 Task: Open a blank google sheet and write heading  Elevation Sales. Add 10 people name  'William Wilson, Isabella Robinson, James Taylor, Charlotte Clark, Michael Walker, Amelia Wright, Matthew Turner, Harper Hall, Joseph Phillips, Abigail Adams'Item code in between  4005-8000. Product range in between  1000-10000. Add Products   Calvin Klein, Tommy Hilfiger T-shirt, Armani Bag, Burberry Shoe, Levi's T-shirt, Under Armour, Vans Shoe, Converse Shoe, Timberland Shoe, Skechers Shoe.Choose quantity  2 to 5 Tax 12 percent commission 2 percent Total Add Amount. Save page  Elevation Sales log   book
Action: Mouse moved to (1247, 100)
Screenshot: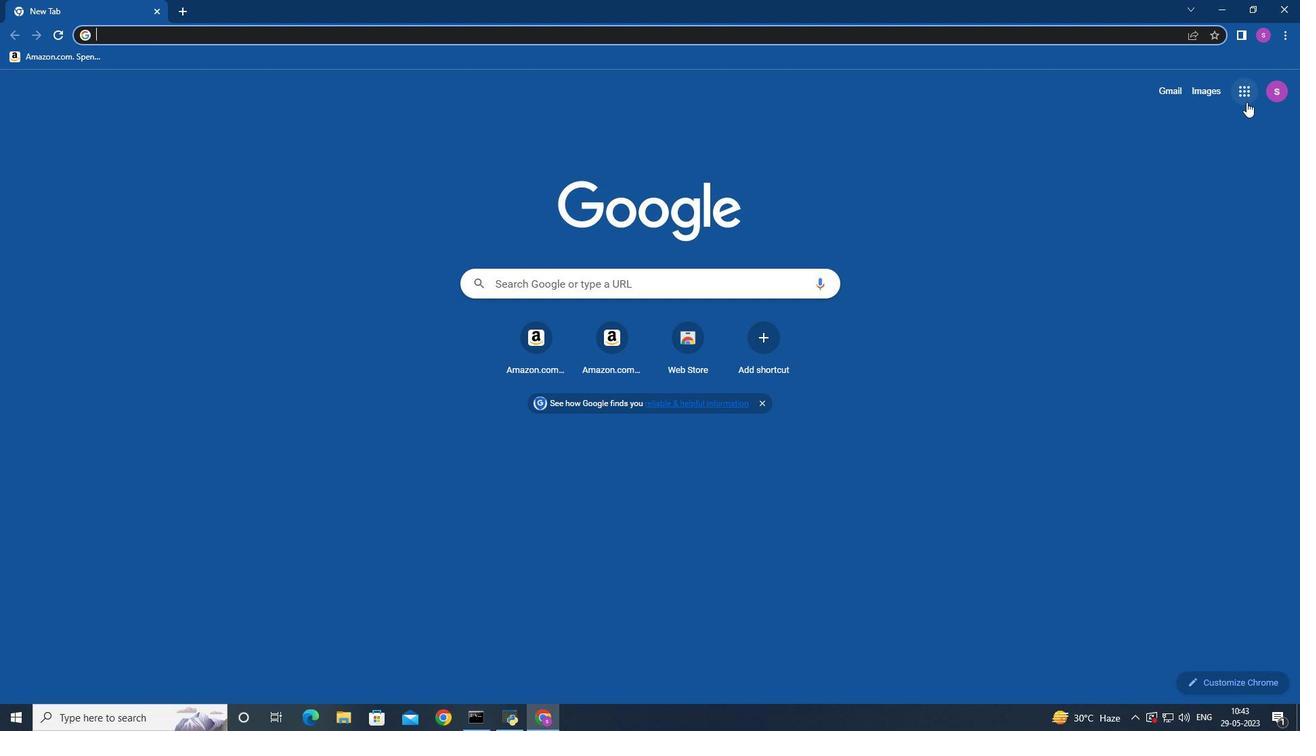 
Action: Mouse pressed left at (1247, 100)
Screenshot: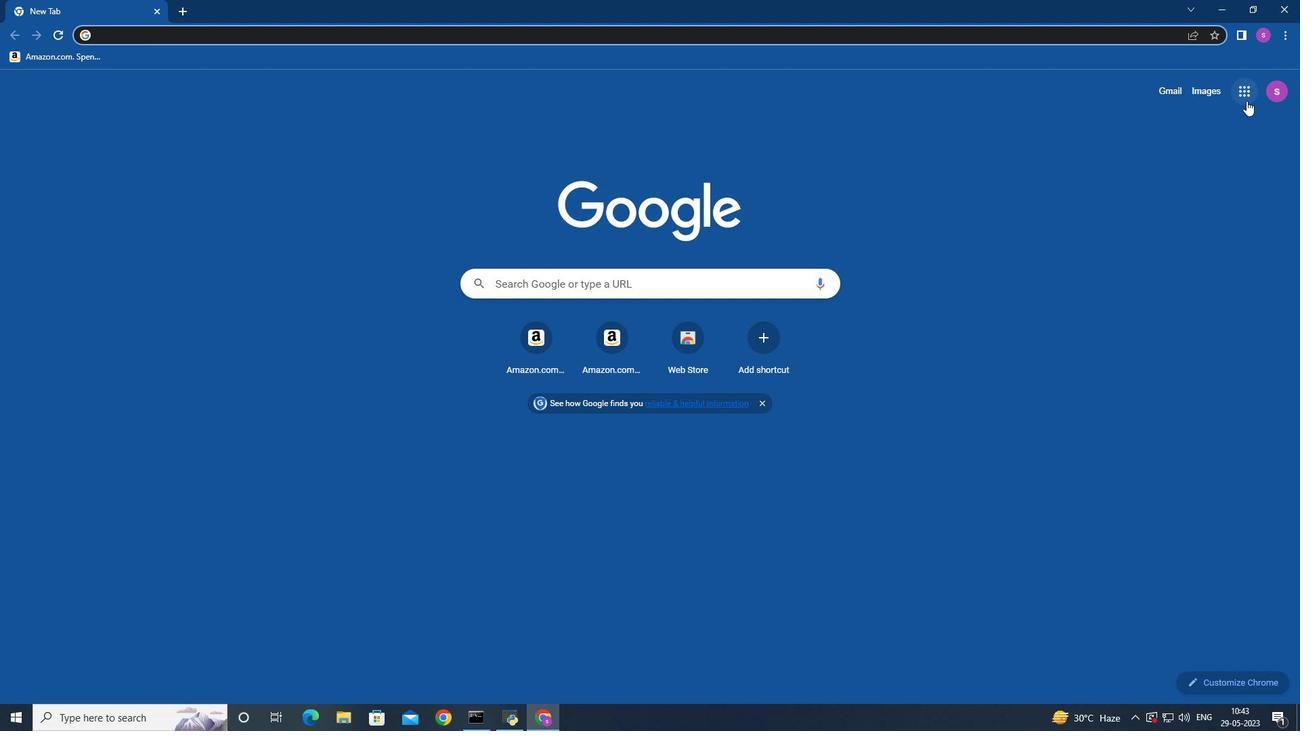 
Action: Mouse moved to (1224, 245)
Screenshot: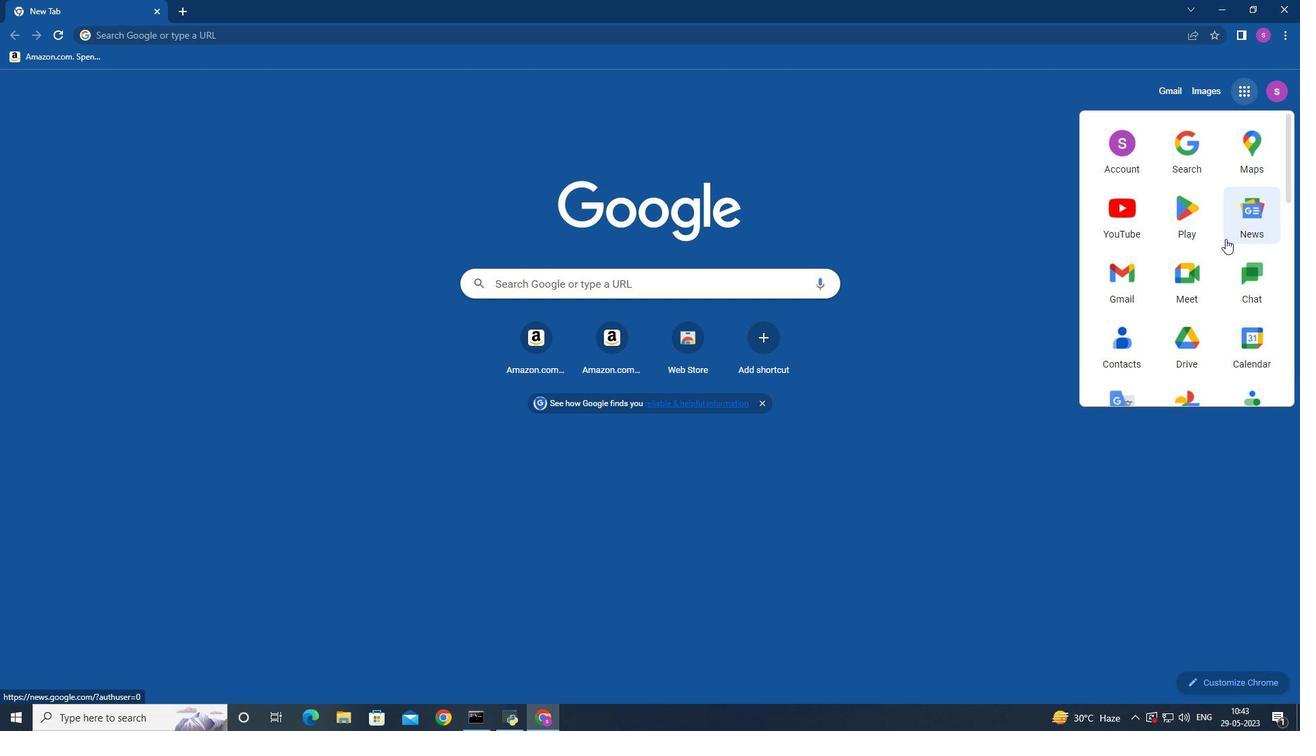 
Action: Mouse scrolled (1224, 244) with delta (0, 0)
Screenshot: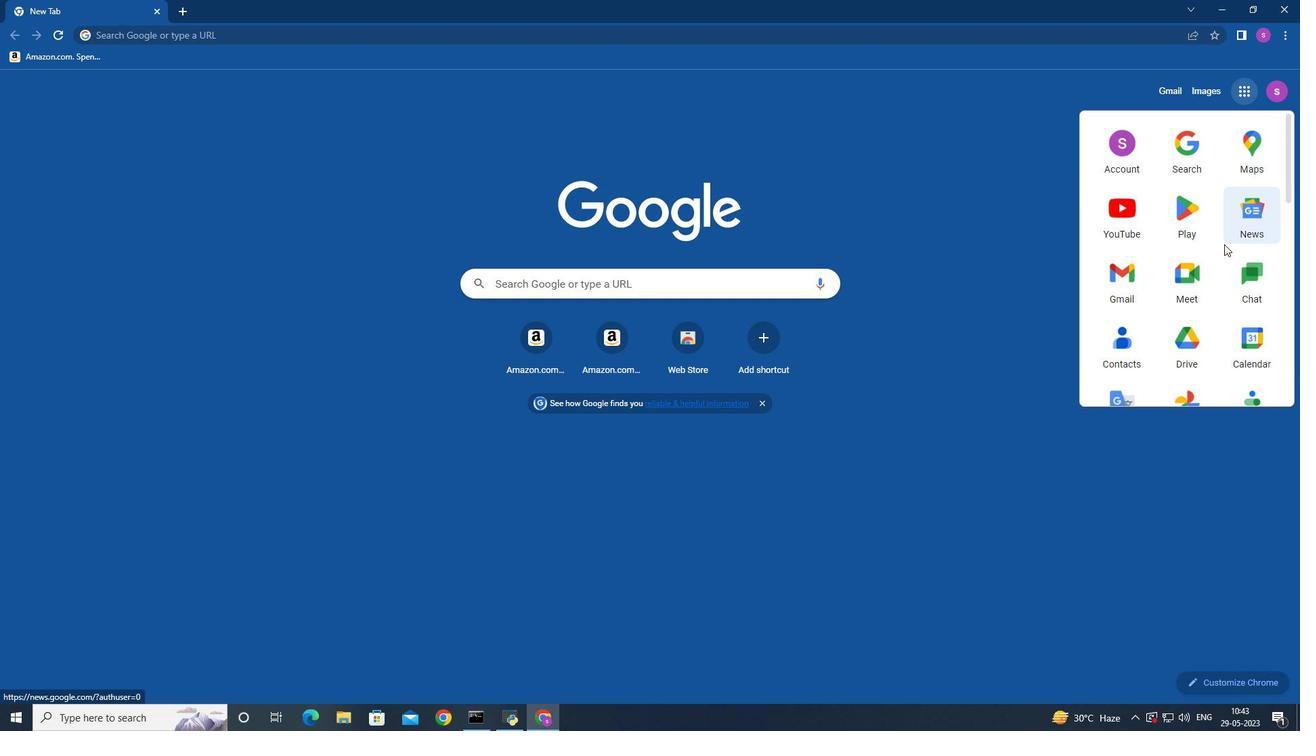 
Action: Mouse moved to (1223, 245)
Screenshot: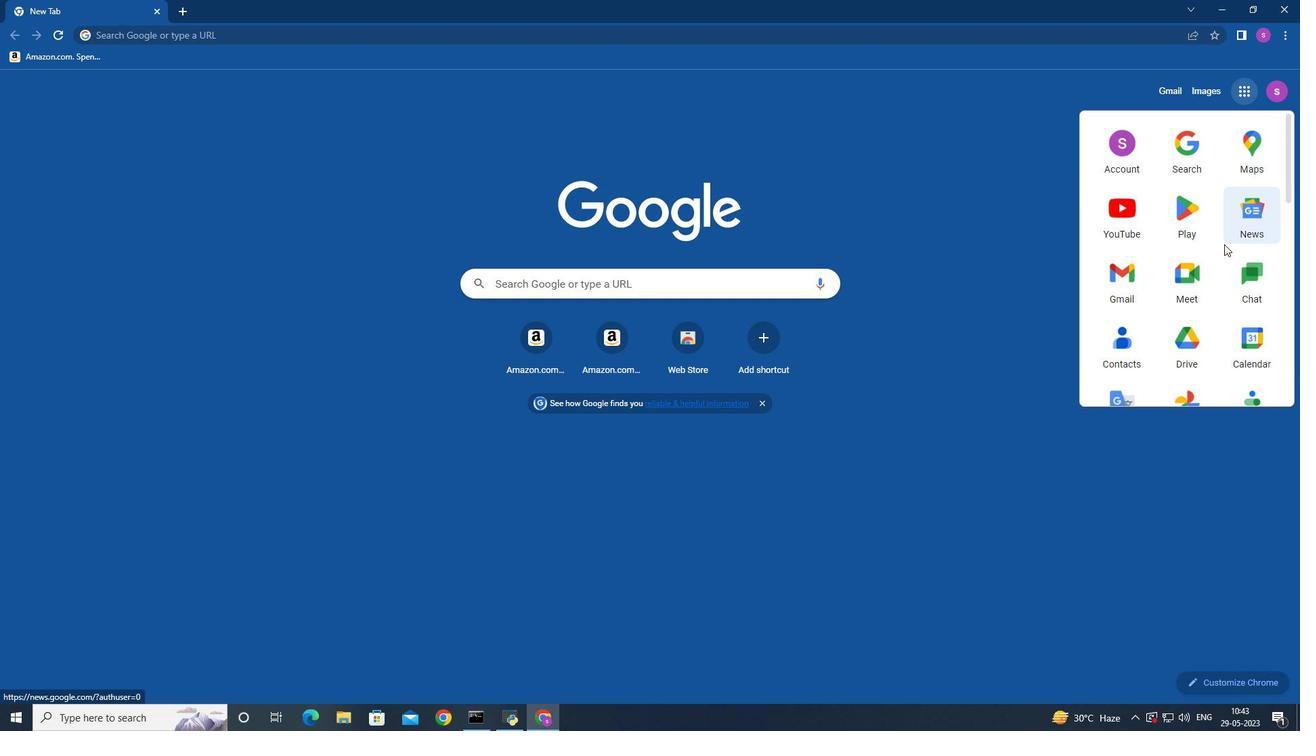
Action: Mouse scrolled (1223, 244) with delta (0, 0)
Screenshot: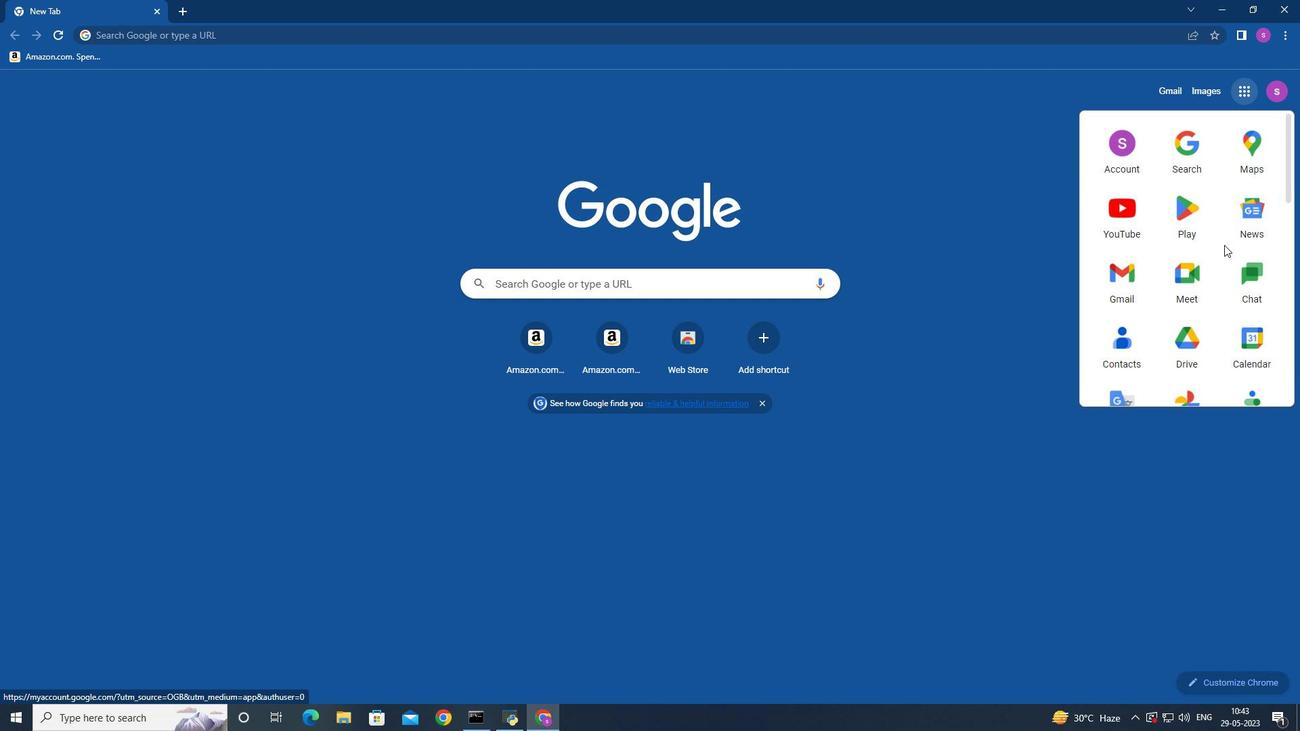 
Action: Mouse moved to (1232, 326)
Screenshot: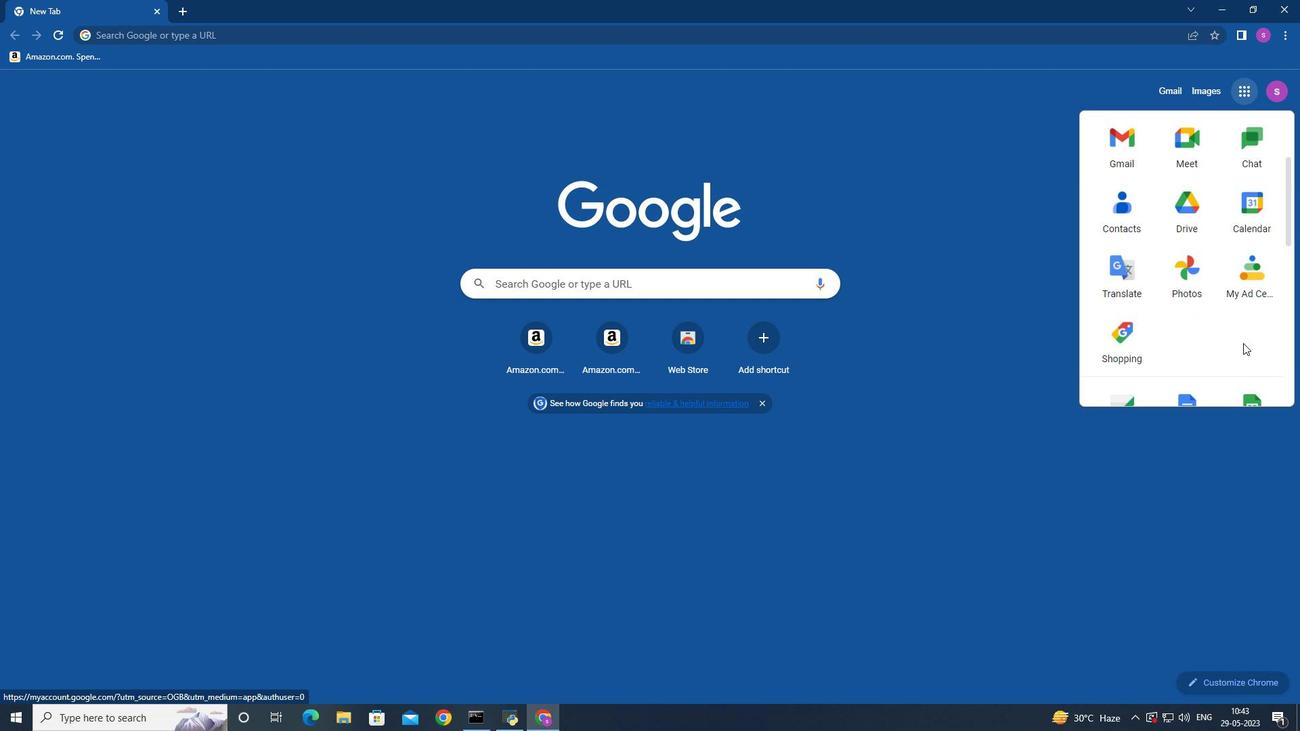 
Action: Mouse scrolled (1232, 325) with delta (0, 0)
Screenshot: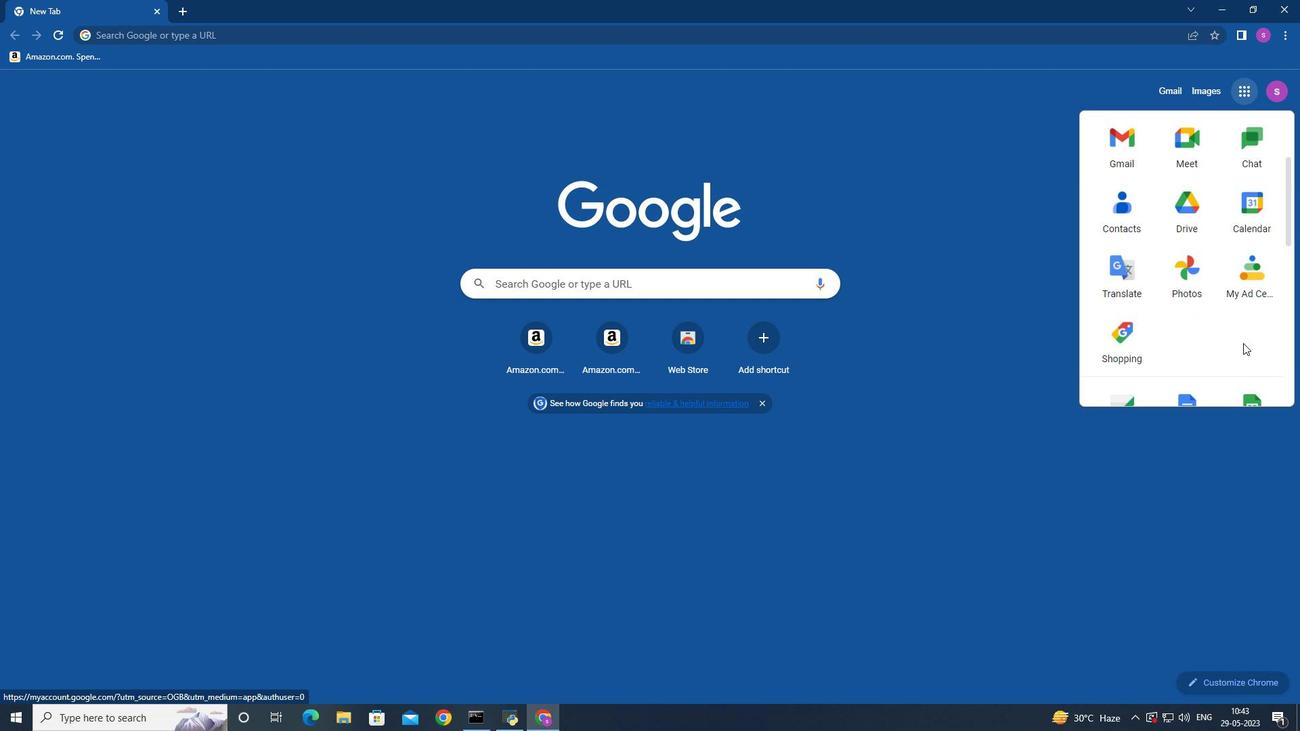 
Action: Mouse moved to (1226, 317)
Screenshot: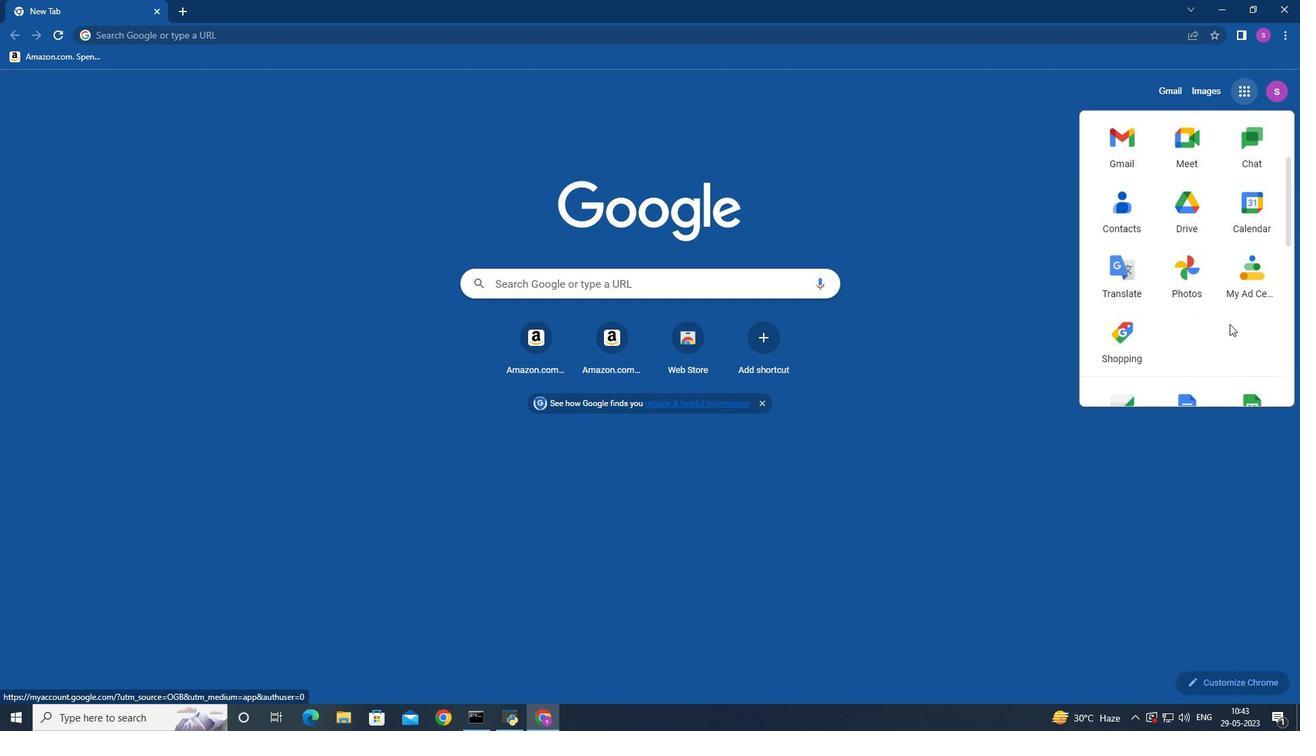 
Action: Mouse scrolled (1226, 317) with delta (0, 0)
Screenshot: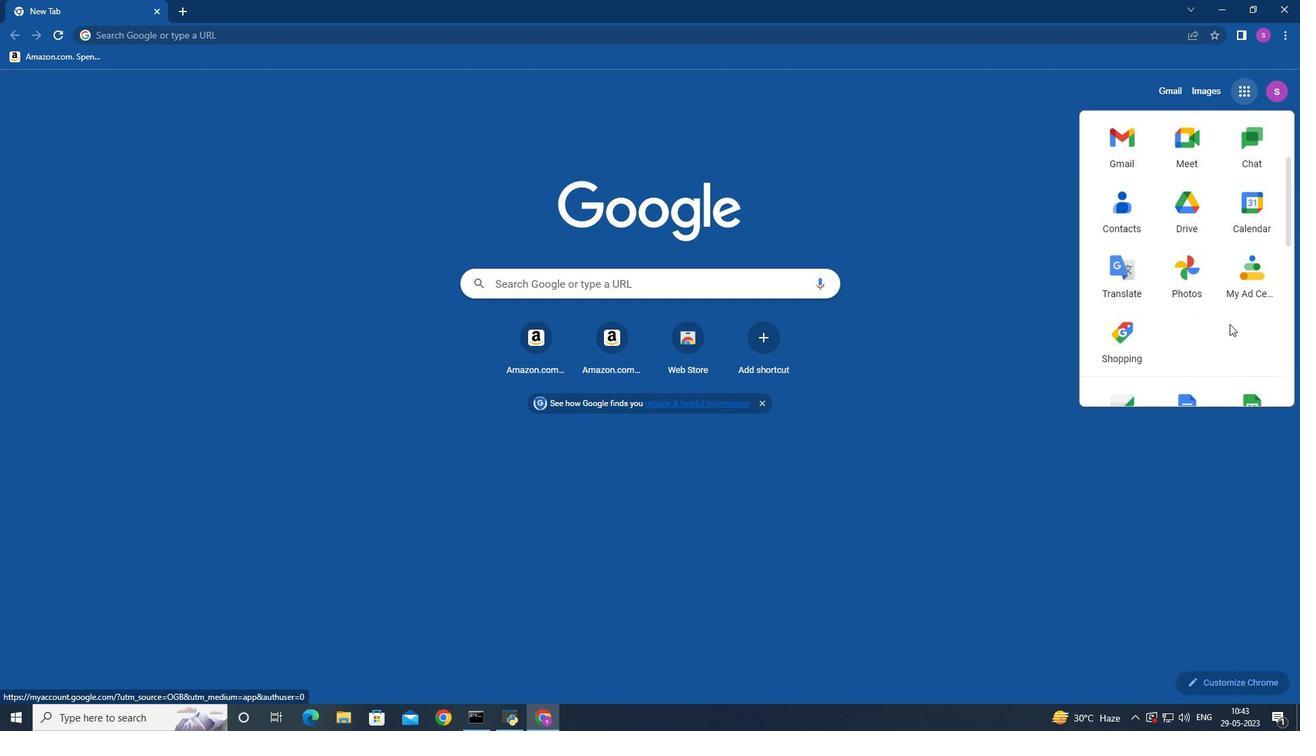 
Action: Mouse moved to (1257, 285)
Screenshot: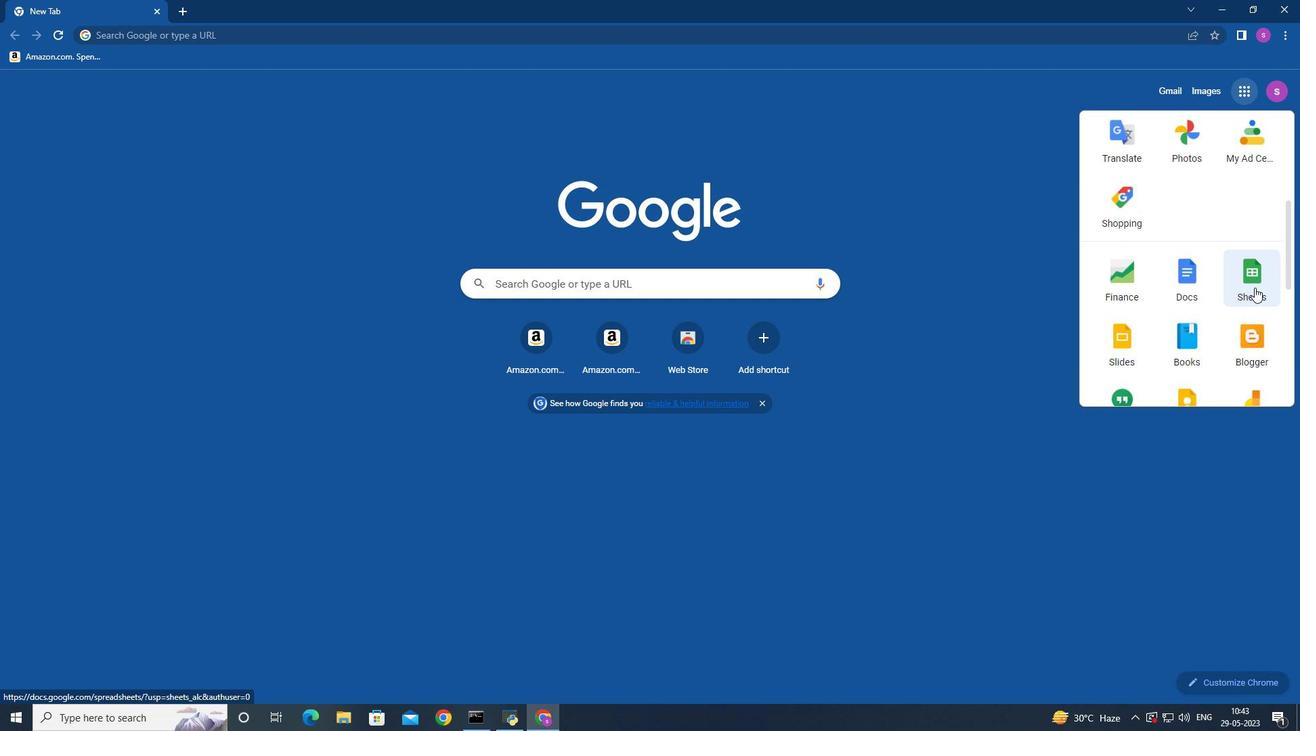 
Action: Mouse pressed left at (1257, 285)
Screenshot: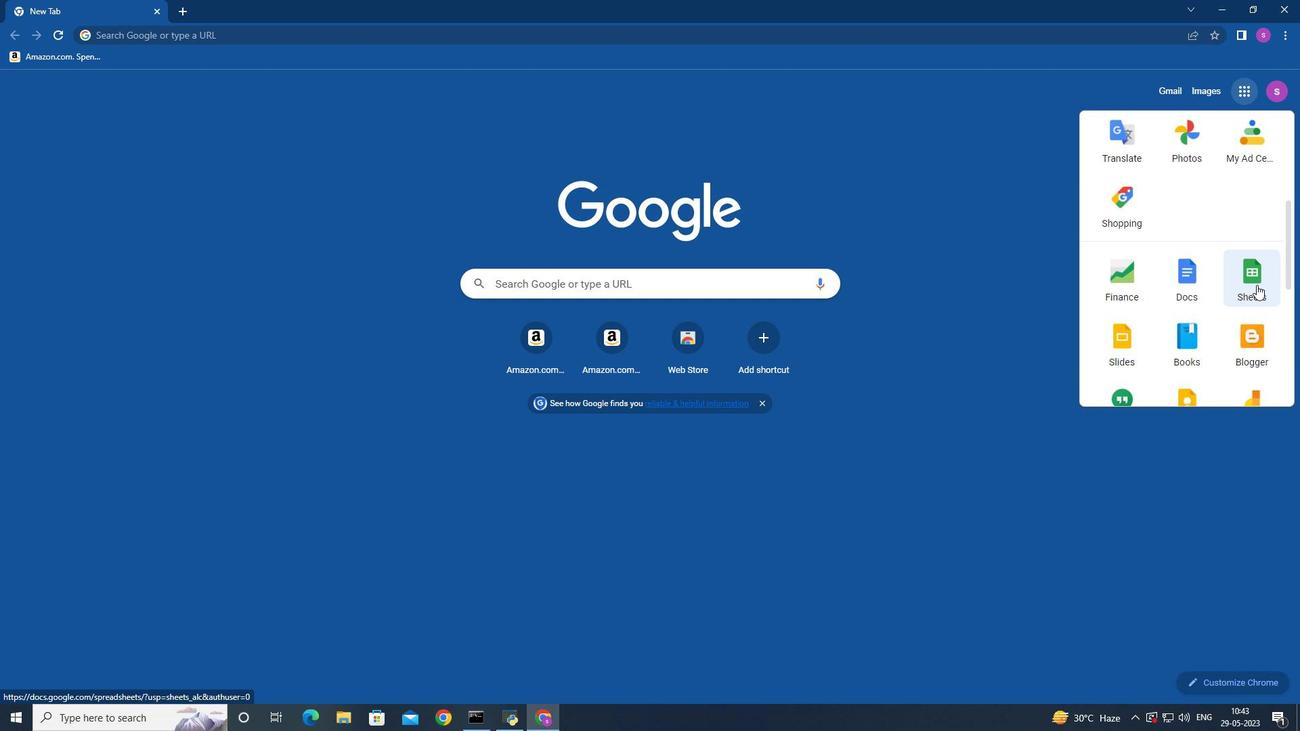 
Action: Mouse moved to (309, 191)
Screenshot: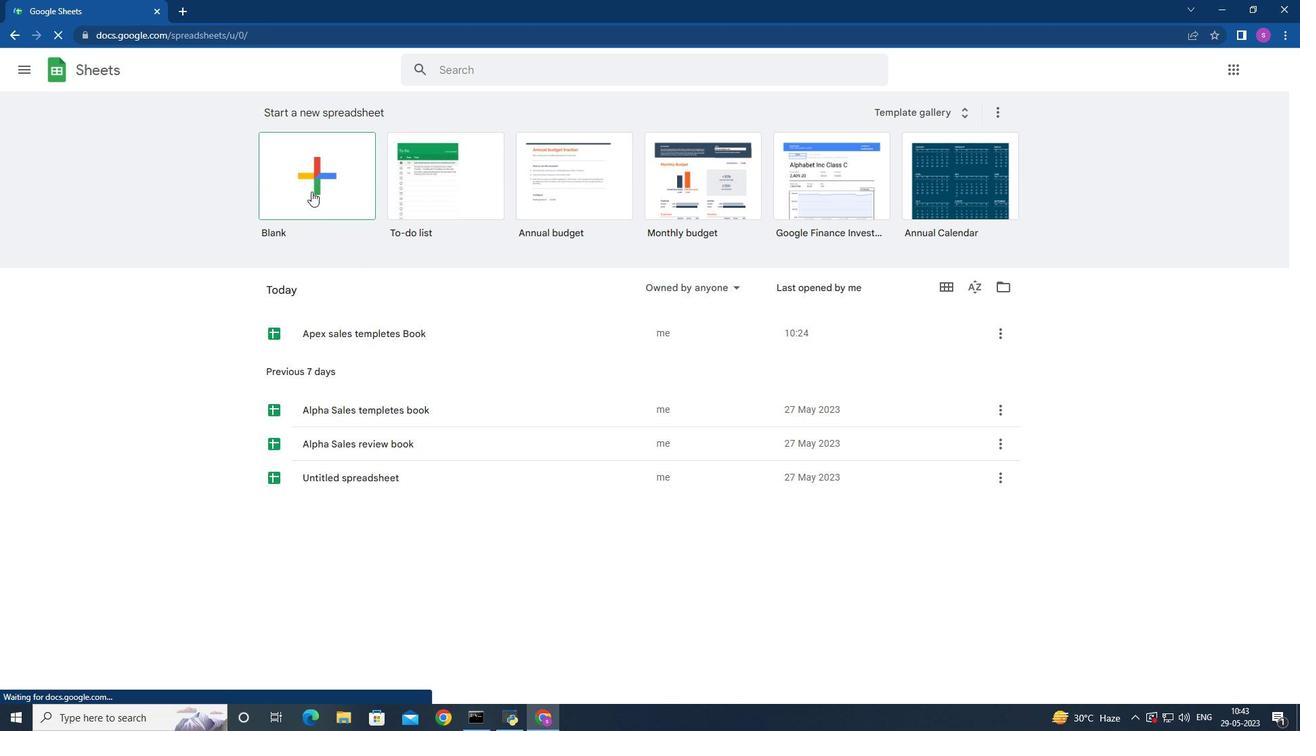 
Action: Mouse pressed left at (309, 191)
Screenshot: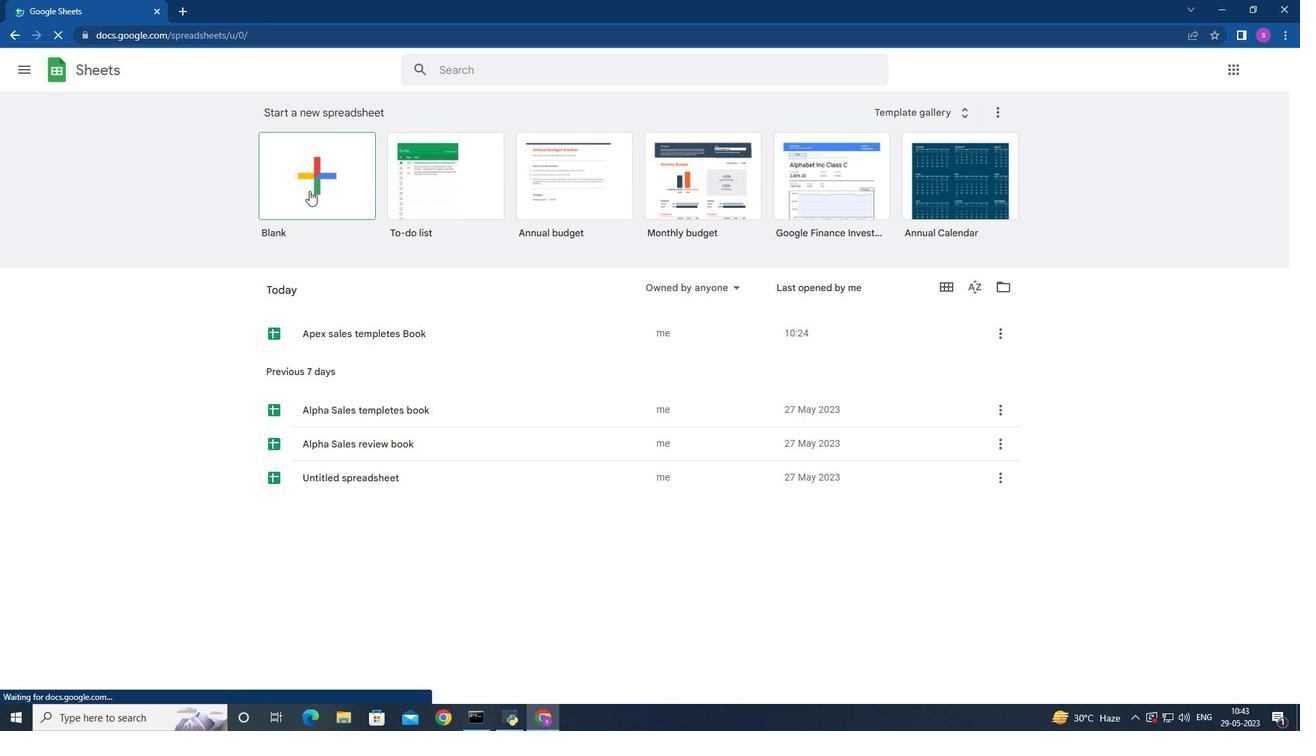 
Action: Mouse moved to (70, 166)
Screenshot: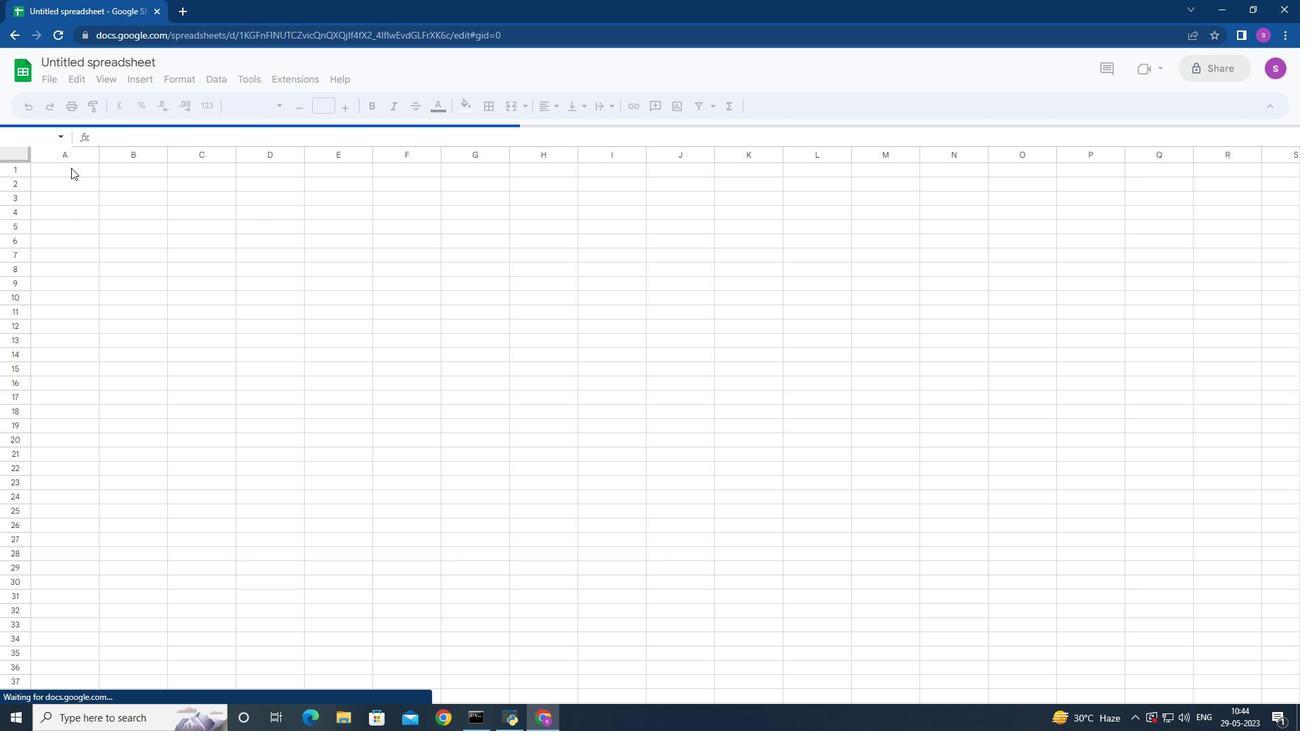 
Action: Mouse pressed left at (70, 166)
Screenshot: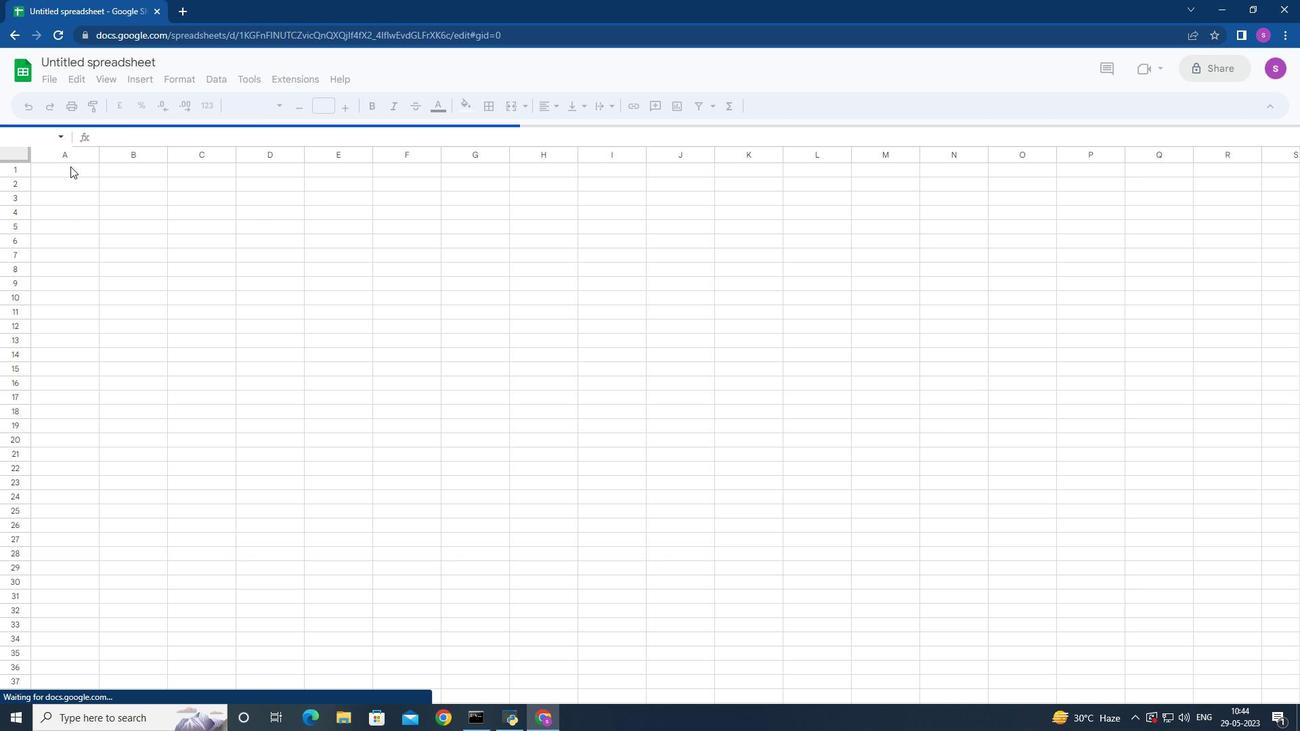 
Action: Key pressed <Key.shift><Key.shift><Key.shift><Key.shift><Key.shift><Key.shift><Key.shift><Key.shift><Key.shift><Key.shift><Key.shift><Key.shift><Key.shift><Key.shift><Key.shift><Key.shift><Key.shift><Key.shift><Key.shift><Key.shift><Key.shift><Key.shift>Elevation<Key.space><Key.shift>Sales
Screenshot: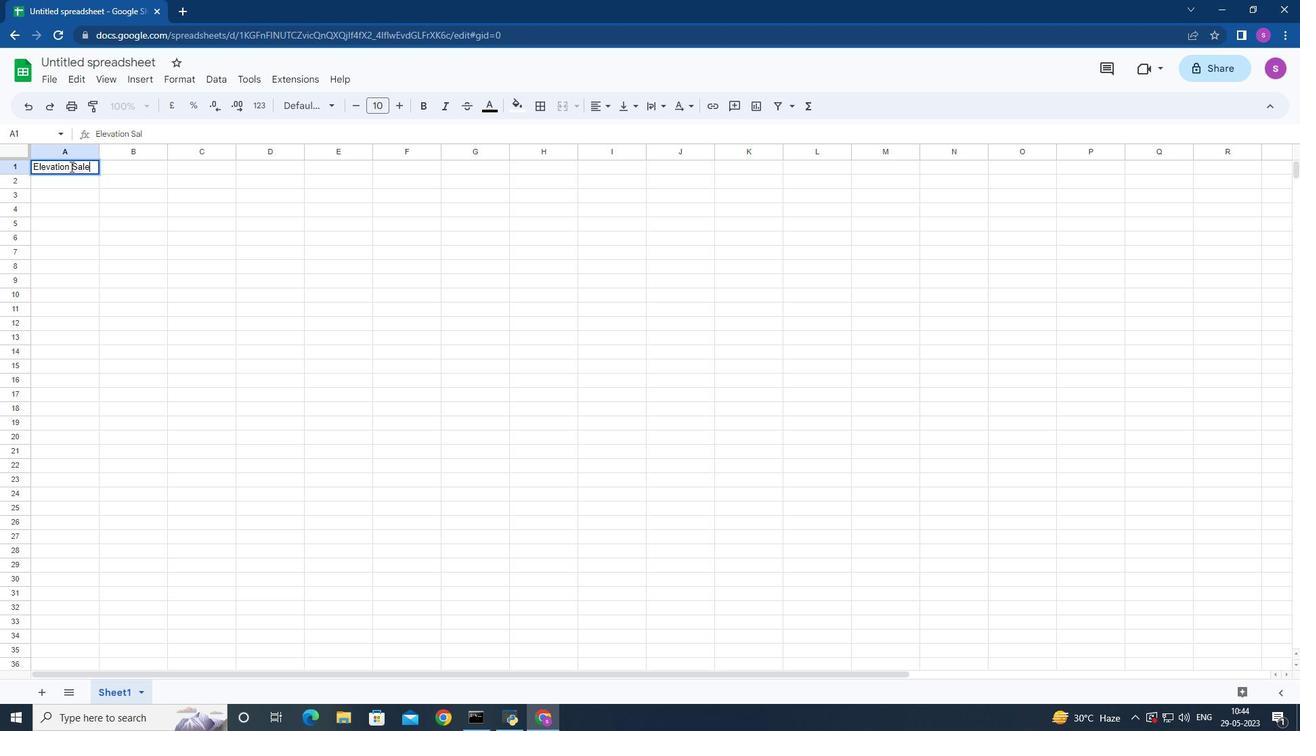 
Action: Mouse moved to (59, 196)
Screenshot: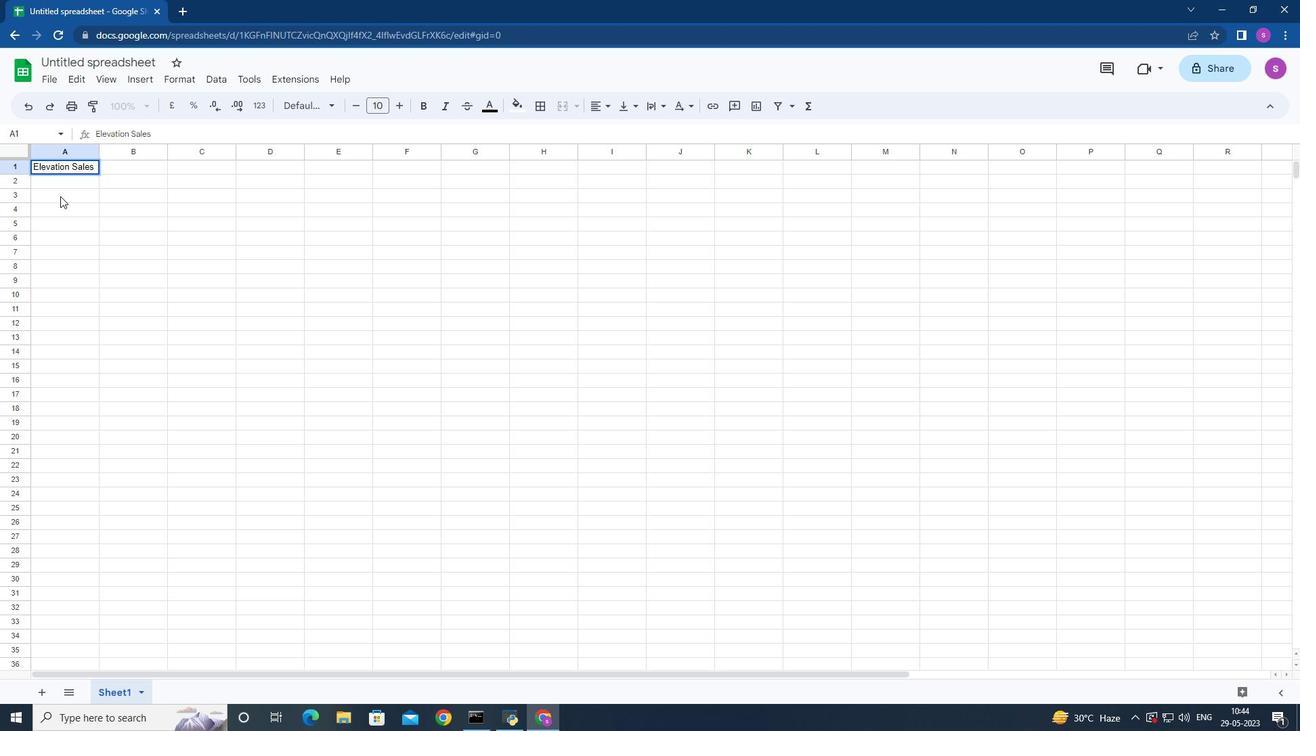 
Action: Mouse pressed left at (59, 196)
Screenshot: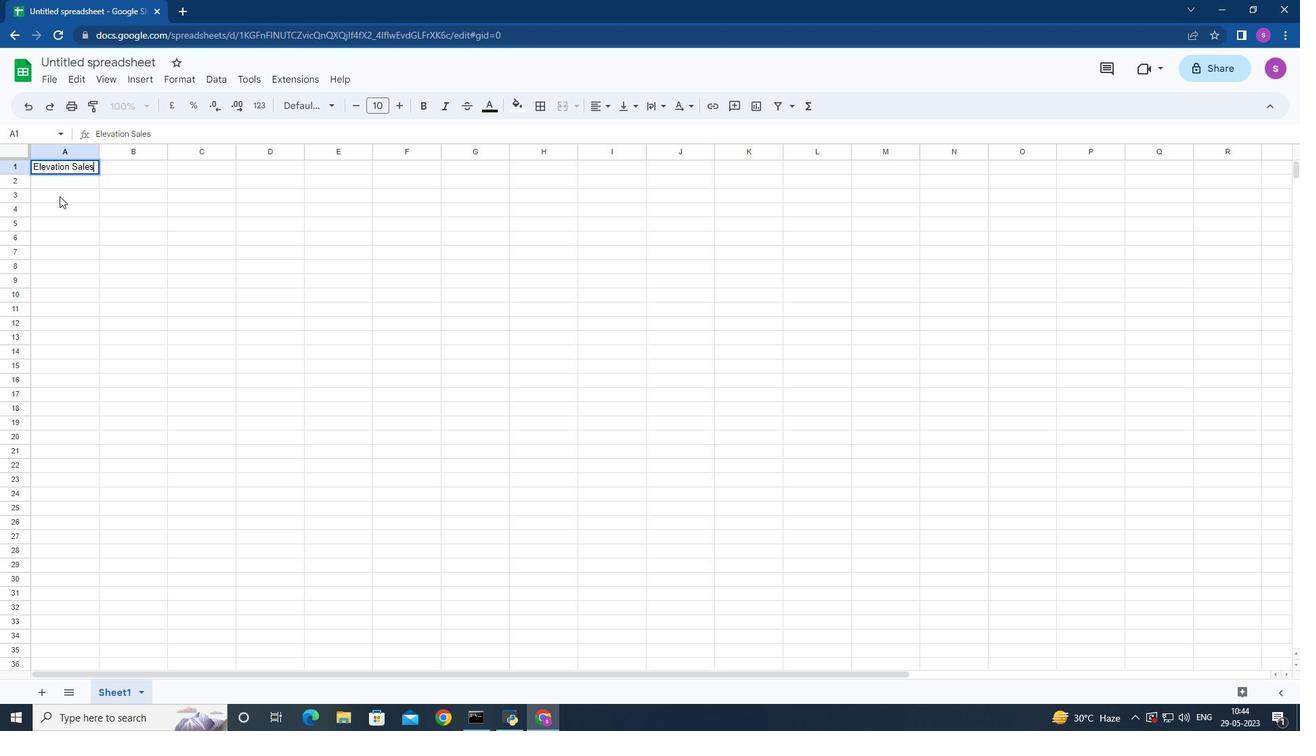 
Action: Mouse moved to (68, 298)
Screenshot: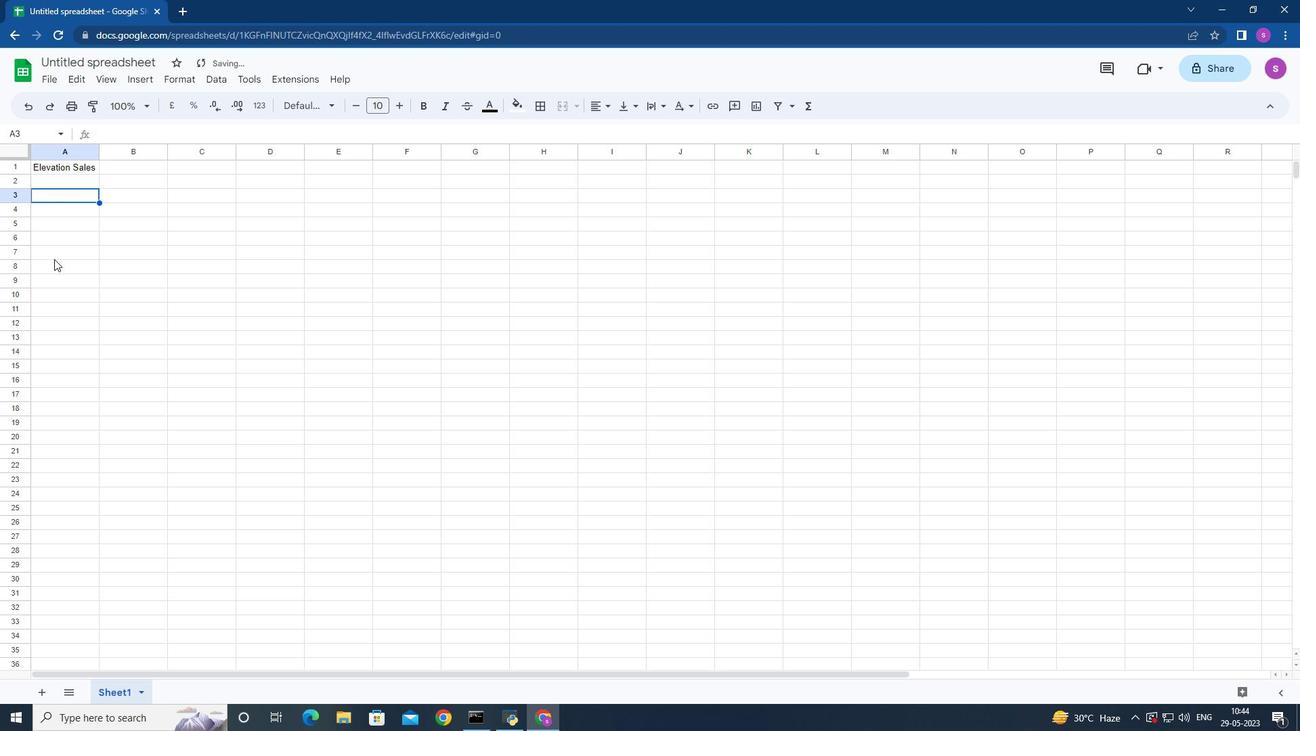 
Action: Mouse scrolled (68, 299) with delta (0, 0)
Screenshot: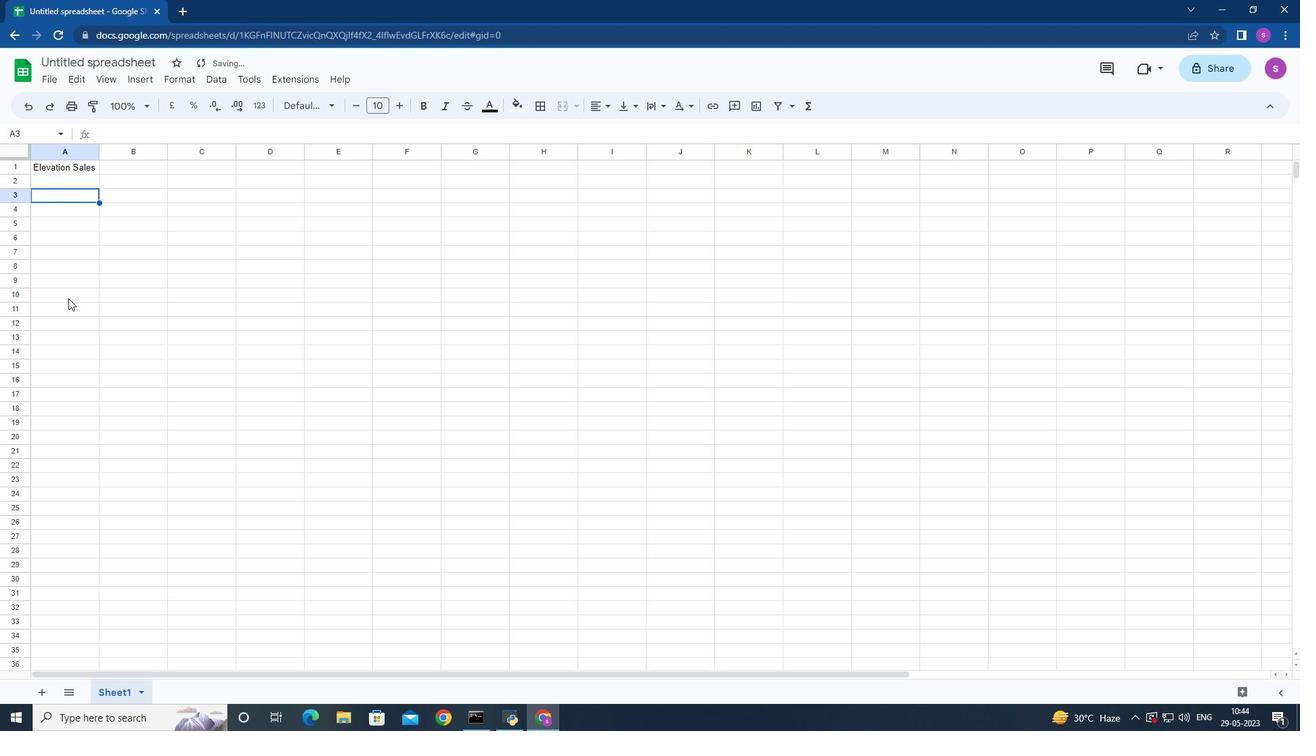 
Action: Mouse scrolled (68, 299) with delta (0, 0)
Screenshot: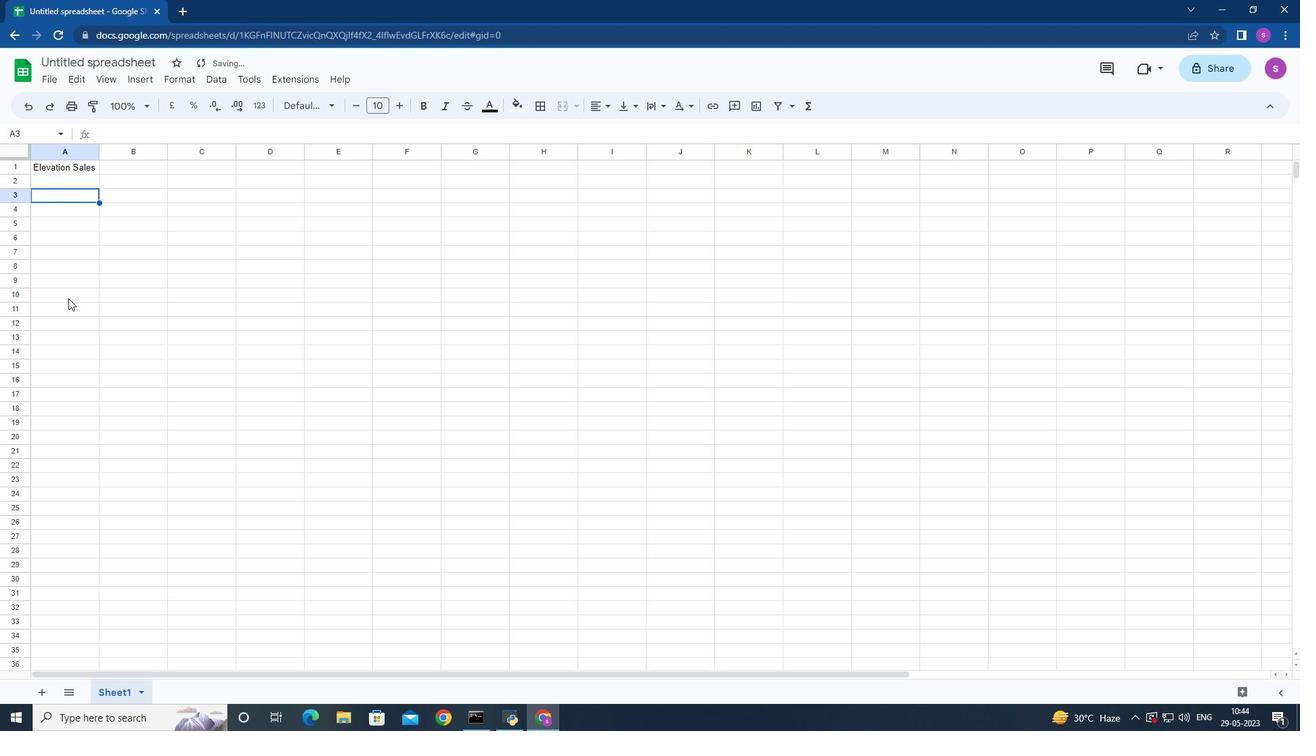 
Action: Mouse moved to (75, 194)
Screenshot: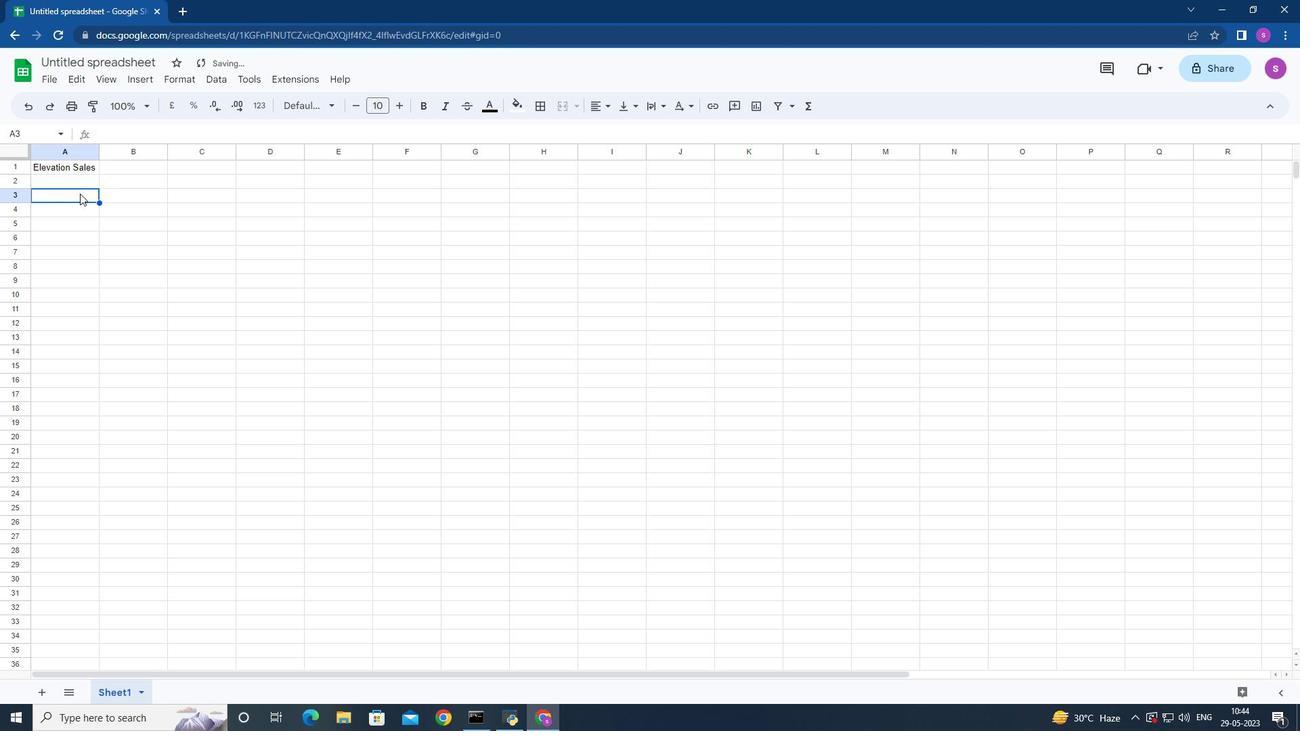 
Action: Key pressed <Key.shift>Name<Key.space><Key.down><Key.shift>William<Key.space><Key.shift>Wilson<Key.down><Key.shift>Isabella<Key.space><Key.shift>Robinson<Key.down>
Screenshot: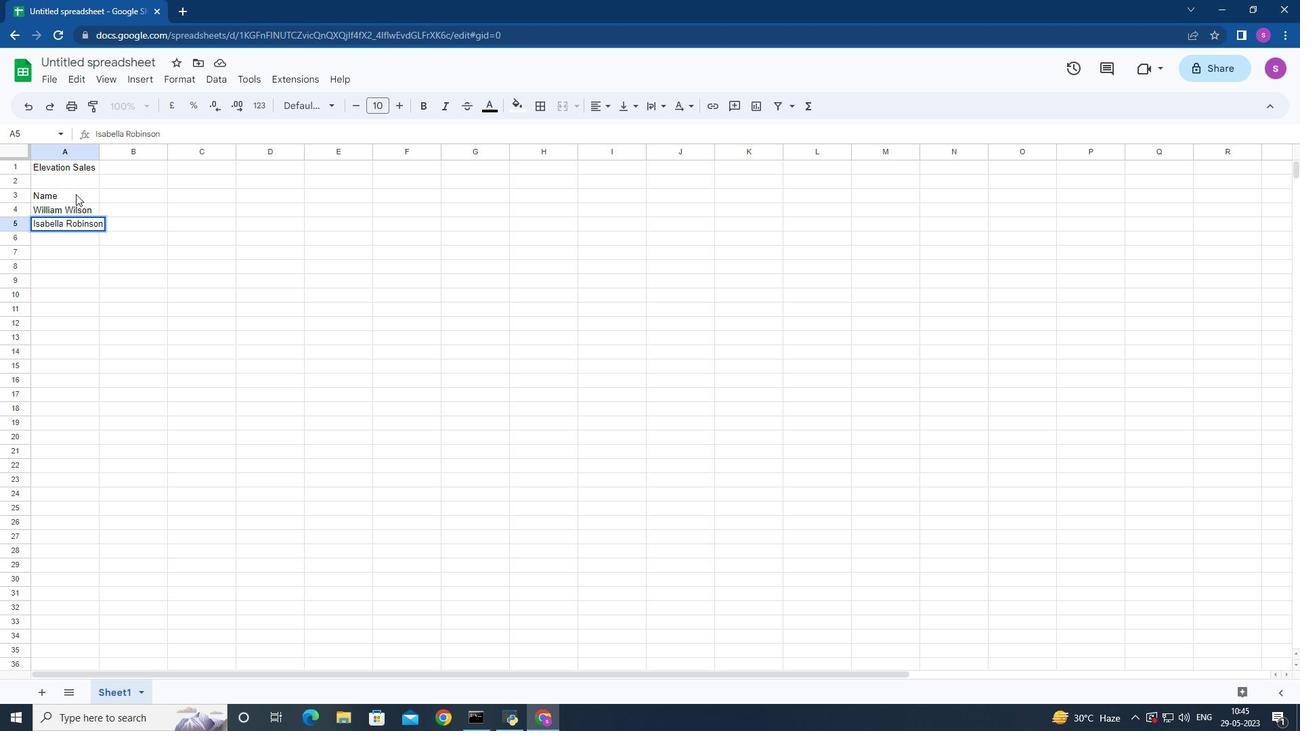 
Action: Mouse moved to (98, 155)
Screenshot: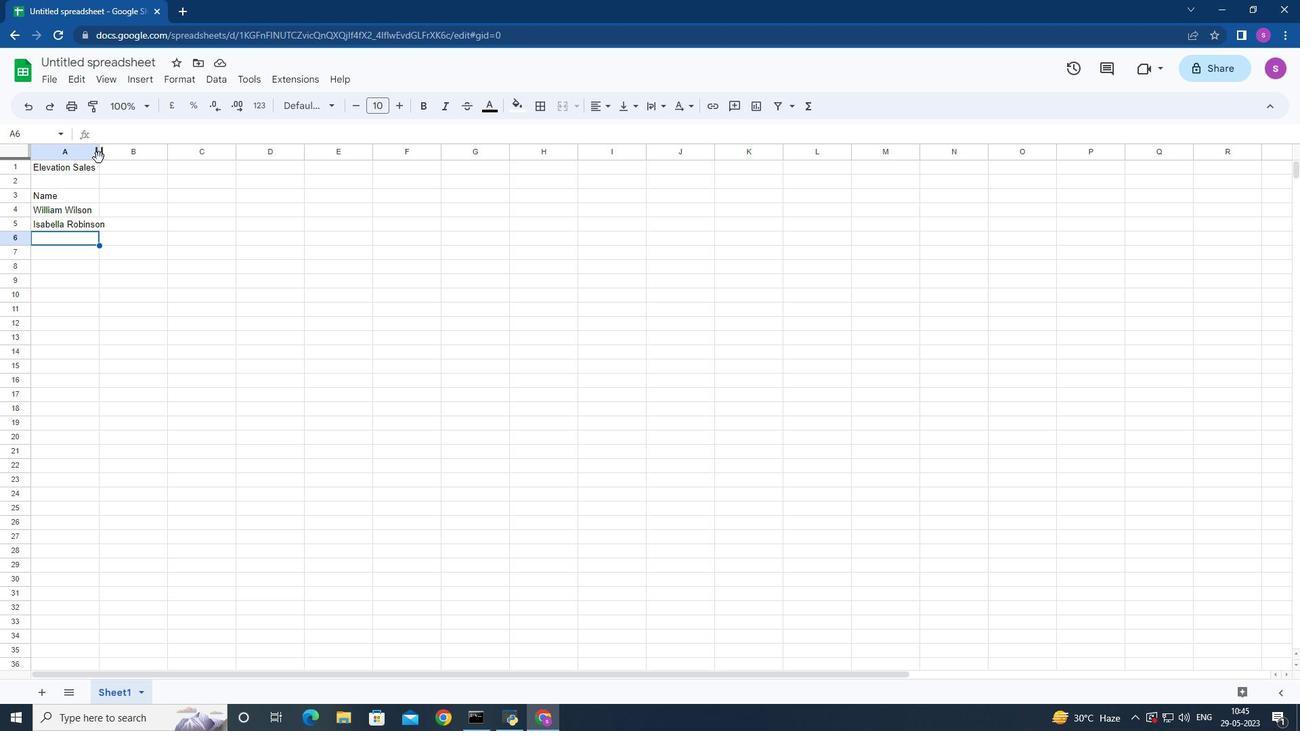 
Action: Mouse pressed left at (98, 155)
Screenshot: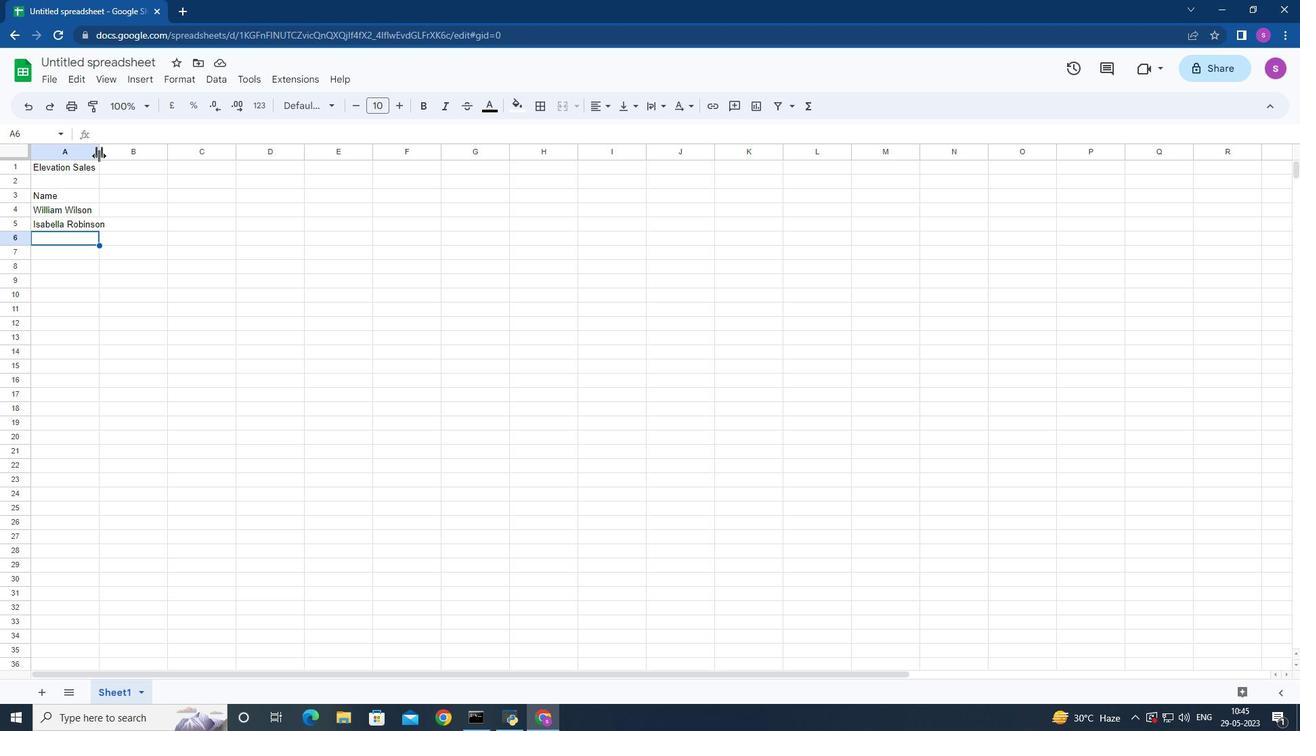 
Action: Mouse moved to (77, 283)
Screenshot: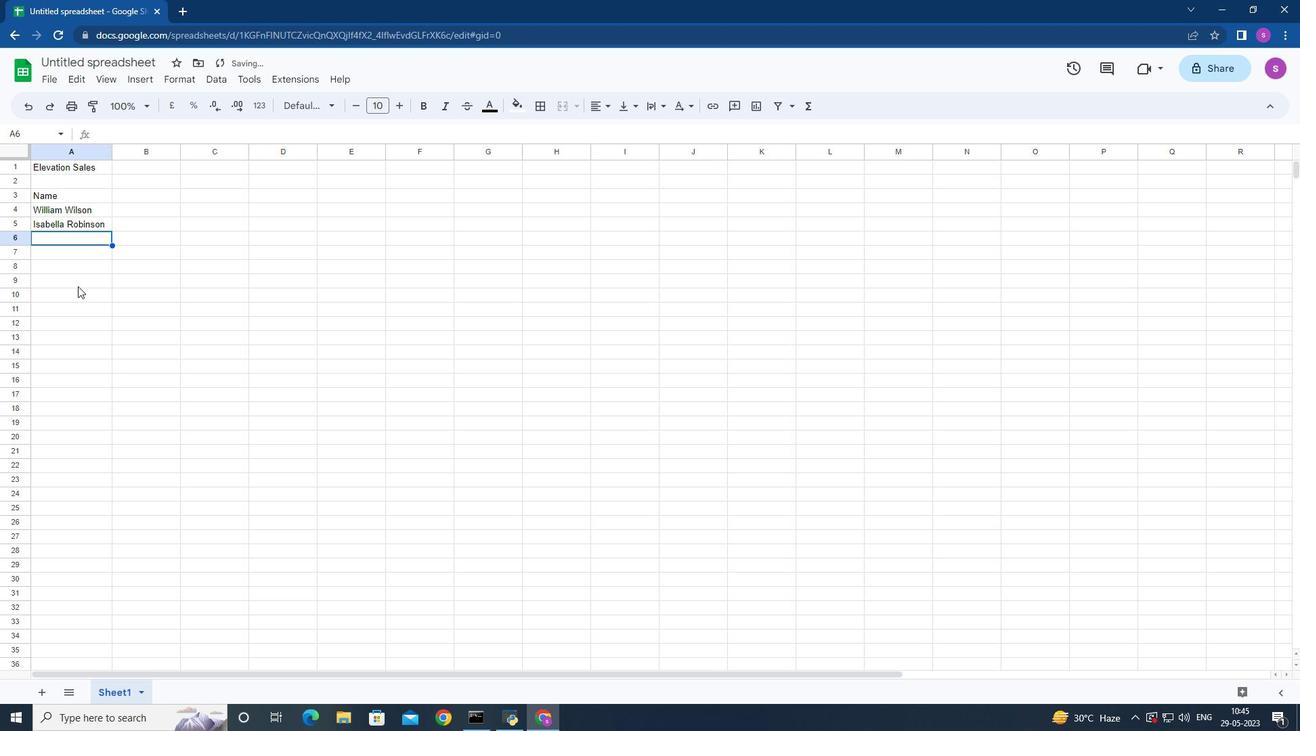 
Action: Key pressed <Key.shift>James<Key.space><Key.shift>Taylor<Key.down><Key.shift>Charlotte<Key.space><Key.shift>Clark<Key.down><Key.shift>Michael<Key.space><Key.shift>Hall<Key.down><Key.shift>Jop<Key.backspace>seph<Key.space><Key.shift>Phillop<Key.backspace><Key.backspace>ips<Key.down><Key.shift>Abigail<Key.space><Key.shift>Adams<Key.down>
Screenshot: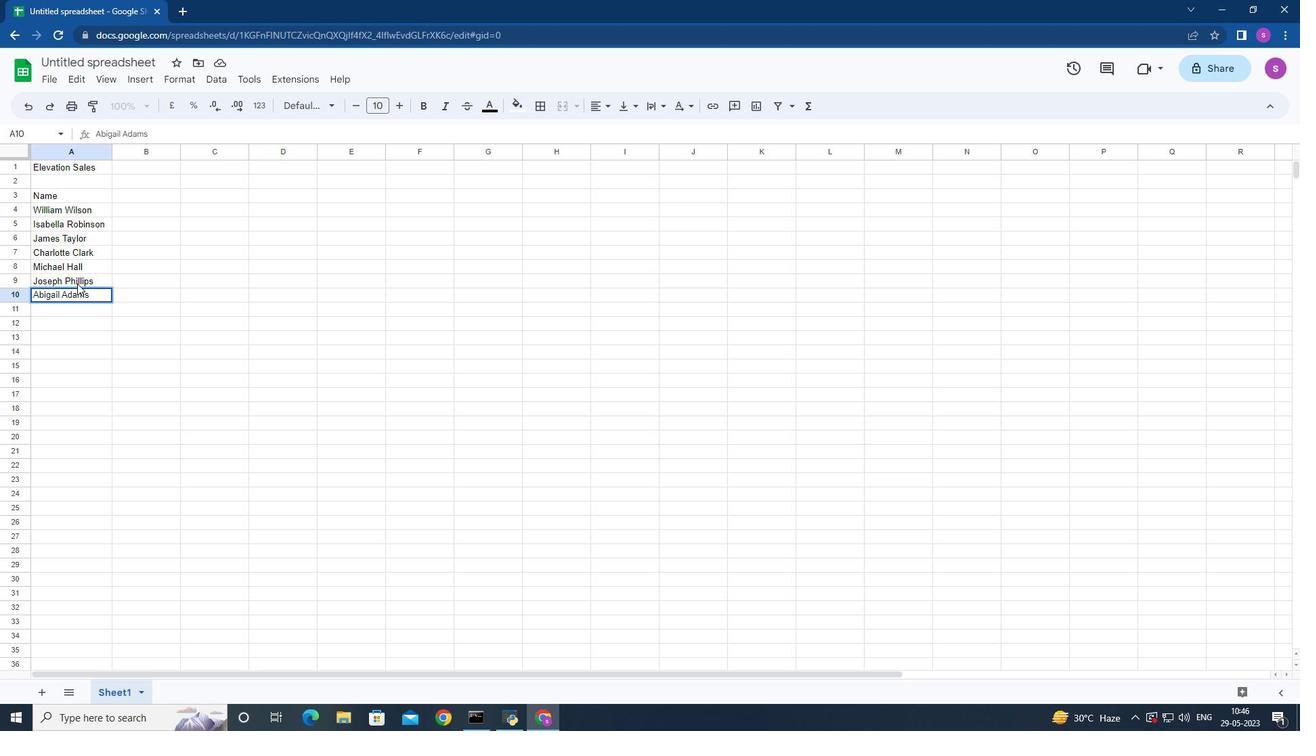 
Action: Mouse moved to (92, 262)
Screenshot: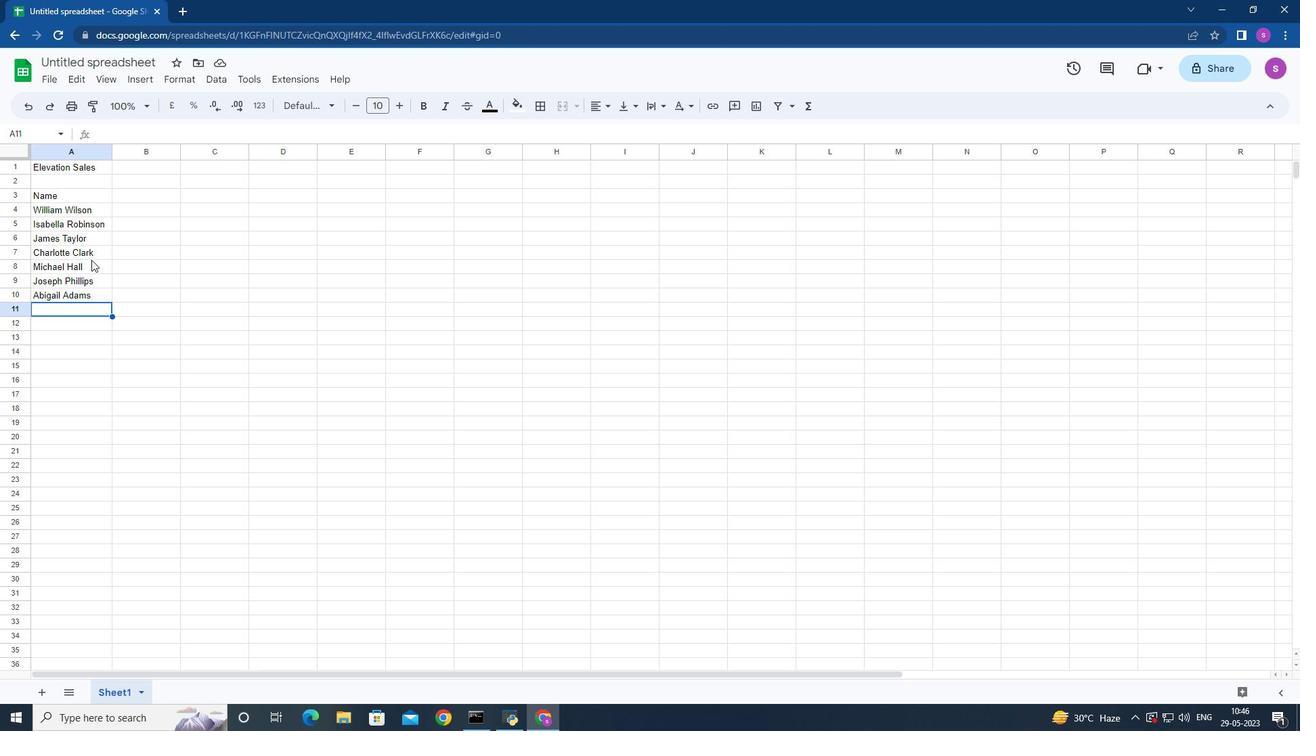 
Action: Mouse pressed left at (92, 262)
Screenshot: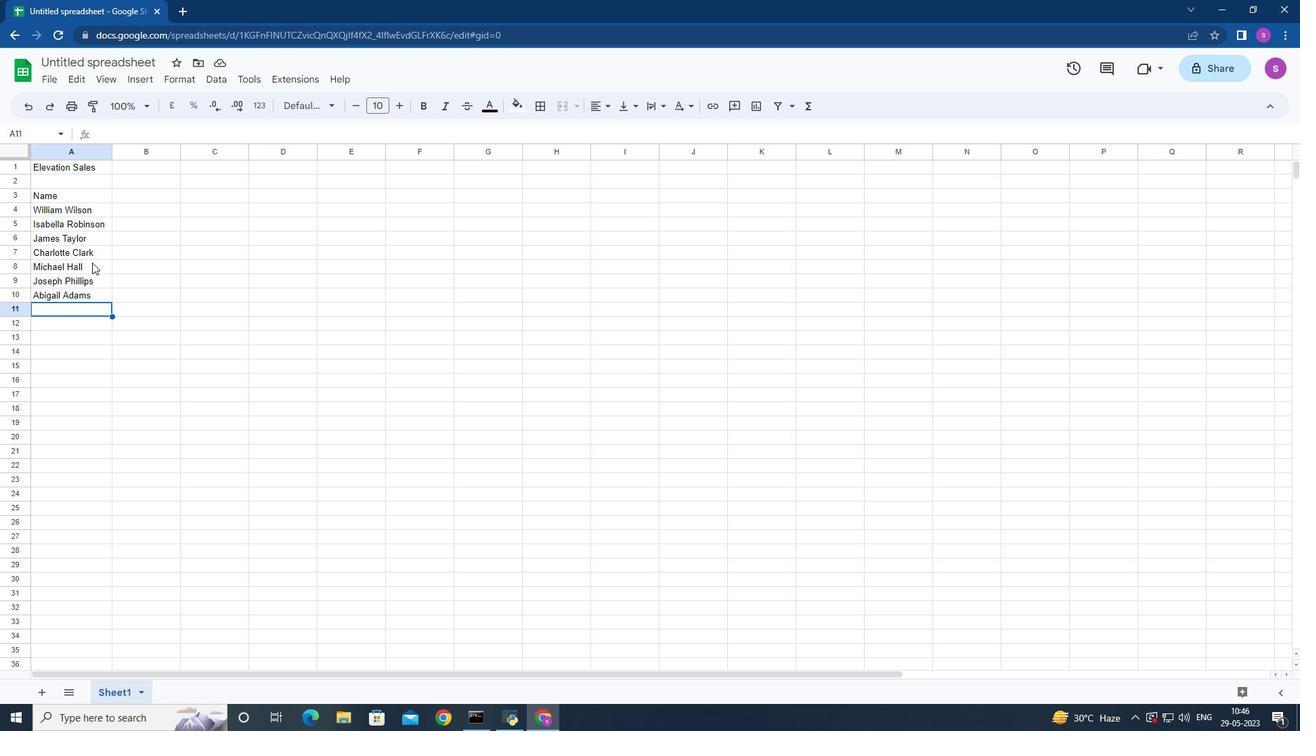 
Action: Mouse moved to (118, 296)
Screenshot: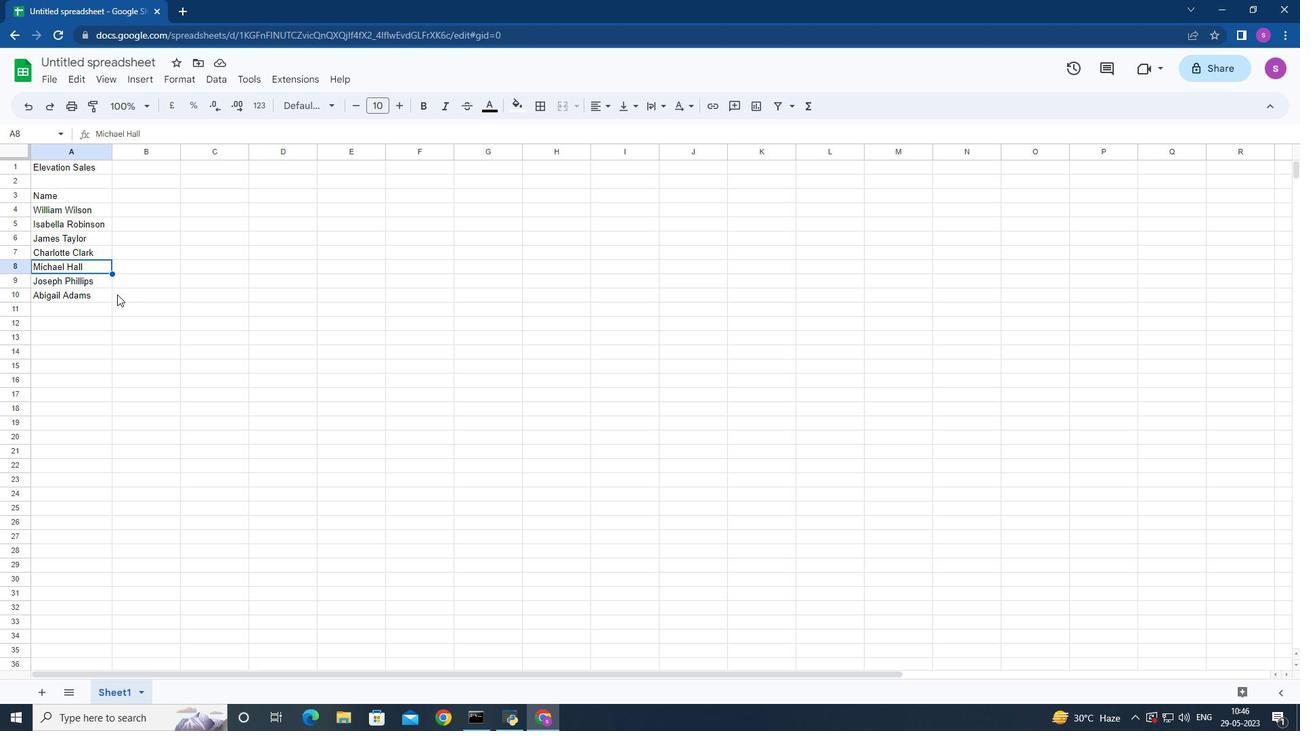 
Action: Key pressed <Key.backspace>
Screenshot: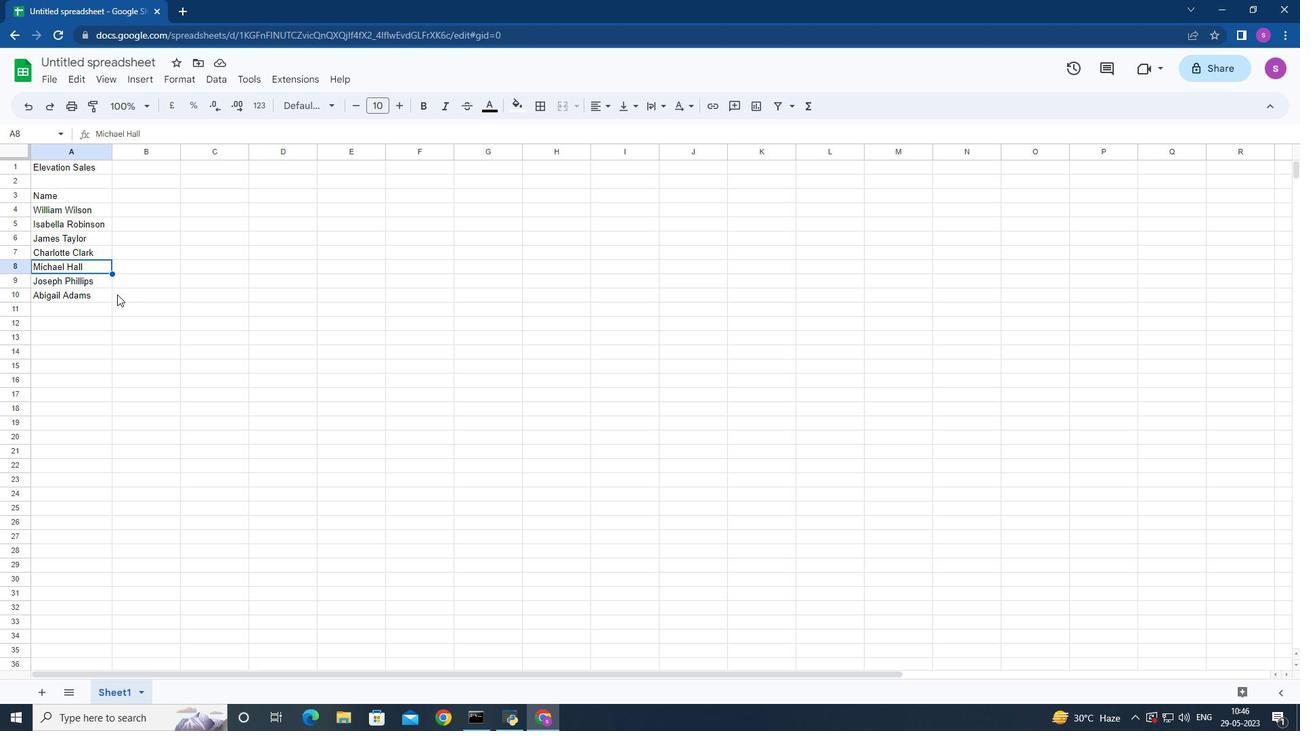 
Action: Mouse moved to (97, 282)
Screenshot: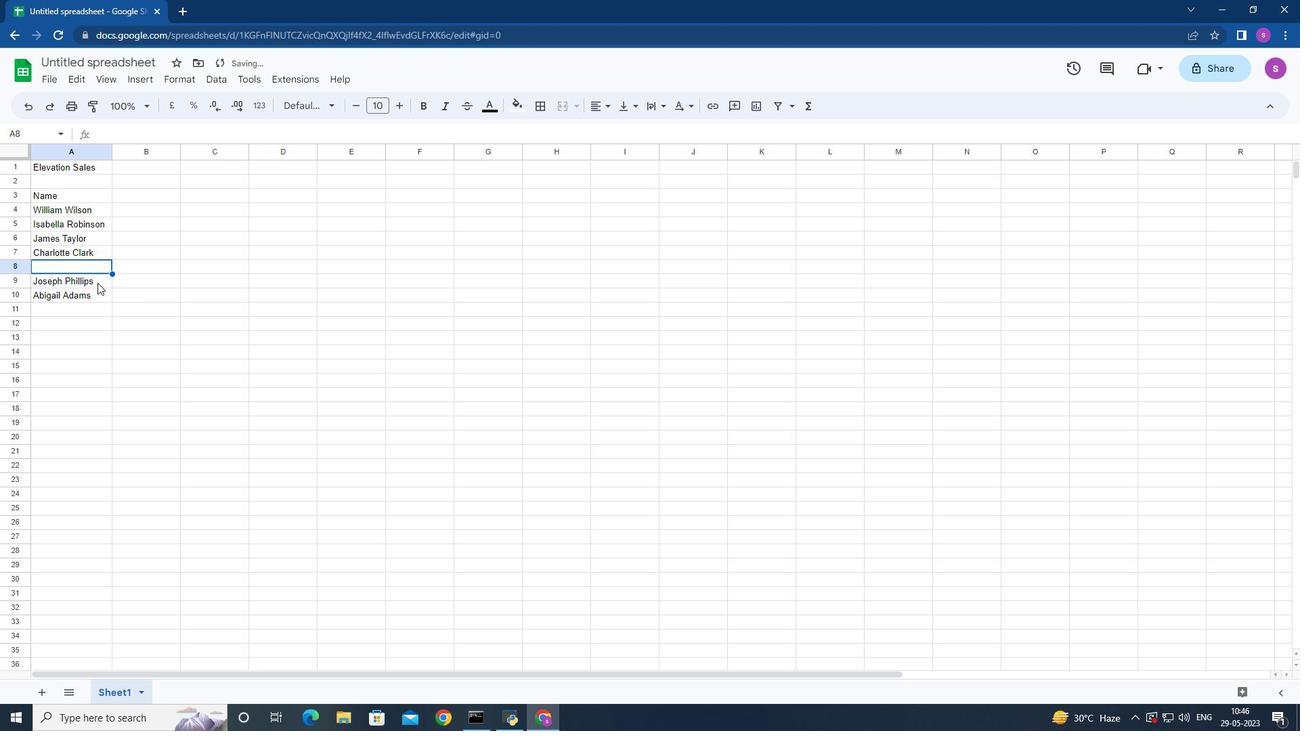 
Action: Mouse pressed left at (97, 282)
Screenshot: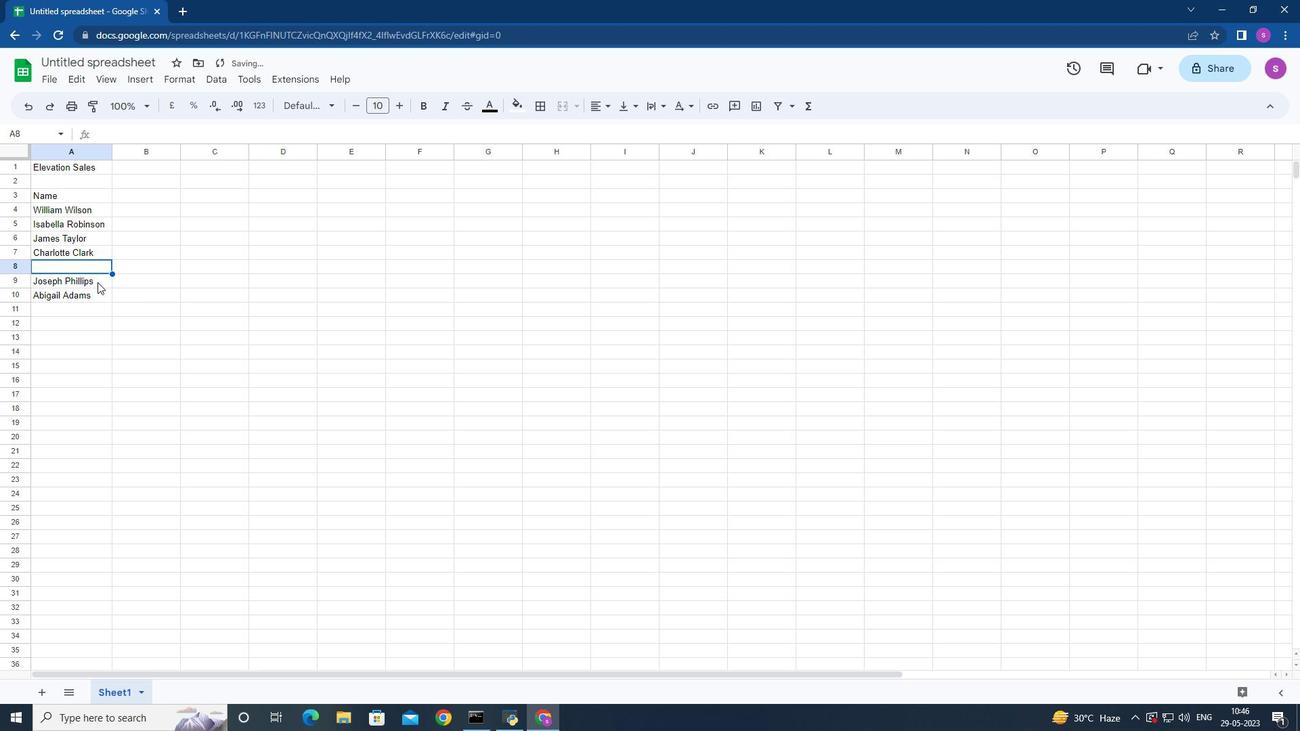 
Action: Key pressed <Key.backspace>
Screenshot: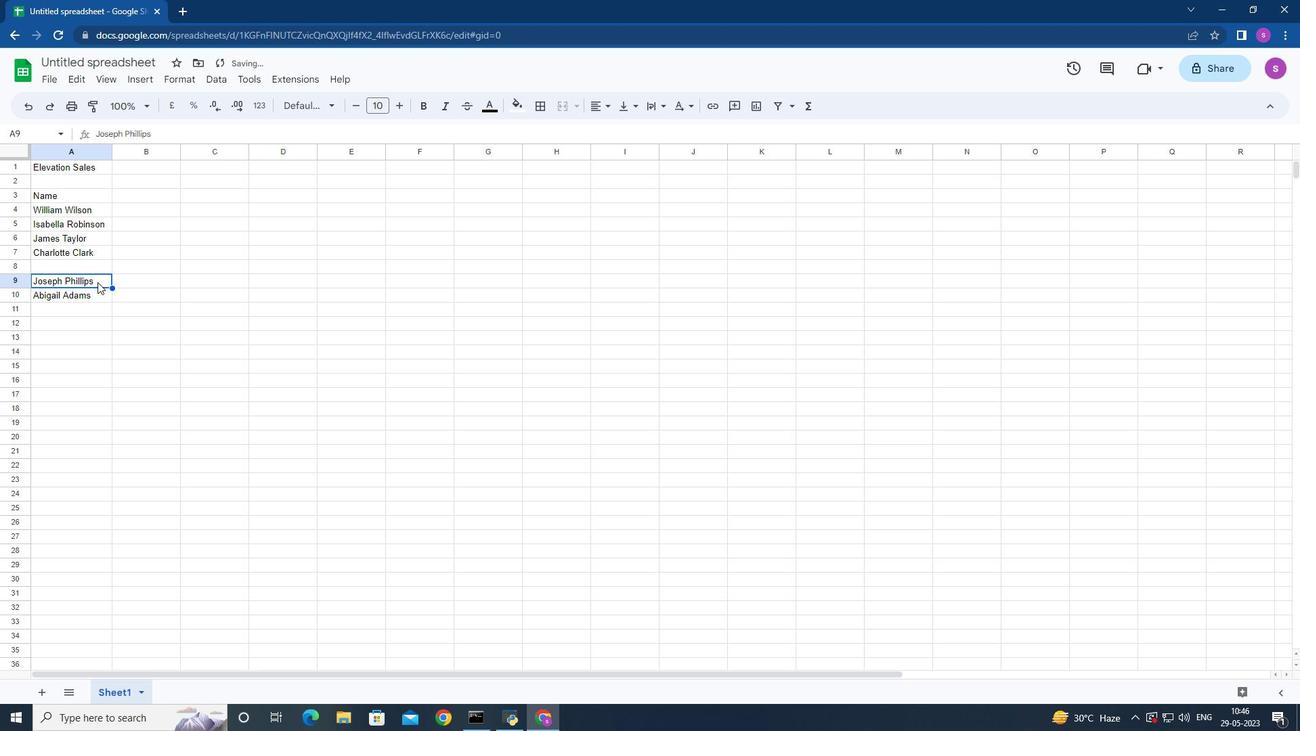 
Action: Mouse moved to (100, 289)
Screenshot: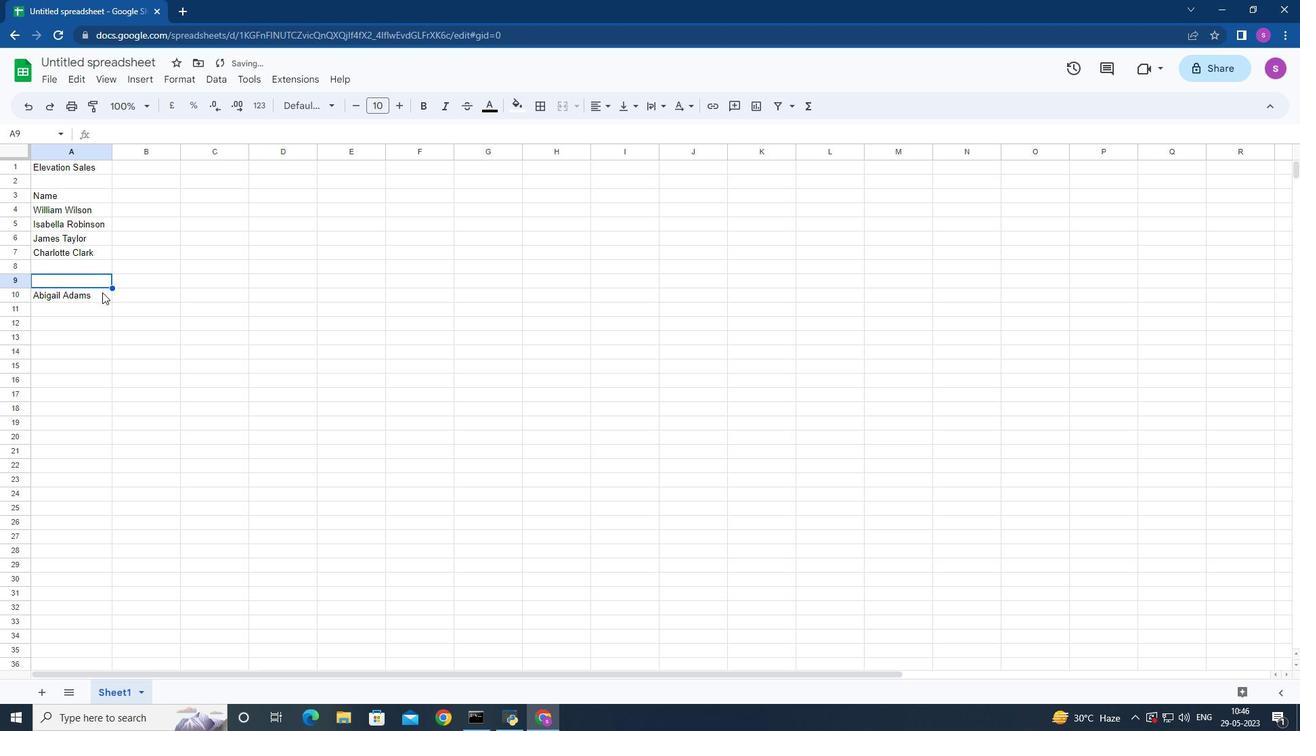 
Action: Mouse pressed left at (100, 289)
Screenshot: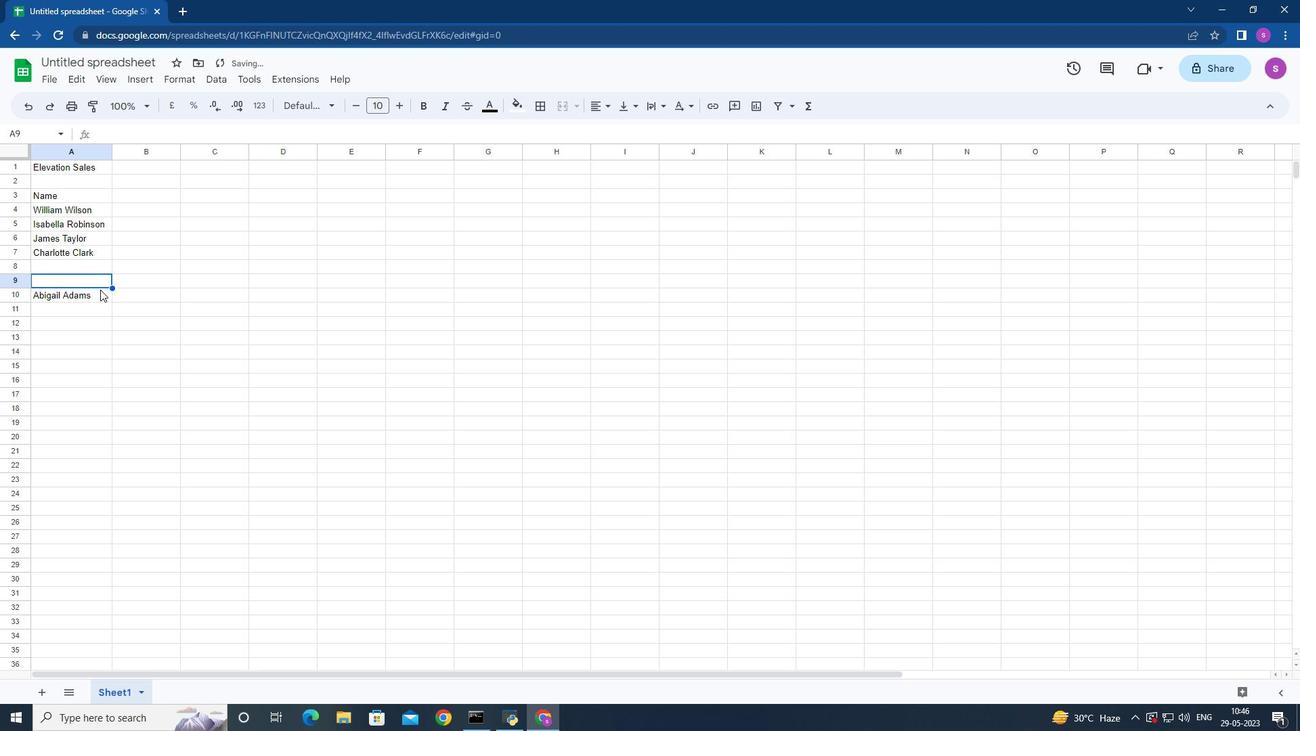 
Action: Key pressed <Key.backspace>
Screenshot: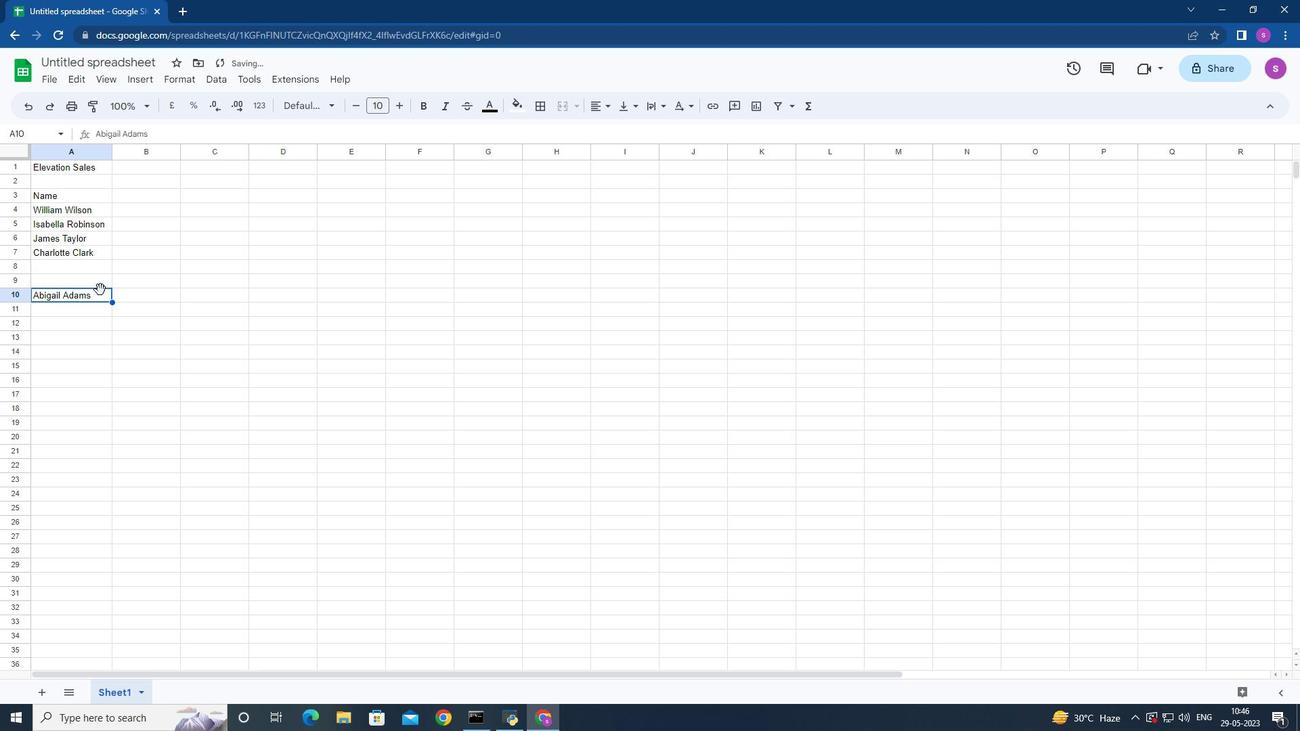 
Action: Mouse moved to (70, 264)
Screenshot: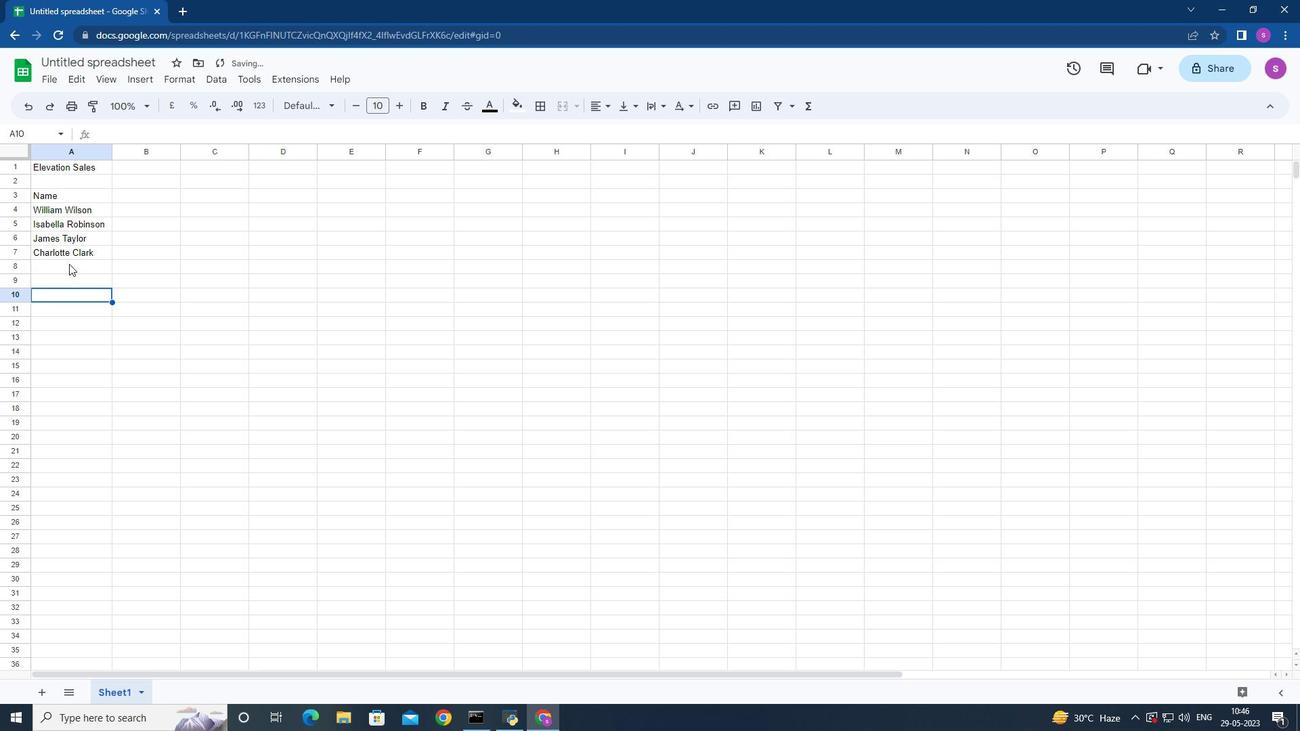 
Action: Mouse pressed left at (70, 264)
Screenshot: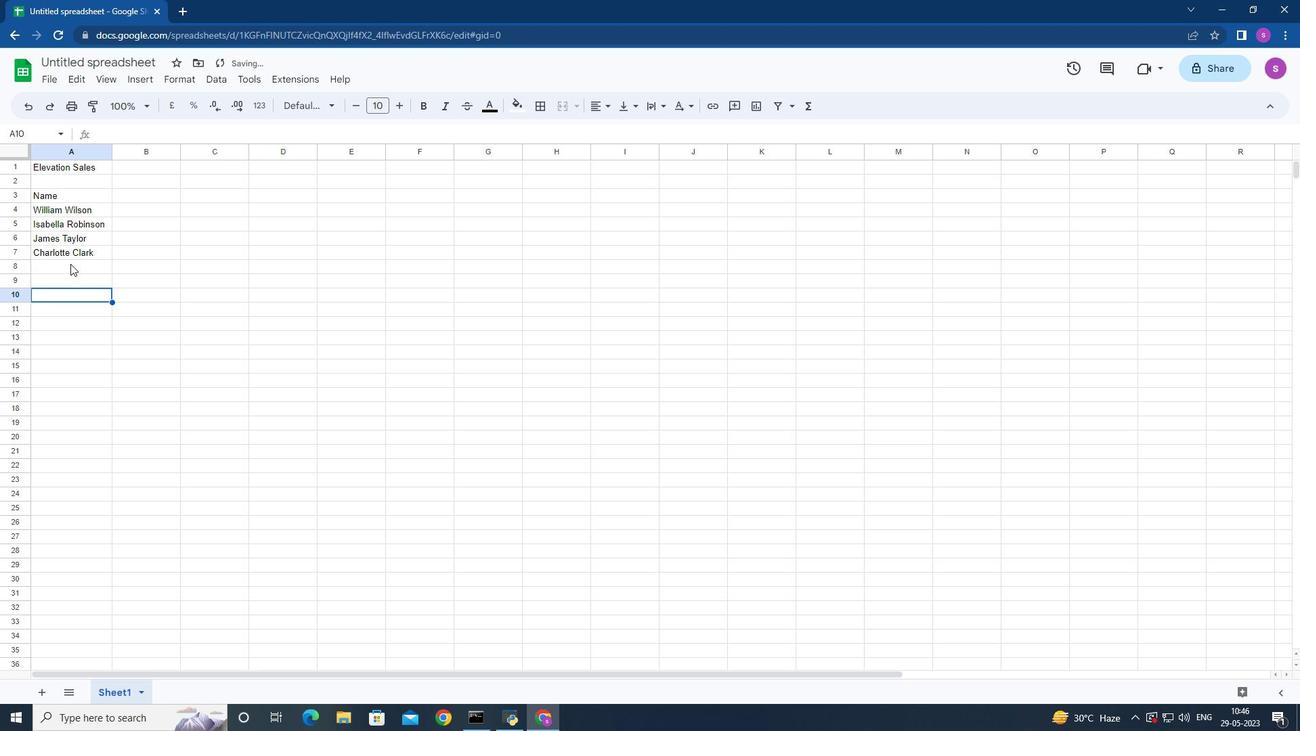 
Action: Key pressed <Key.shift>Micg<Key.backspace>hael<Key.space><Key.shift>Walker<Key.down><Key.shift>Amelia<Key.space><Key.shift>Wright<Key.down><Key.shift>Matthew<Key.space><Key.shift>Turner<Key.down><Key.shift>Harper<Key.space><Key.shift>Hall<Key.down><Key.shift>Joseph<Key.space><Key.shift>Phillips<Key.down><Key.shift>Abg<Key.backspace>igail<Key.space><Key.shift>a<Key.backspace><Key.shift>Adams<Key.right><Key.up><Key.up><Key.up><Key.up><Key.up><Key.up><Key.up><Key.up><Key.up><Key.up><Key.shift>C<Key.backspace><Key.shift>Item<Key.space><Key.shift>Code<Key.down>4005<Key.down>5000<Key.down>6000<Key.down>7500<Key.down>75<Key.backspace><Key.backspace>8000<Key.down>6000<Key.down>5500<Key.down>6000<Key.down>7000<Key.down>8000<Key.right><Key.up><Key.up><Key.up><Key.up><Key.up><Key.up><Key.up><Key.up><Key.up><Key.up><Key.shift>Product<Key.space><Key.shift>Range<Key.down>1000<Key.down>1<Key.backspace>2000<Key.down>3000<Key.down>4000<Key.down>5000<Key.down>6000<Key.down>7000<Key.down>8000<Key.down>9000<Key.down>10000<Key.right><Key.up><Key.up><Key.up><Key.up><Key.up><Key.up><Key.up><Key.up><Key.up><Key.up><Key.shift>Products<Key.down><Key.shift>Calvin<Key.space><Key.shift>Klein<Key.down><Key.shift>Tommy<Key.space><Key.shift>Hilfiger<Key.down><Key.shift>Armani<Key.space><Key.shift>Bag<Key.down><Key.shift>Burbr<Key.backspace>erry<Key.space><Key.shift>Shoe<Key.down><Key.shift>Levi's<Key.space><Key.shift>T-shirt<Key.down><Key.shift>Under<Key.space><Key.shift>ar<Key.backspace><Key.backspace><Key.shift>Armour<Key.down><Key.shift>Vans<Key.space><Key.shift>Shoe<Key.down><Key.shift>Converse<Key.space><Key.shift>Shoe<Key.down><Key.shift><Key.shift><Key.shift><Key.shift><Key.shift><Key.shift><Key.shift><Key.shift><Key.shift><Key.shift><Key.shift>Timberland<Key.space><Key.shift>Shoe<Key.down><Key.shift>Skechers<Key.space><Key.shift>Shoe<Key.right><Key.up><Key.up><Key.up><Key.up><Key.up><Key.up><Key.up><Key.up><Key.up><Key.up>
Screenshot: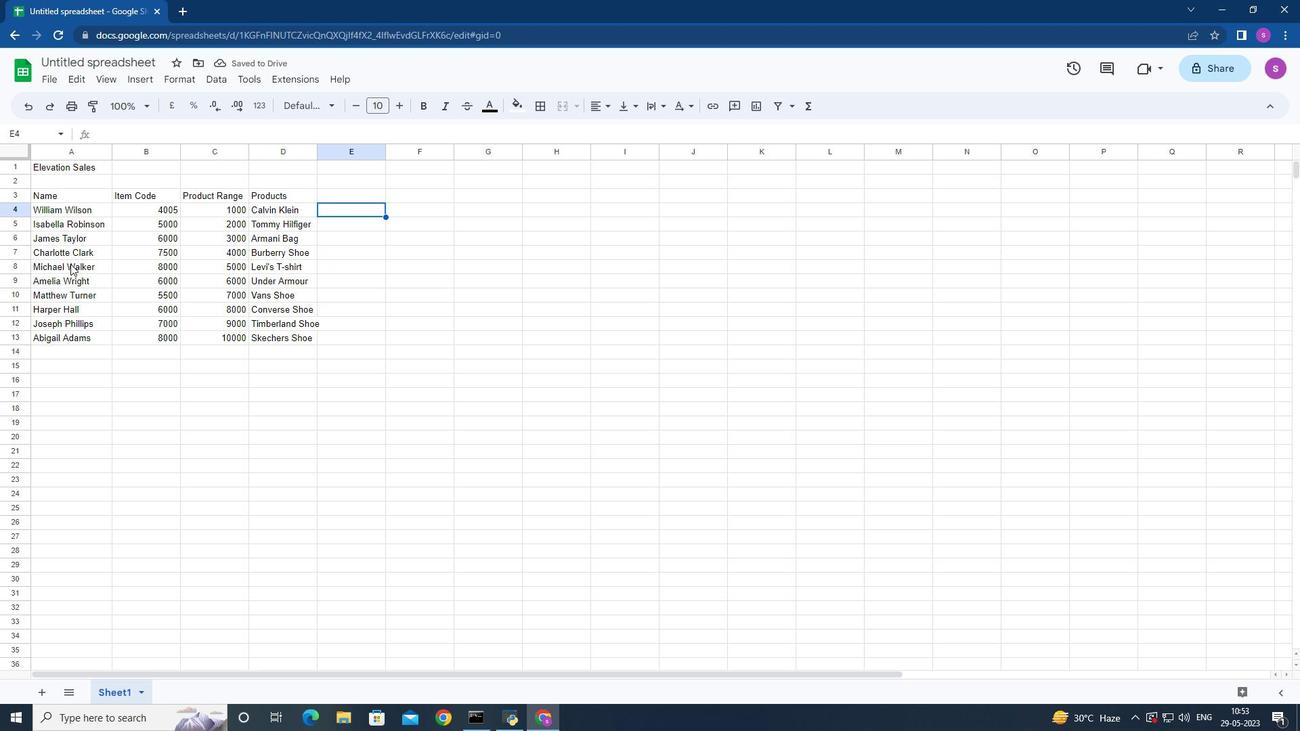 
Action: Mouse moved to (318, 156)
Screenshot: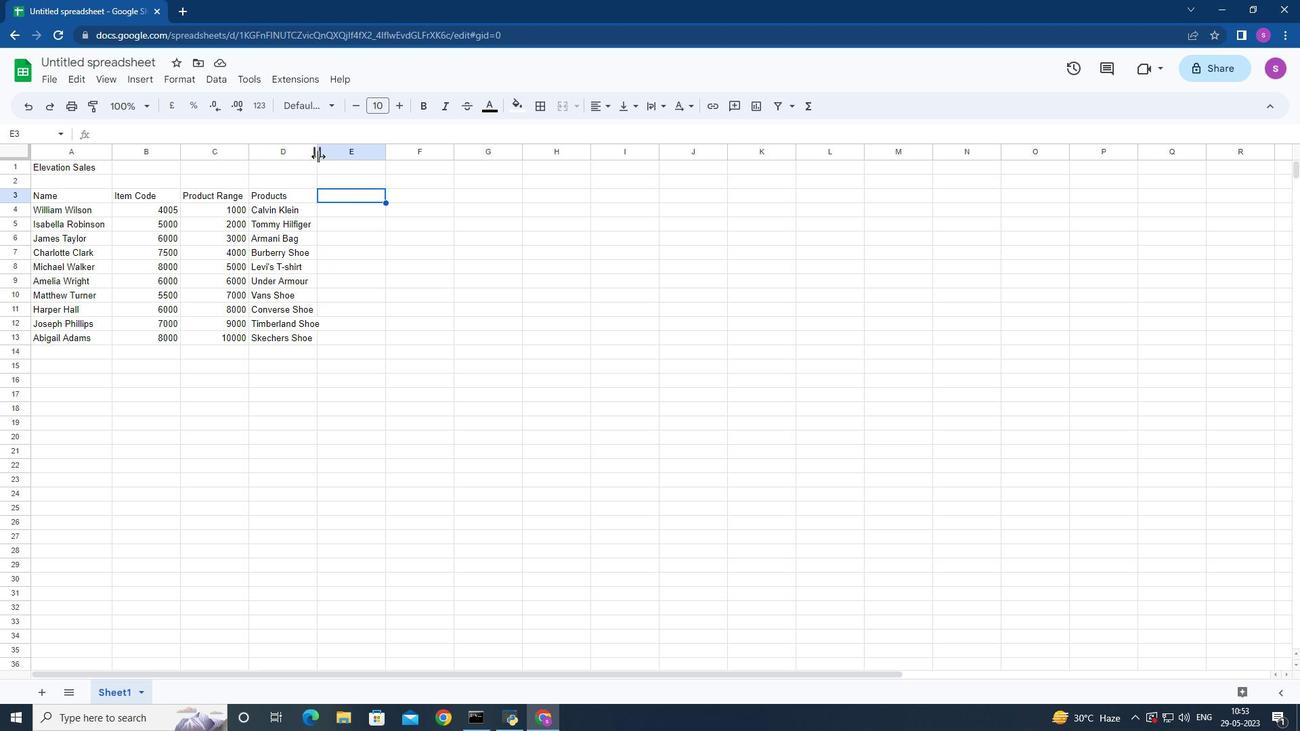 
Action: Mouse pressed left at (318, 156)
Screenshot: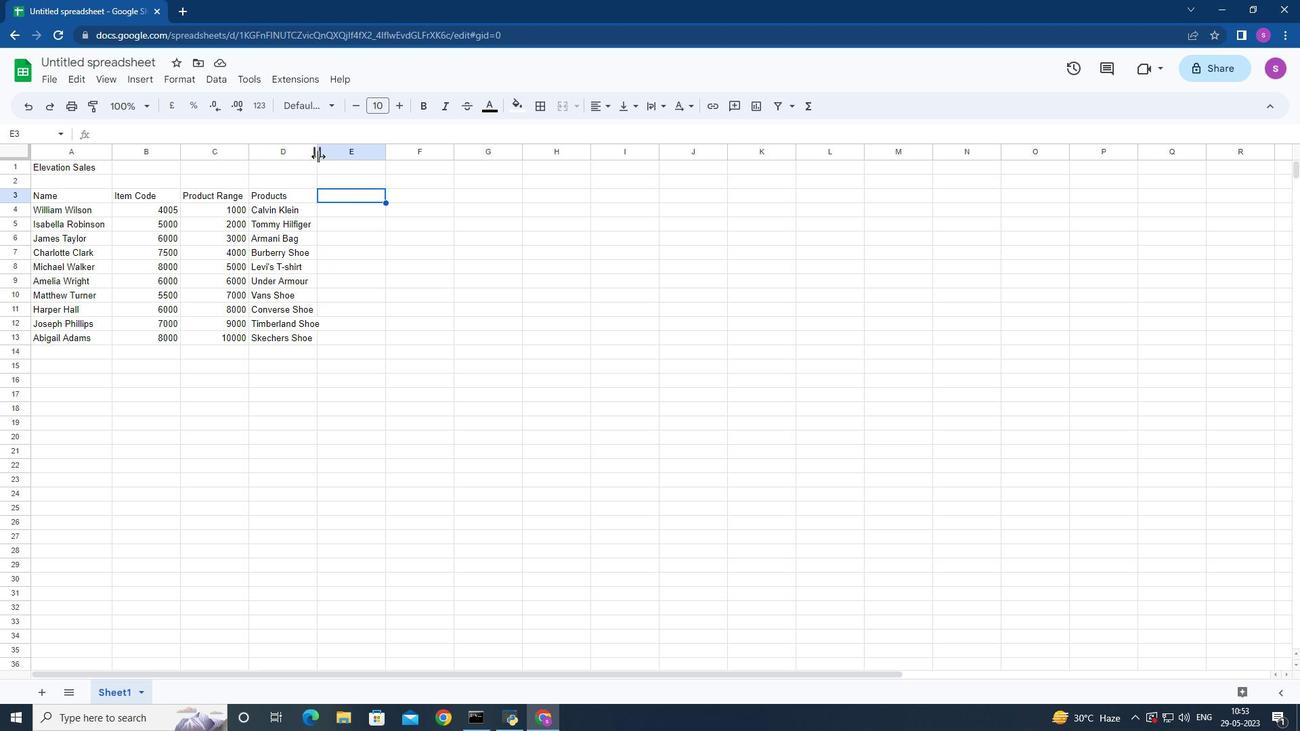 
Action: Mouse moved to (362, 198)
Screenshot: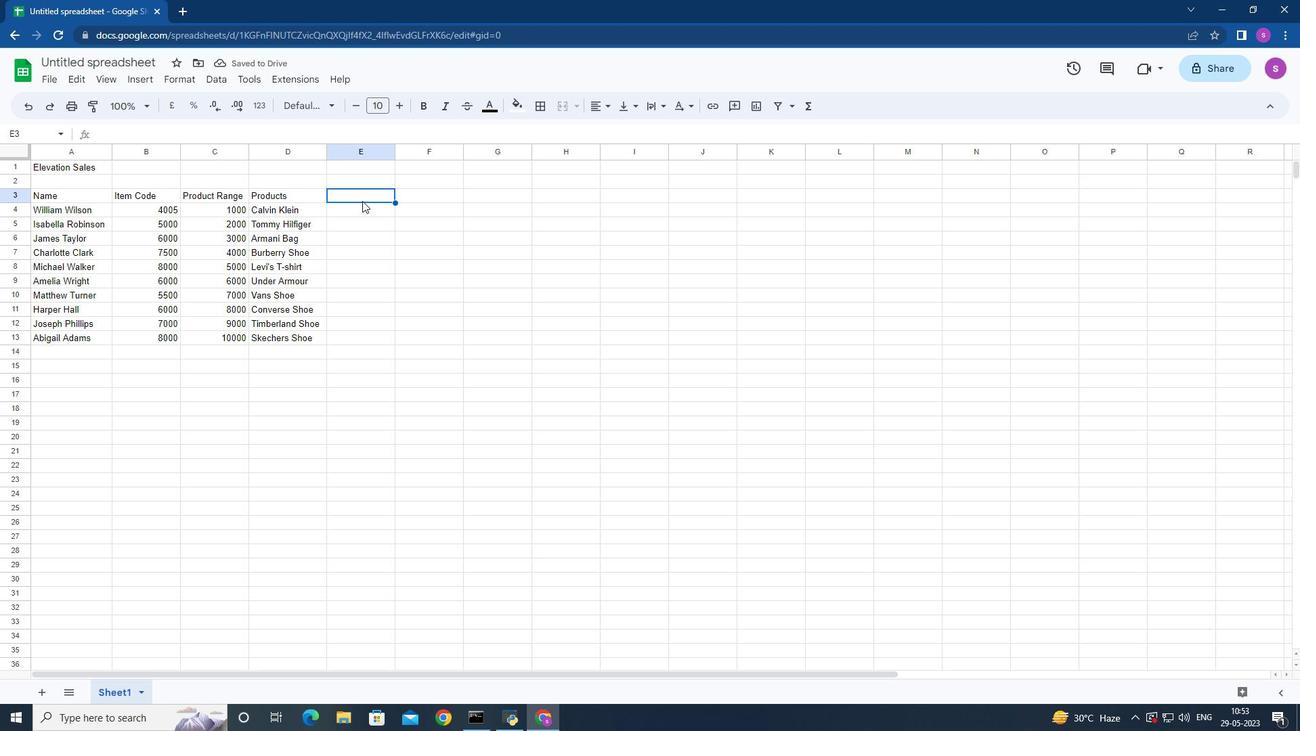 
Action: Key pressed <Key.shift>Quantity<Key.down>2<Key.down>3<Key.down>4<Key.down>5<Key.down>3<Key.down>4<Key.down>5<Key.down>2<Key.down>3<Key.down>4<Key.down><Key.right><Key.right><Key.left><Key.up><Key.up><Key.up><Key.up><Key.up><Key.up><Key.up><Key.up><Key.up><Key.up><Key.up><Key.shift>Amount<Key.down>
Screenshot: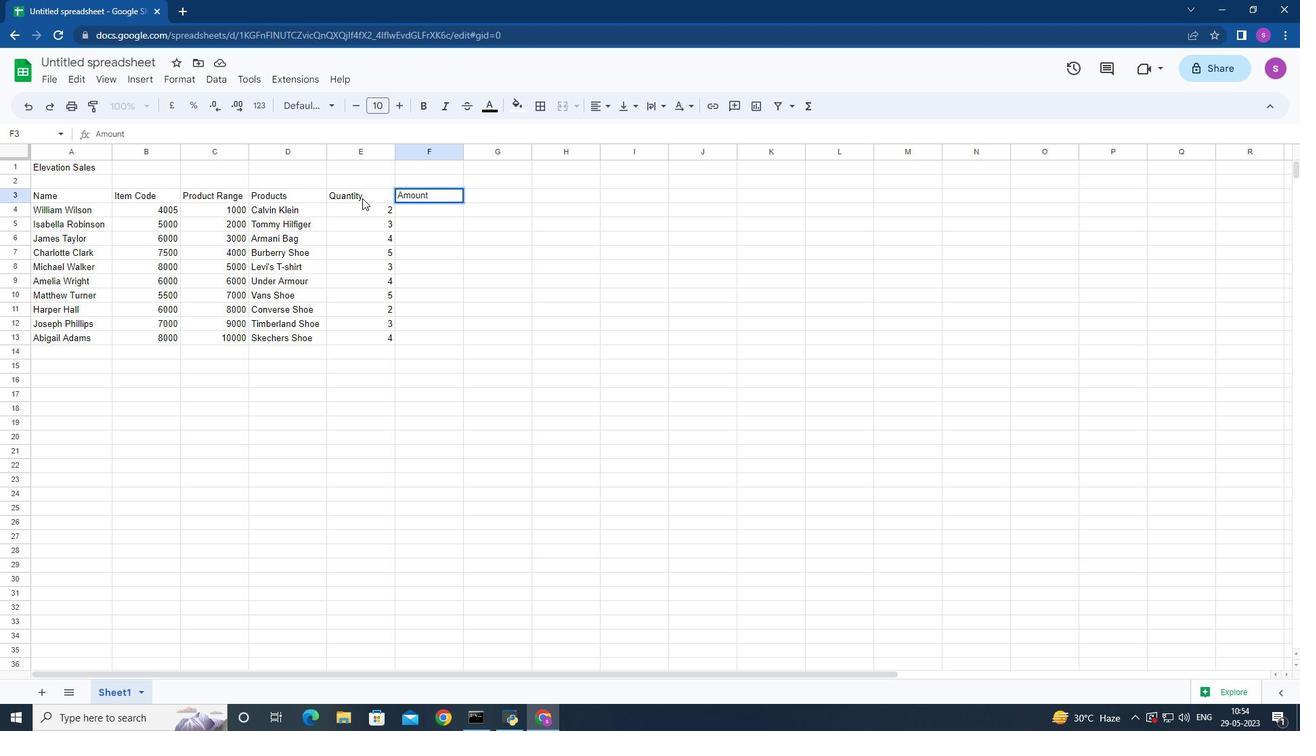
Action: Mouse moved to (408, 204)
Screenshot: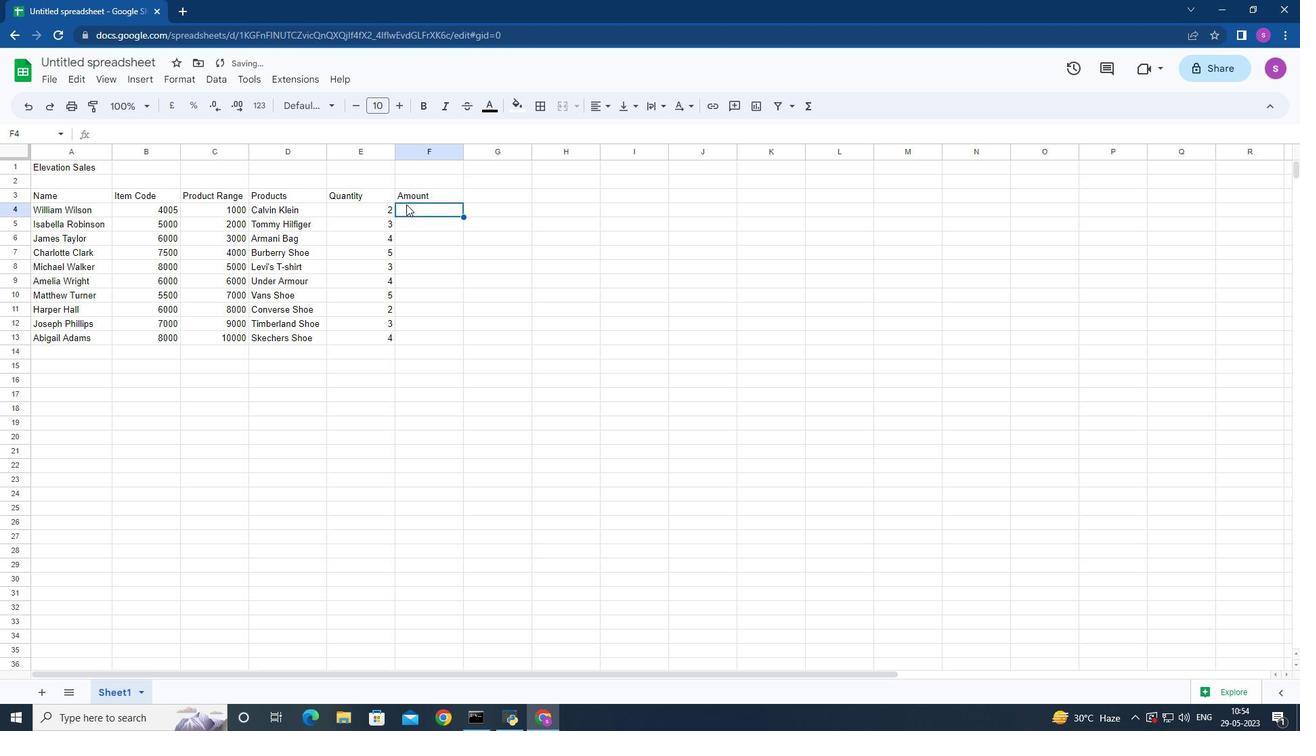 
Action: Mouse pressed left at (408, 204)
Screenshot: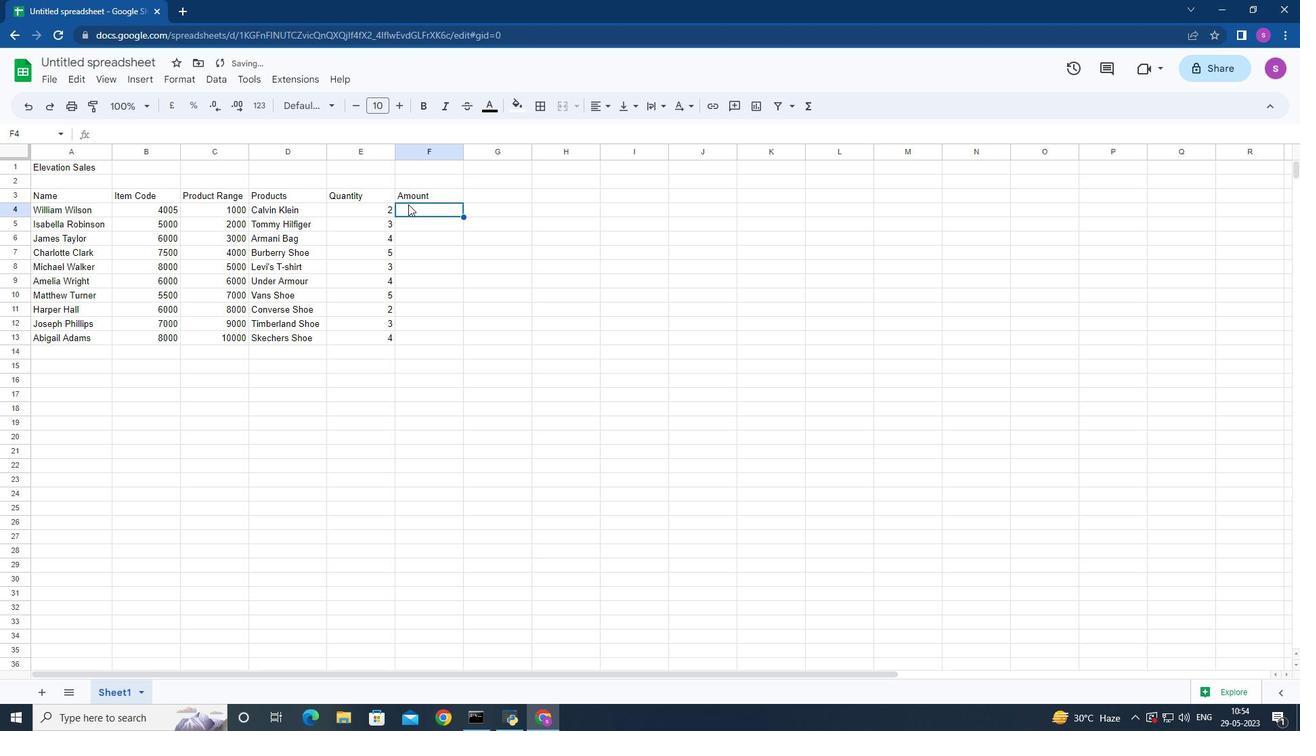 
Action: Mouse moved to (408, 205)
Screenshot: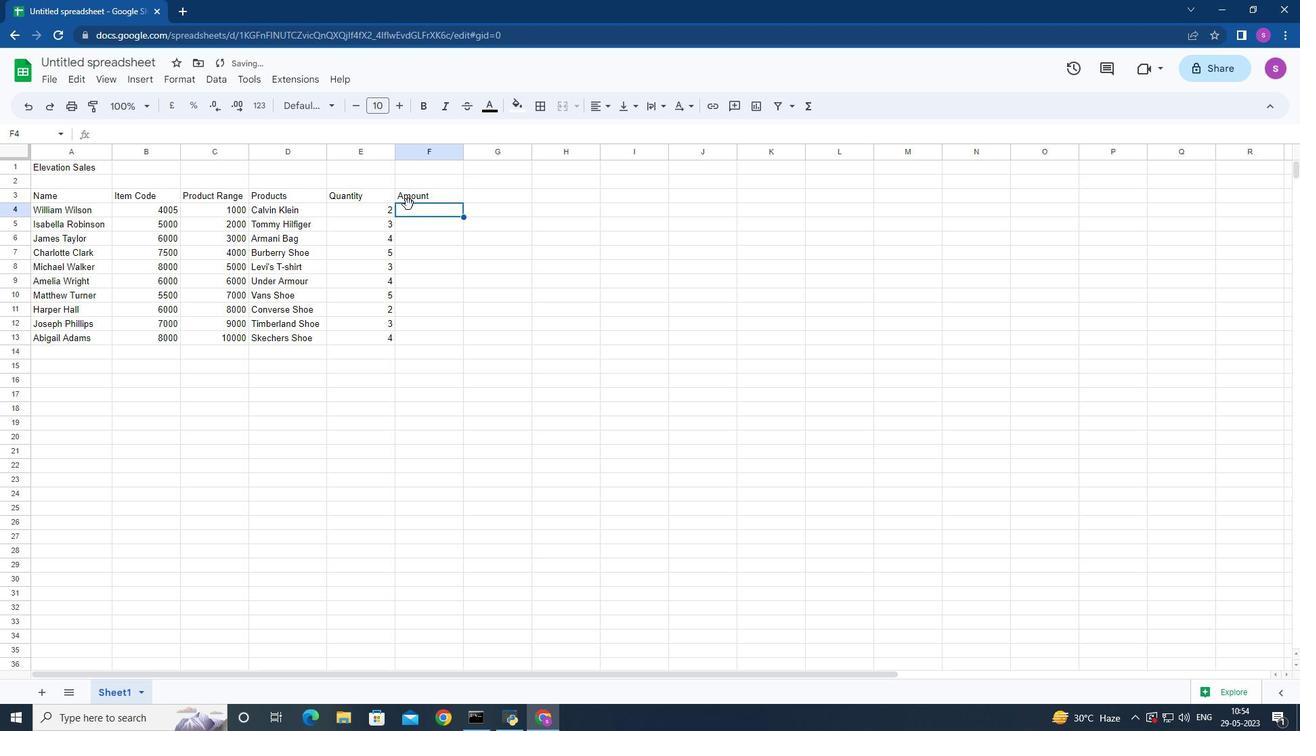 
Action: Key pressed =<Key.enter>
Screenshot: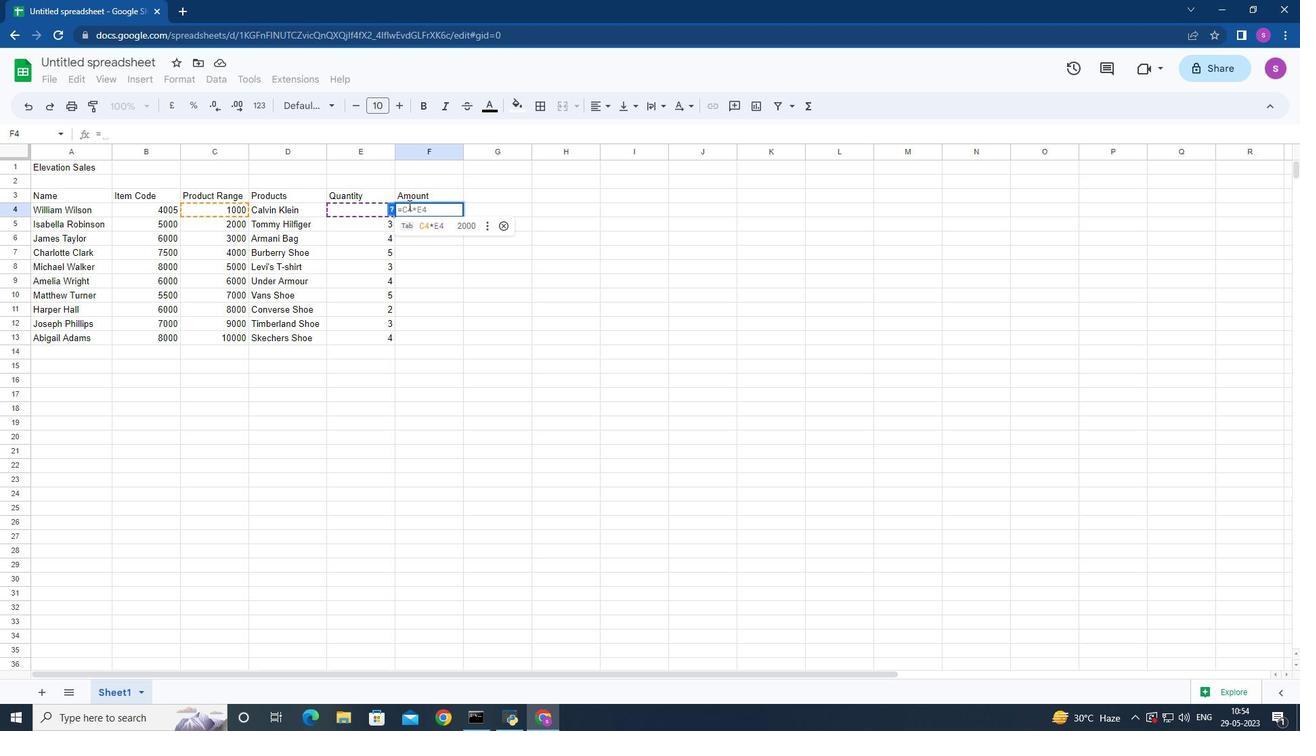 
Action: Mouse moved to (464, 211)
Screenshot: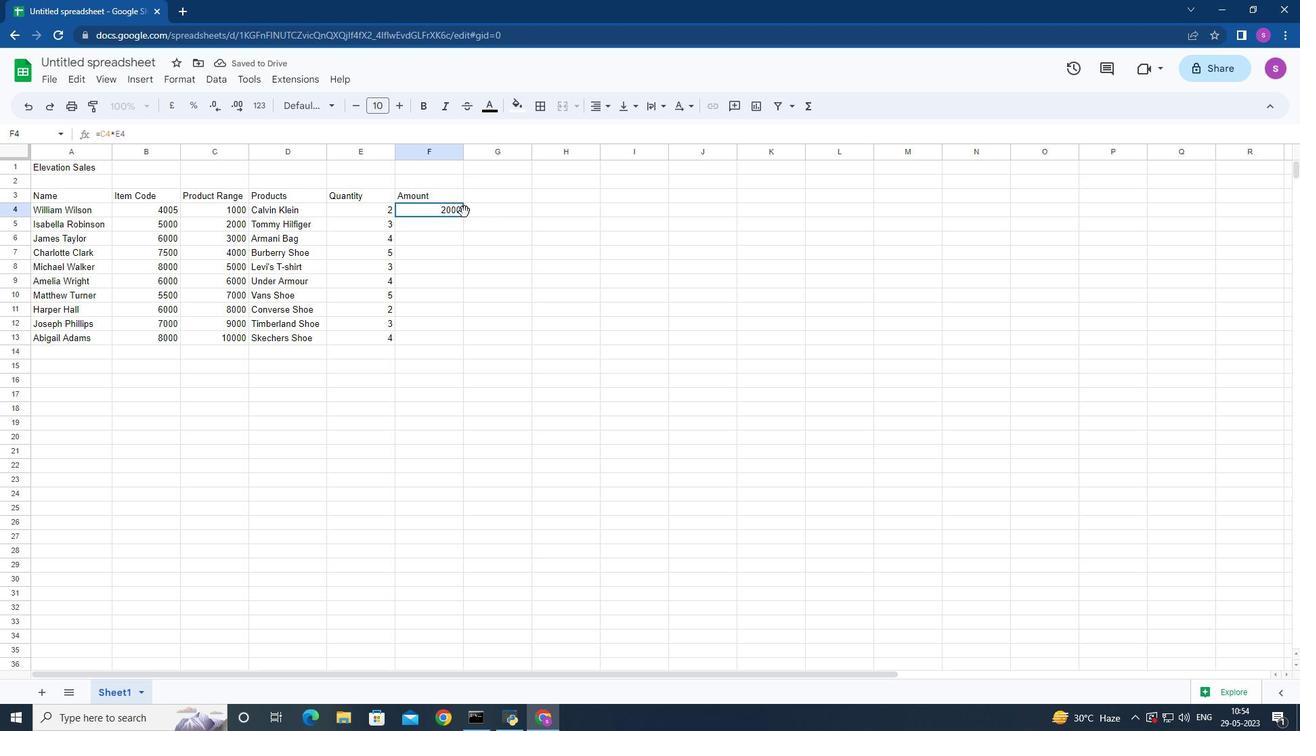
Action: Mouse pressed left at (464, 211)
Screenshot: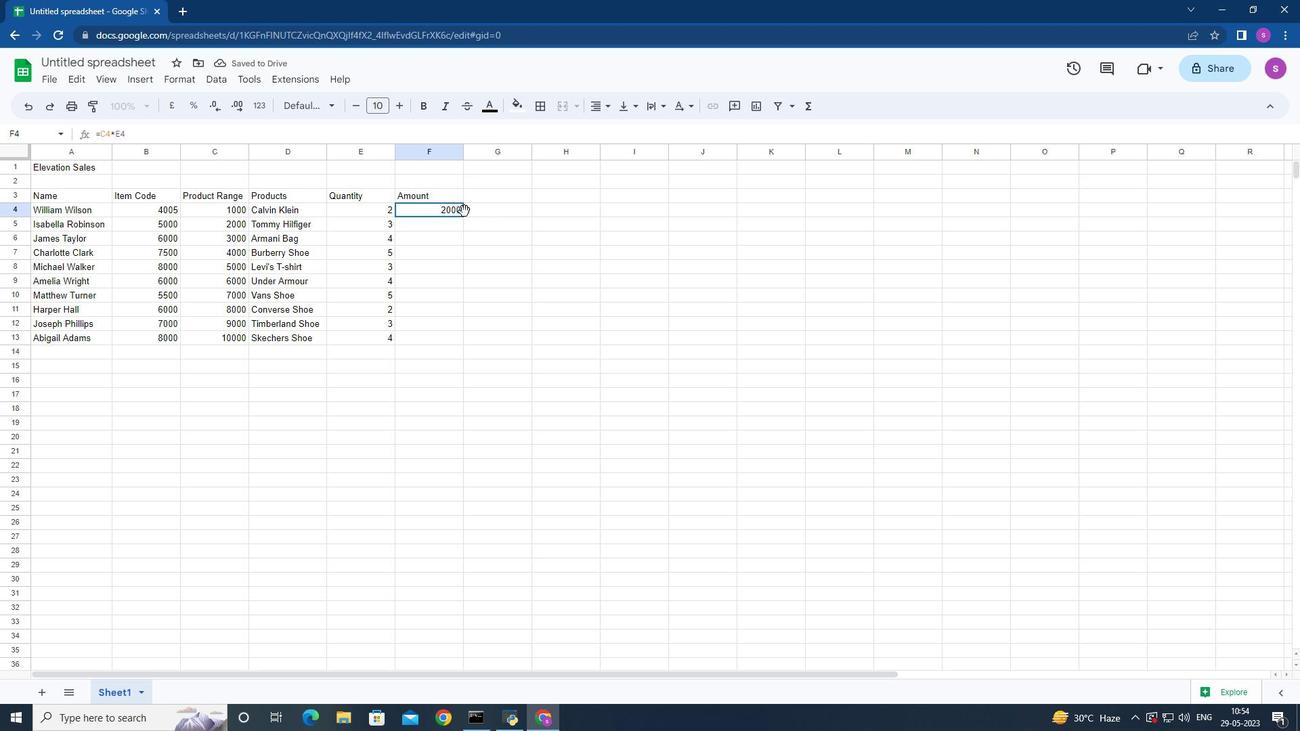 
Action: Mouse moved to (433, 206)
Screenshot: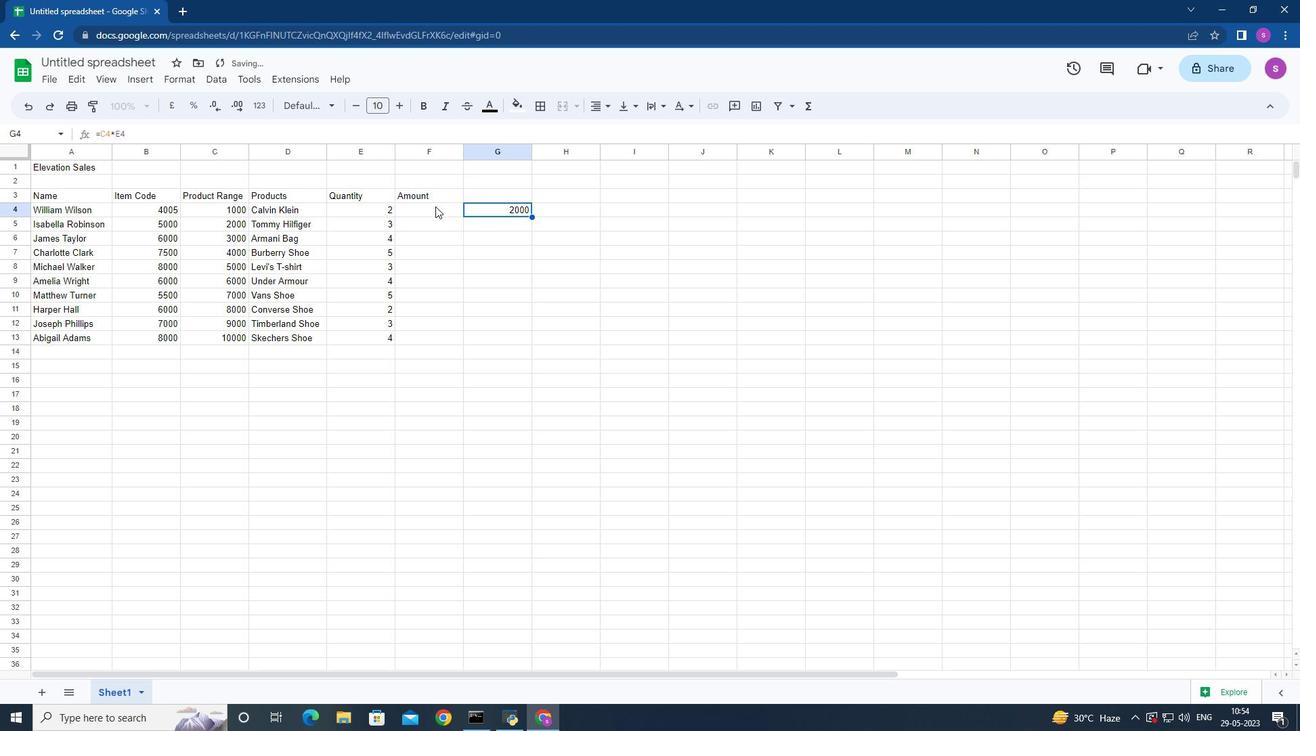 
Action: Mouse pressed left at (433, 206)
Screenshot: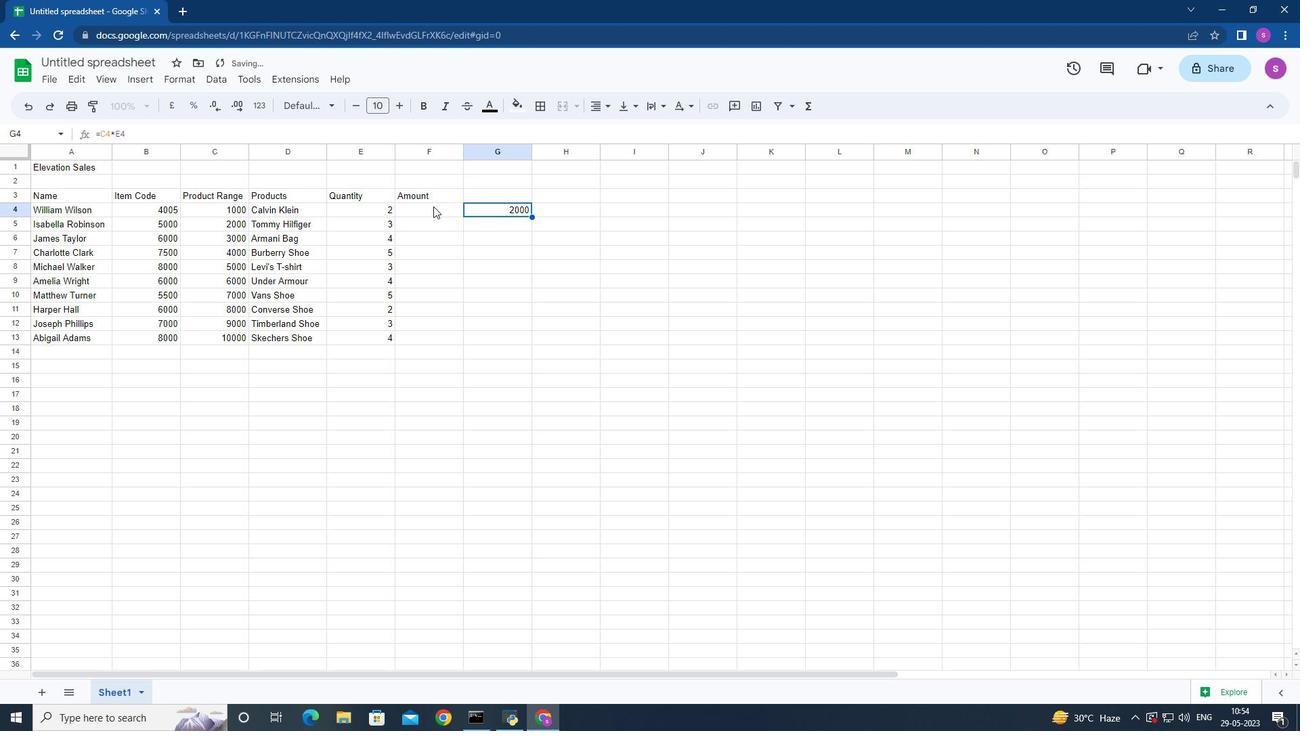 
Action: Mouse moved to (501, 207)
Screenshot: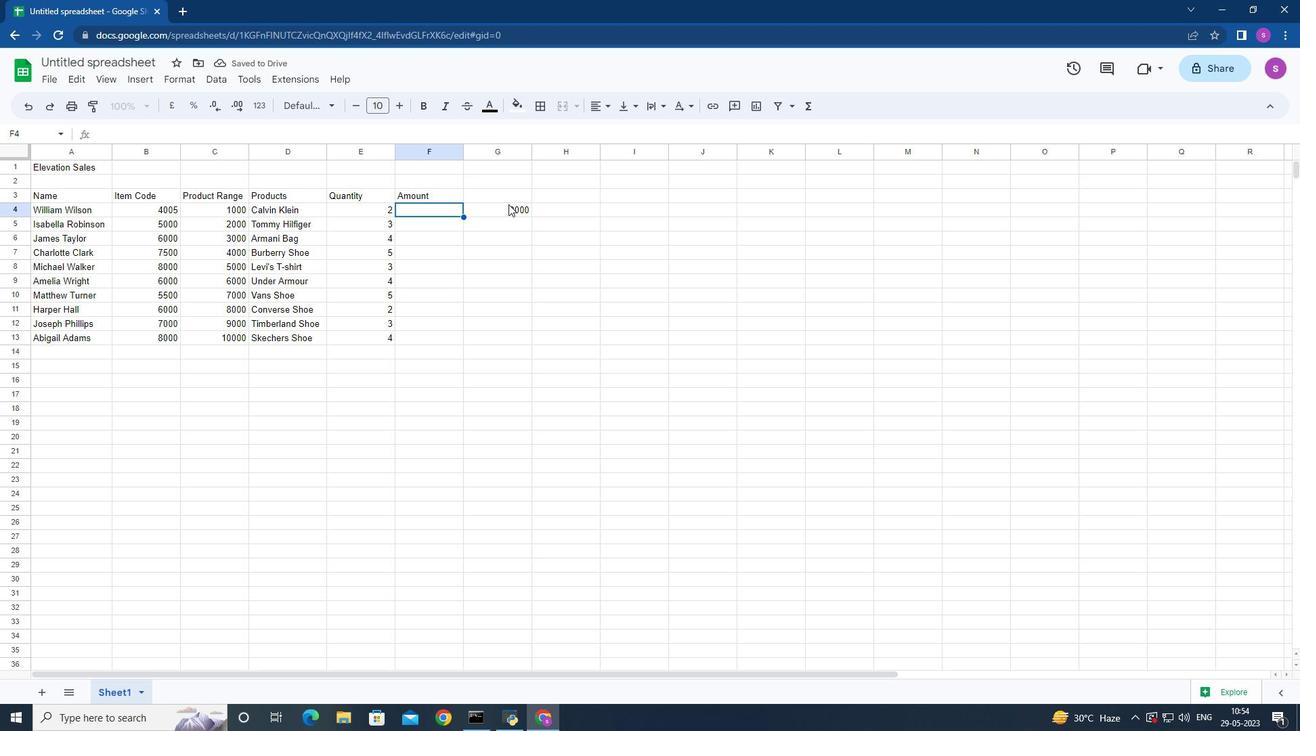 
Action: Mouse pressed left at (501, 207)
Screenshot: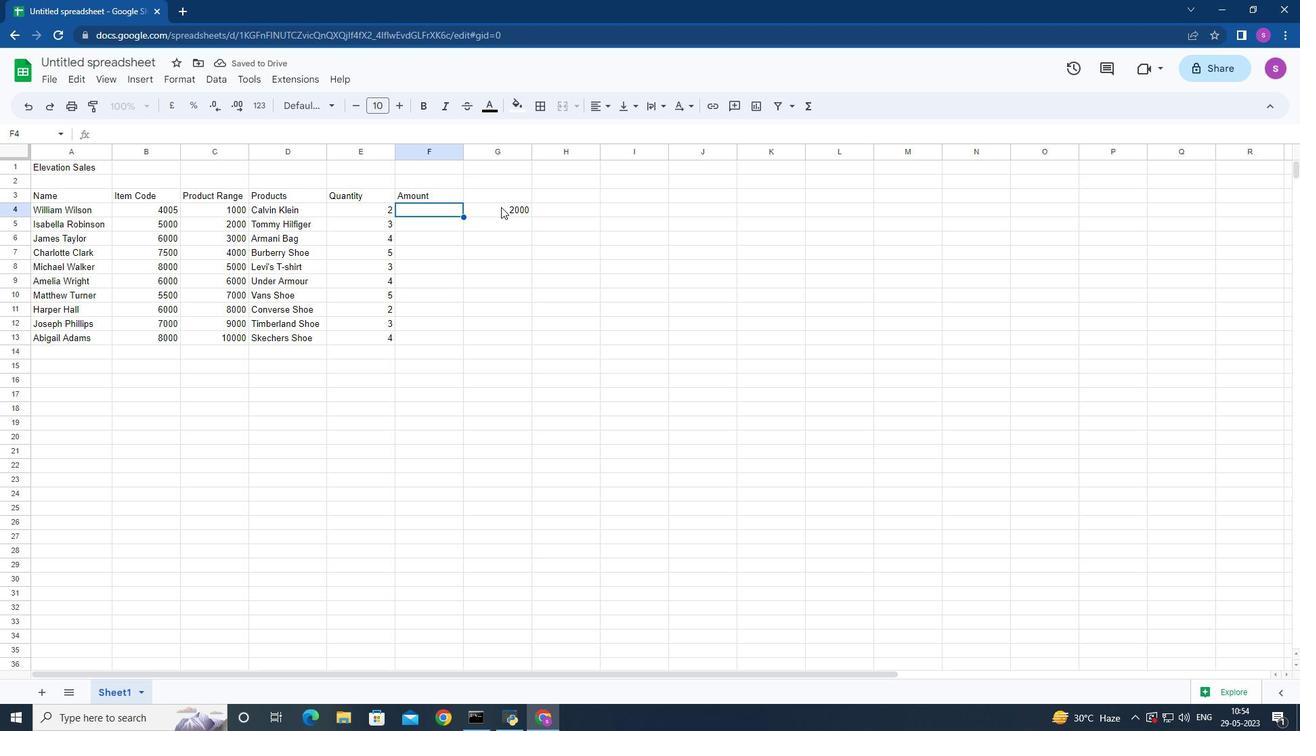 
Action: Mouse moved to (468, 212)
Screenshot: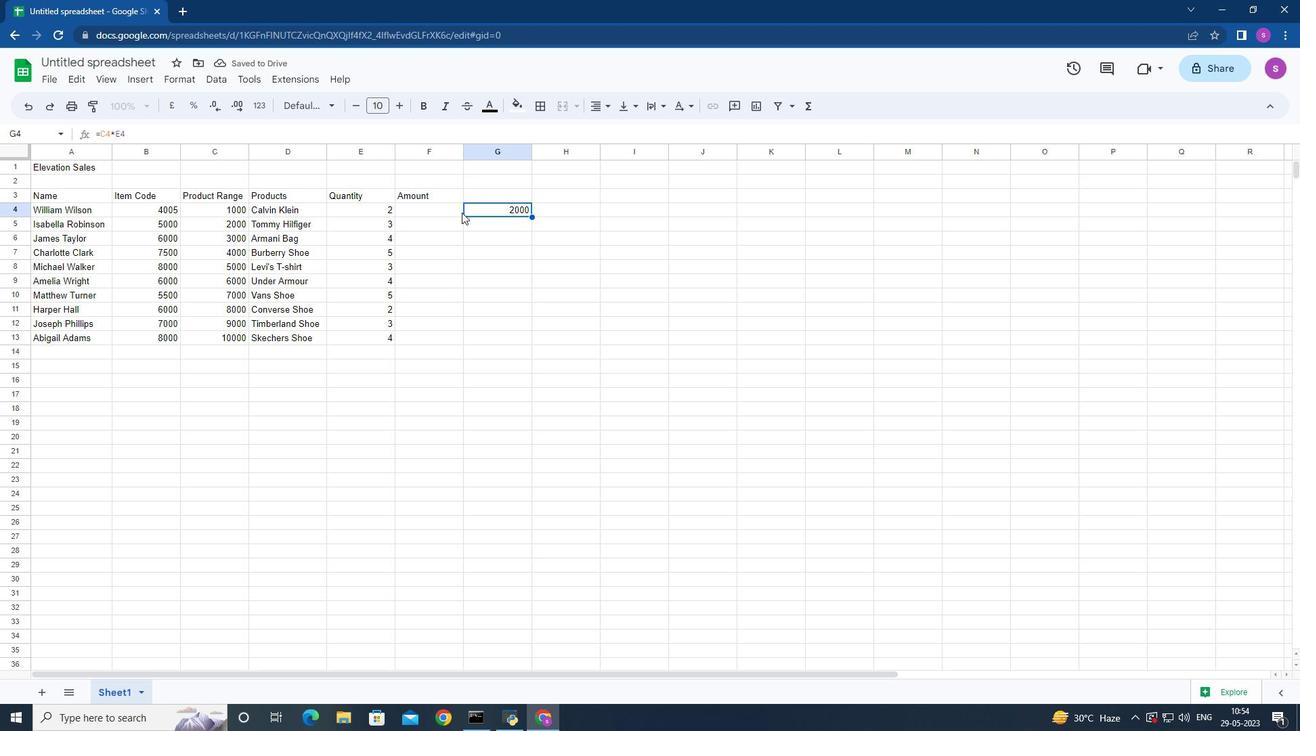 
Action: Mouse pressed left at (468, 212)
Screenshot: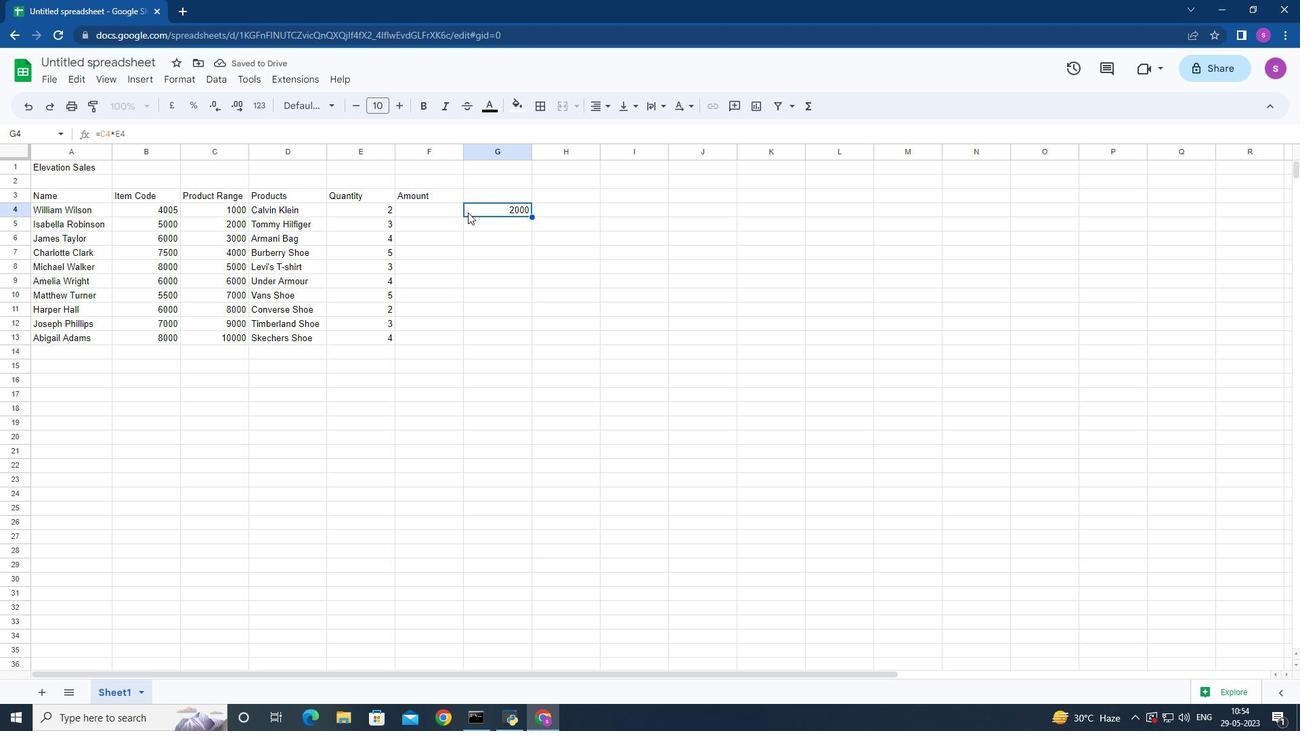 
Action: Mouse moved to (431, 211)
Screenshot: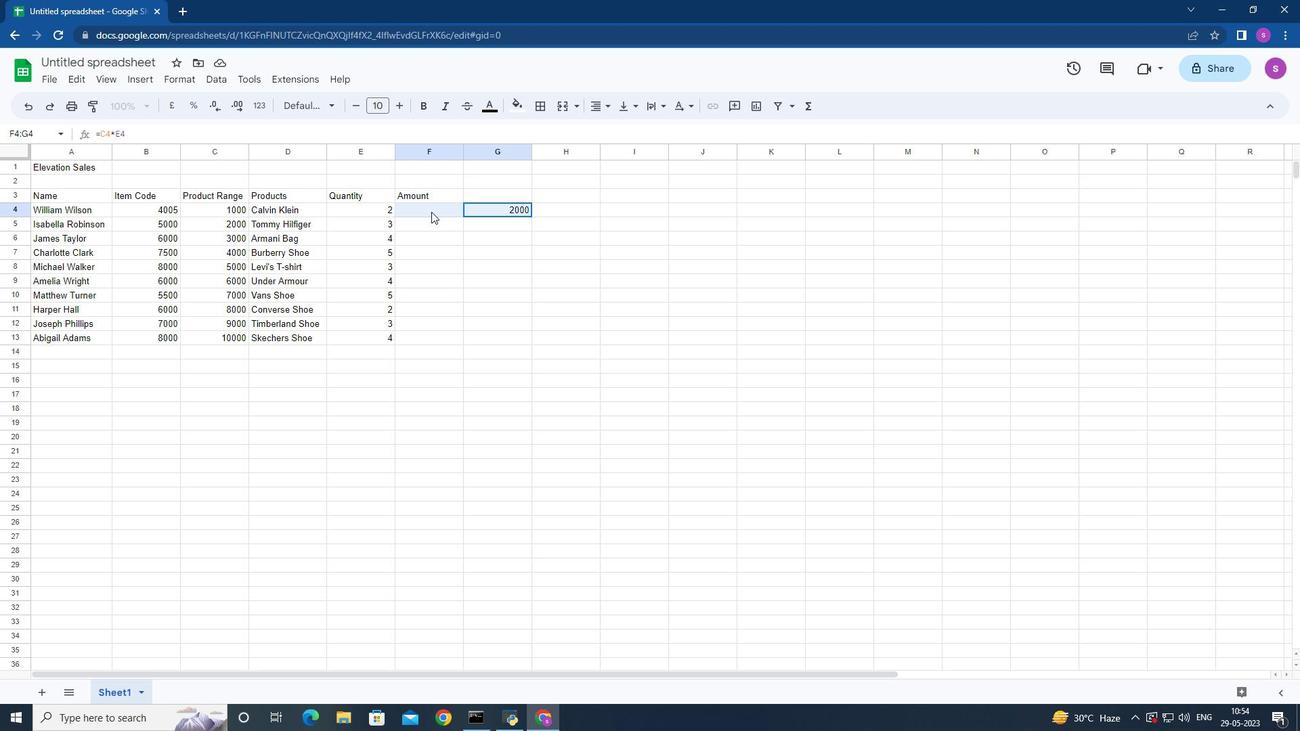 
Action: Mouse pressed left at (431, 211)
Screenshot: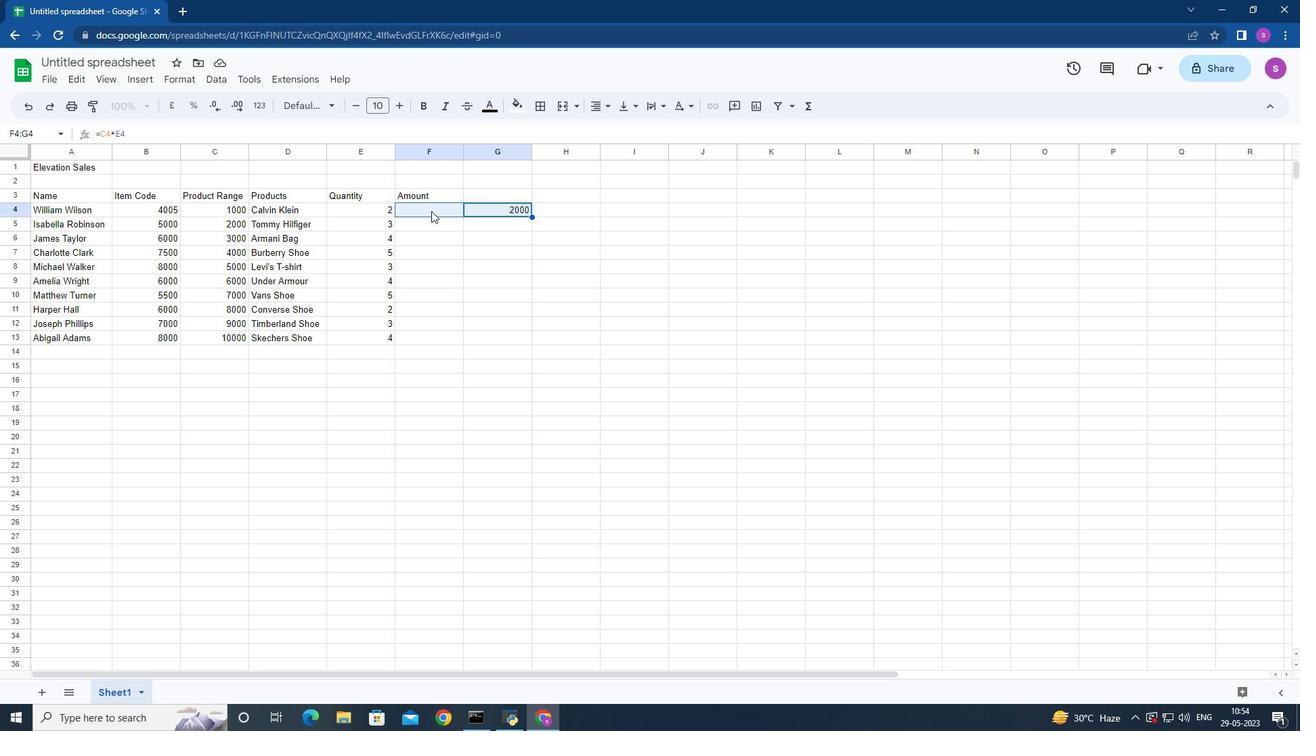 
Action: Mouse moved to (499, 204)
Screenshot: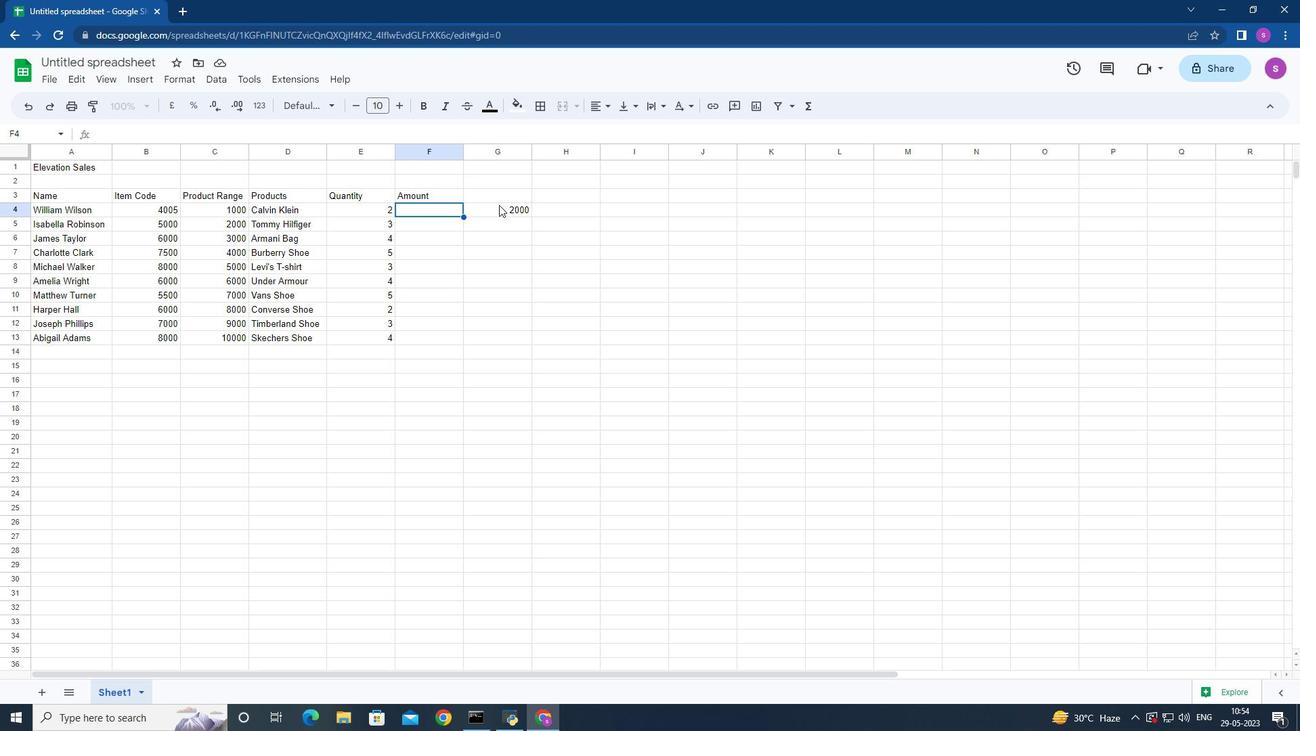 
Action: Mouse pressed left at (499, 204)
Screenshot: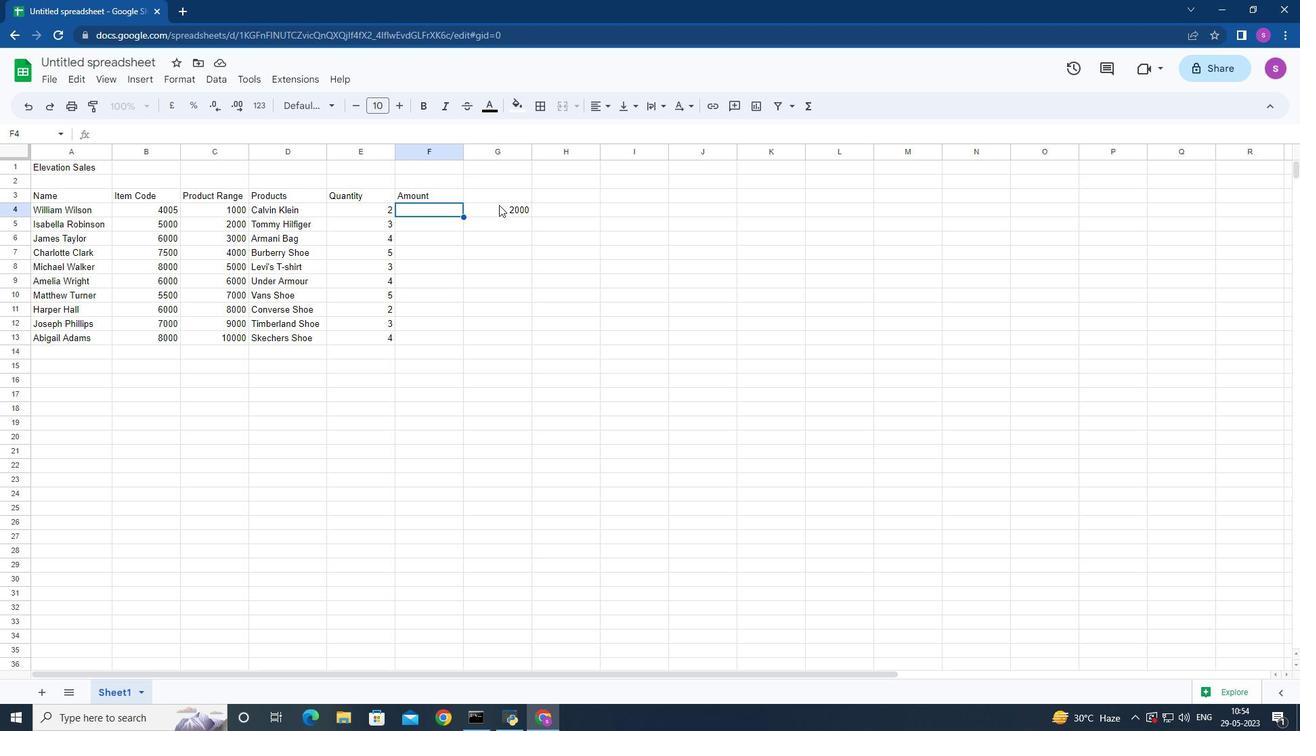 
Action: Mouse moved to (514, 214)
Screenshot: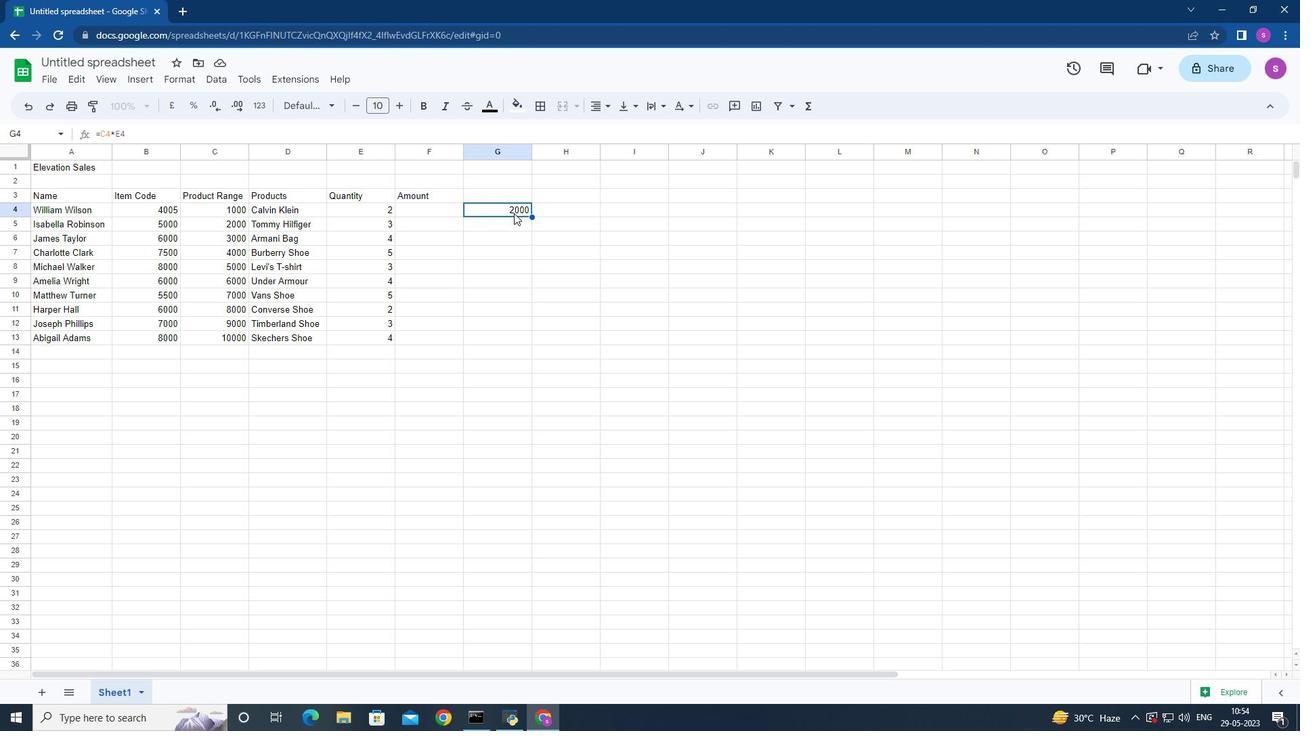 
Action: Key pressed <Key.backspace>
Screenshot: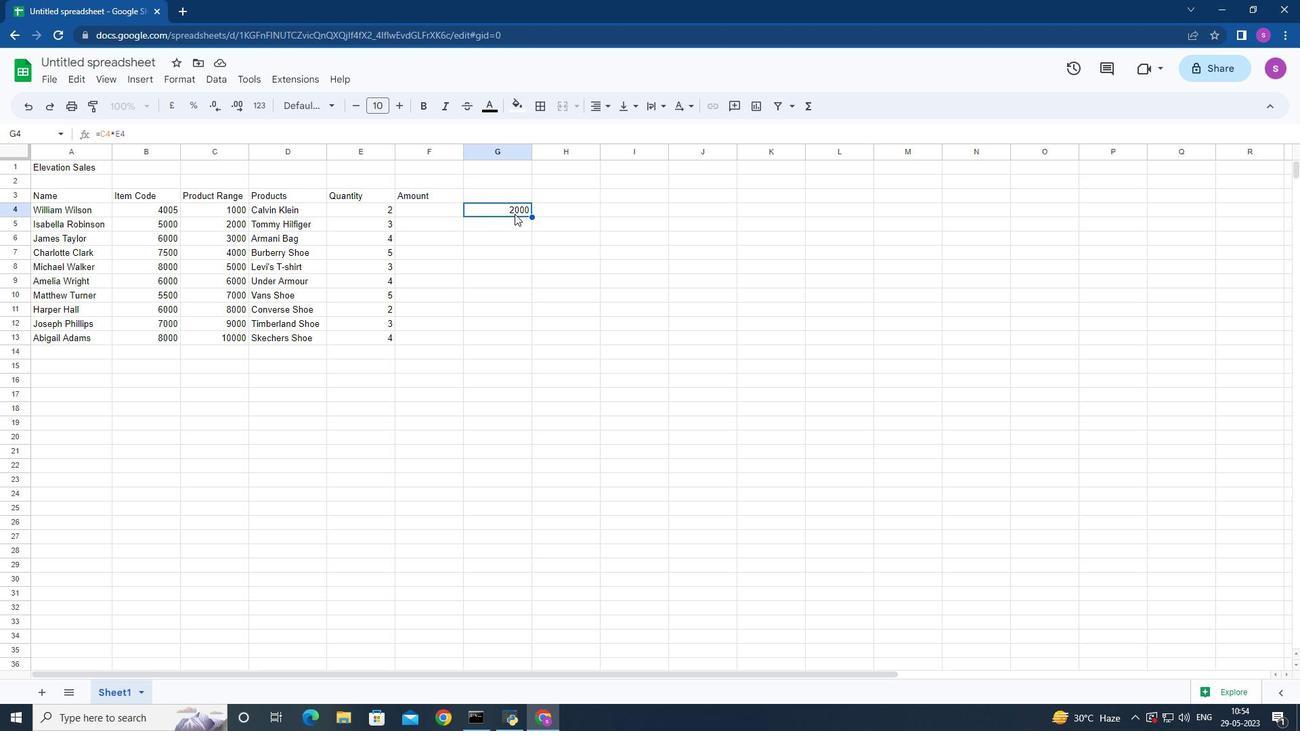 
Action: Mouse moved to (411, 204)
Screenshot: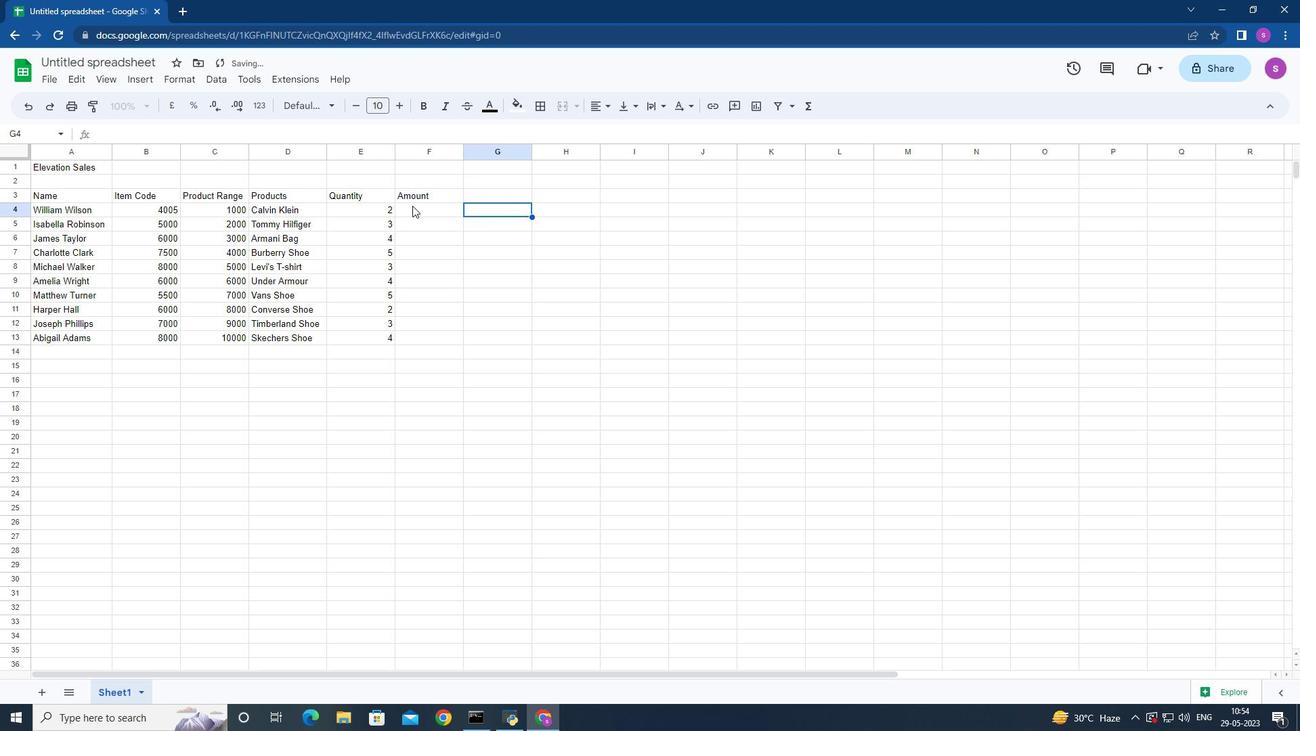 
Action: Mouse pressed left at (411, 204)
Screenshot: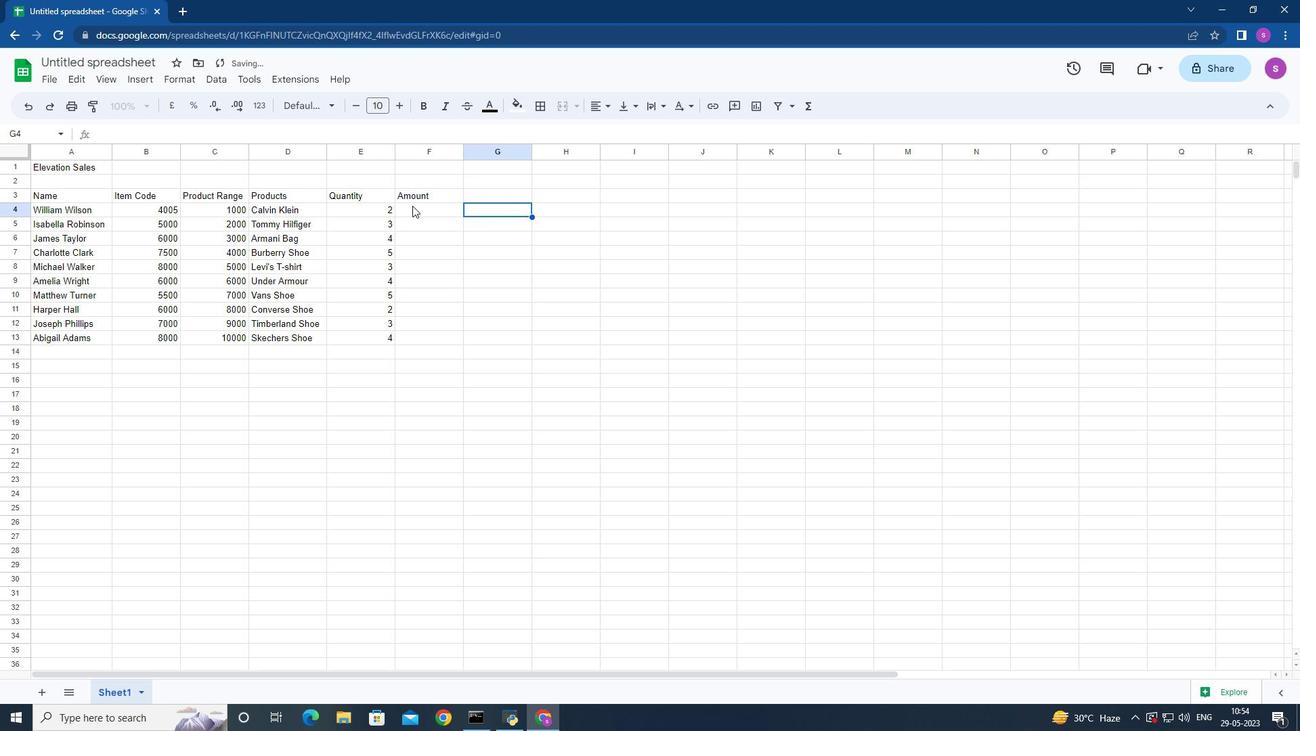 
Action: Key pressed =
Screenshot: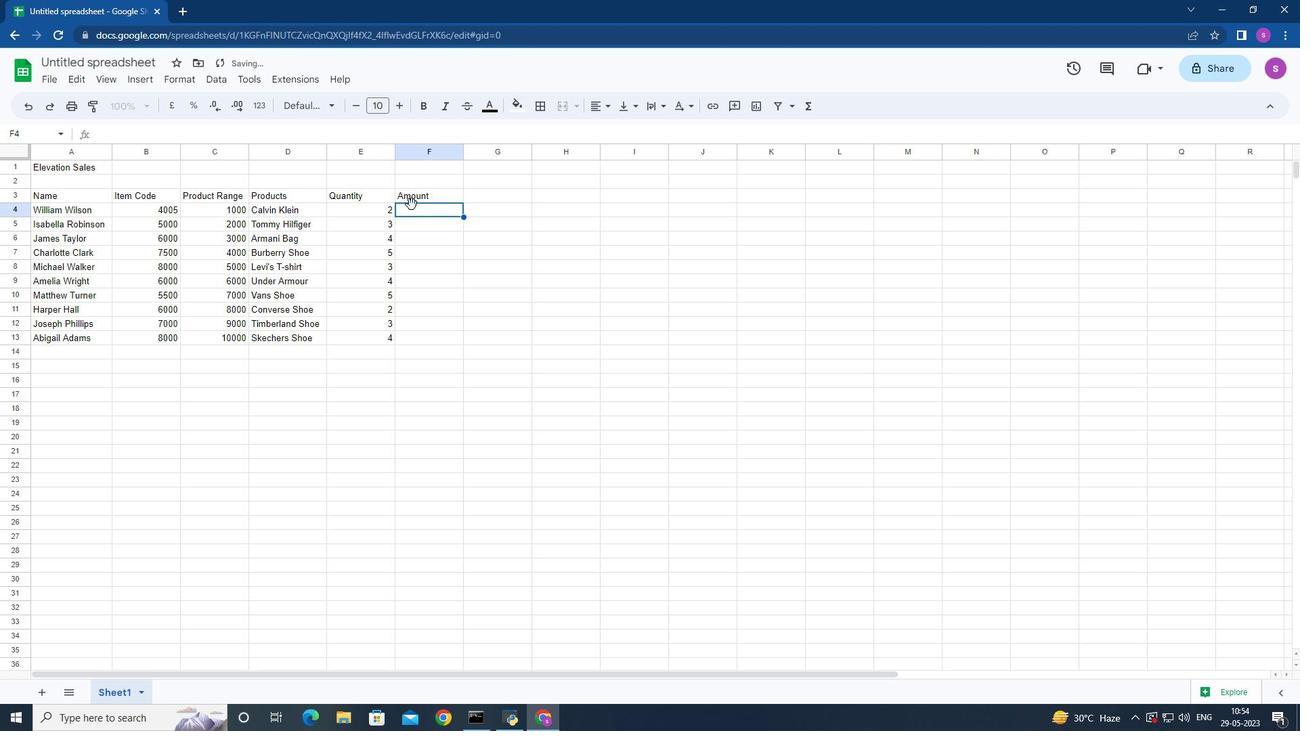 
Action: Mouse moved to (443, 214)
Screenshot: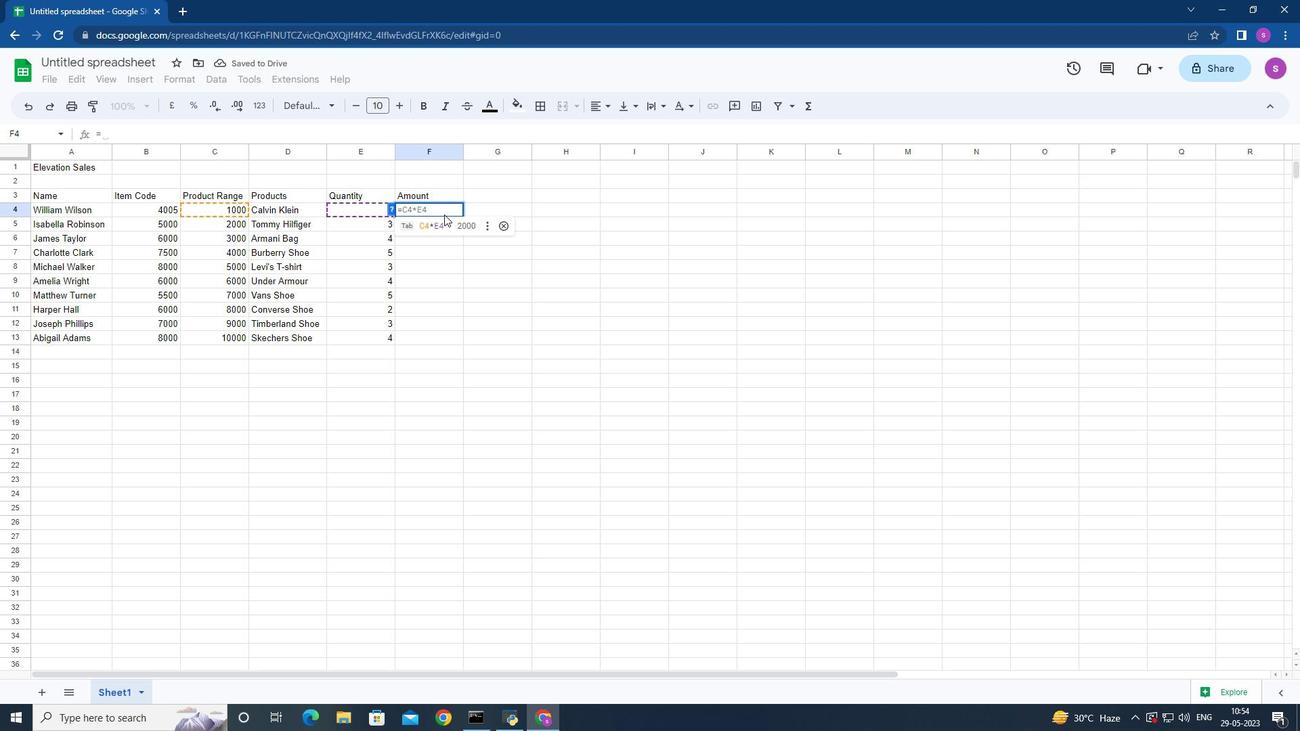 
Action: Key pressed <Key.enter>
Screenshot: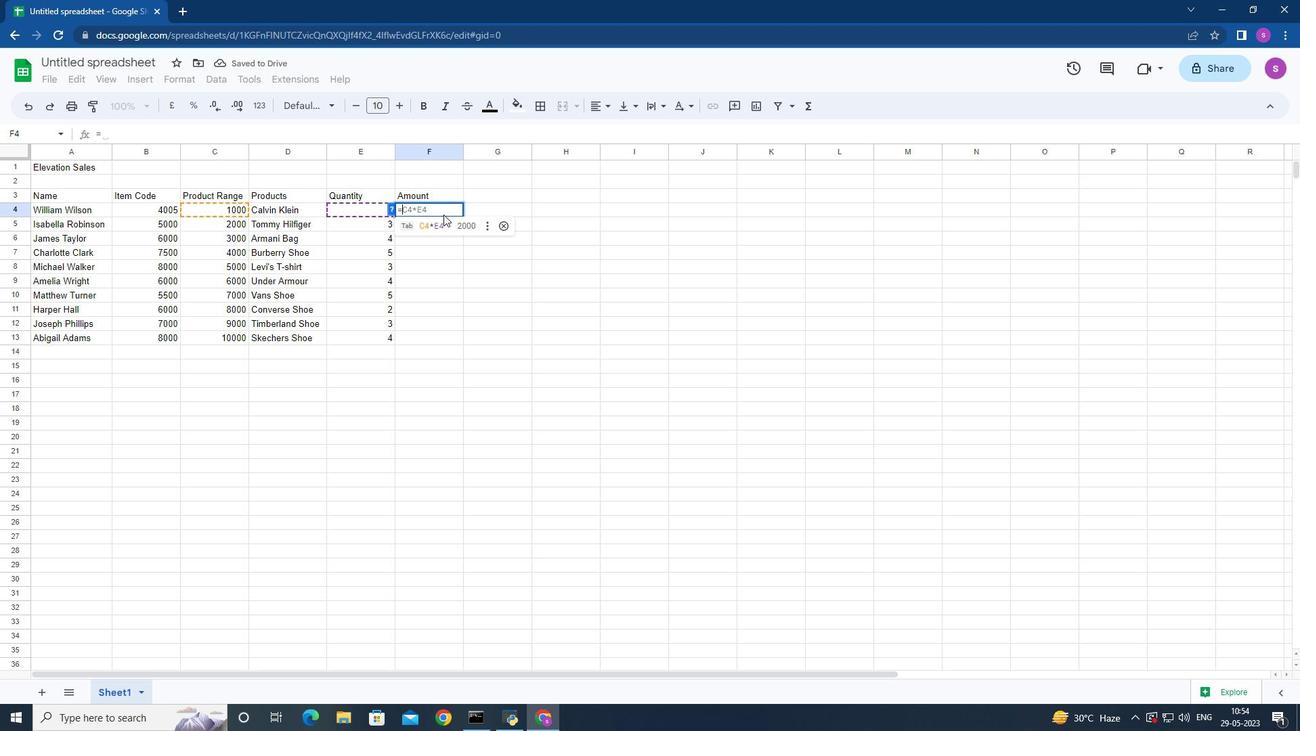 
Action: Mouse moved to (431, 208)
Screenshot: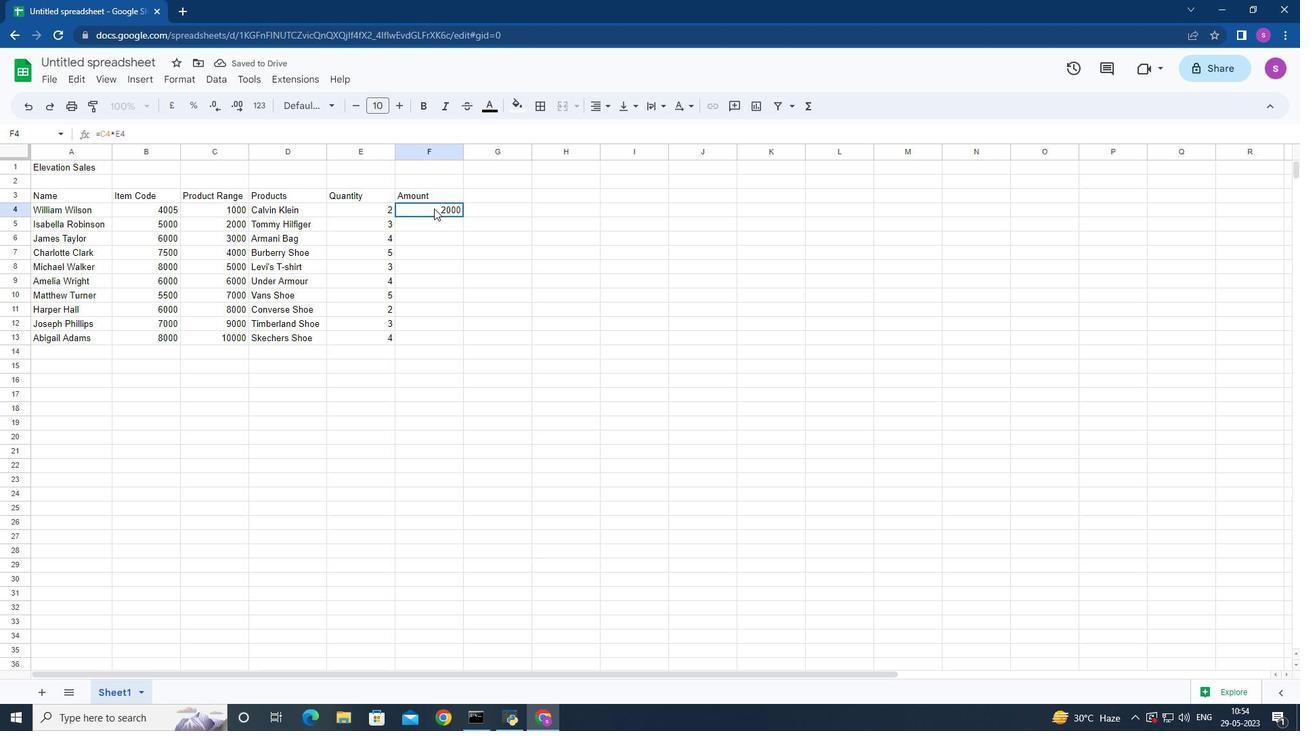 
Action: Mouse pressed left at (431, 208)
Screenshot: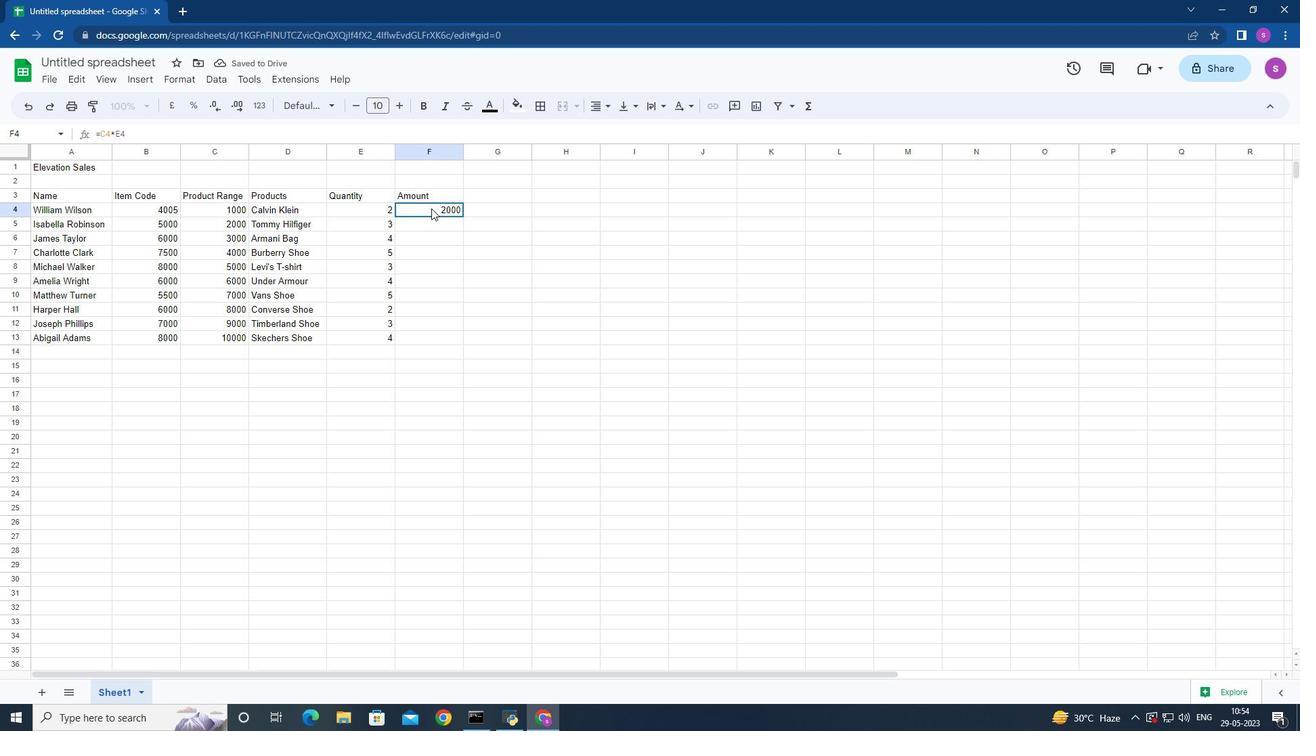 
Action: Mouse moved to (463, 216)
Screenshot: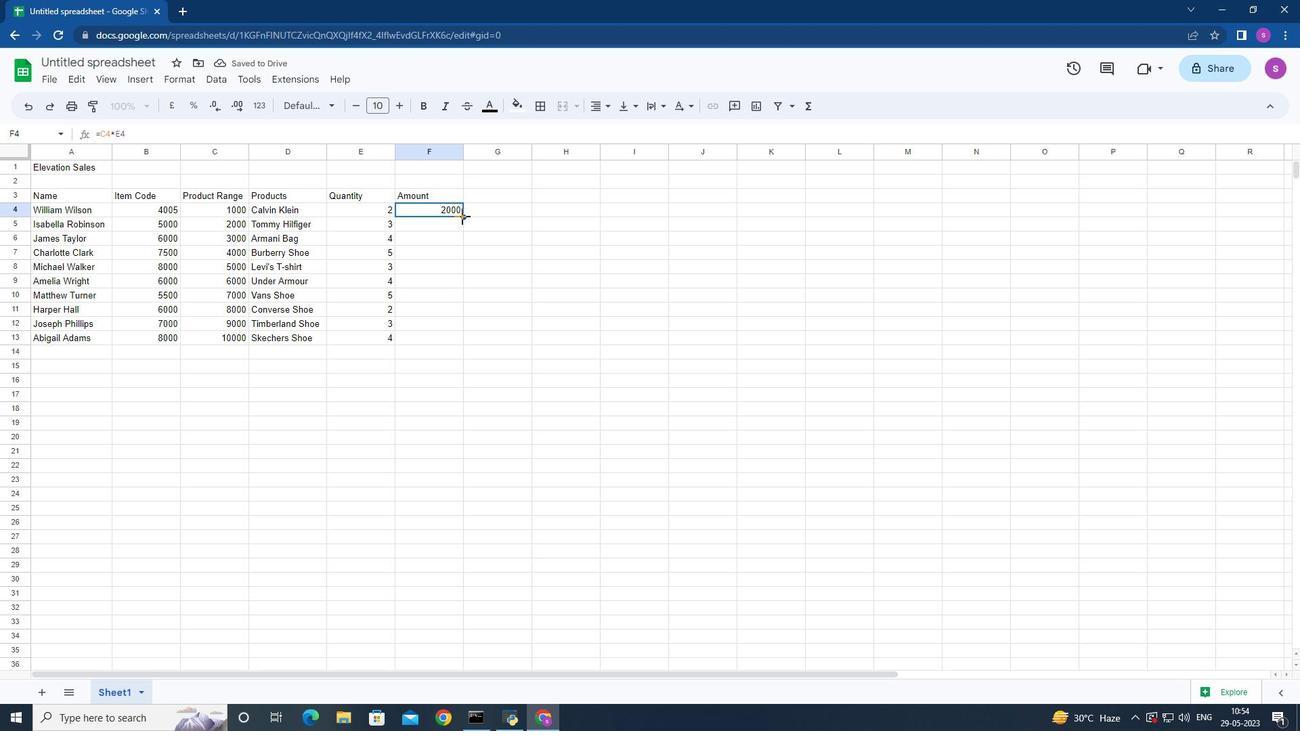 
Action: Mouse pressed left at (463, 216)
Screenshot: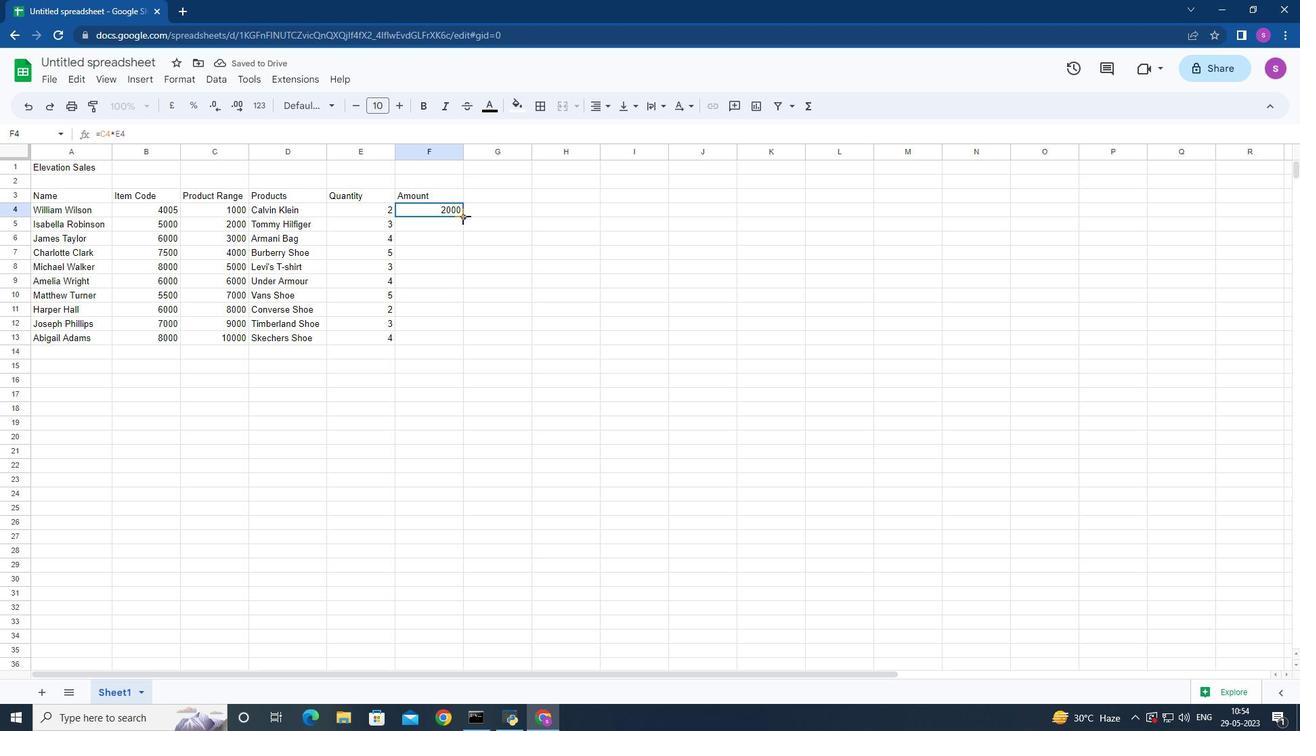 
Action: Mouse moved to (478, 188)
Screenshot: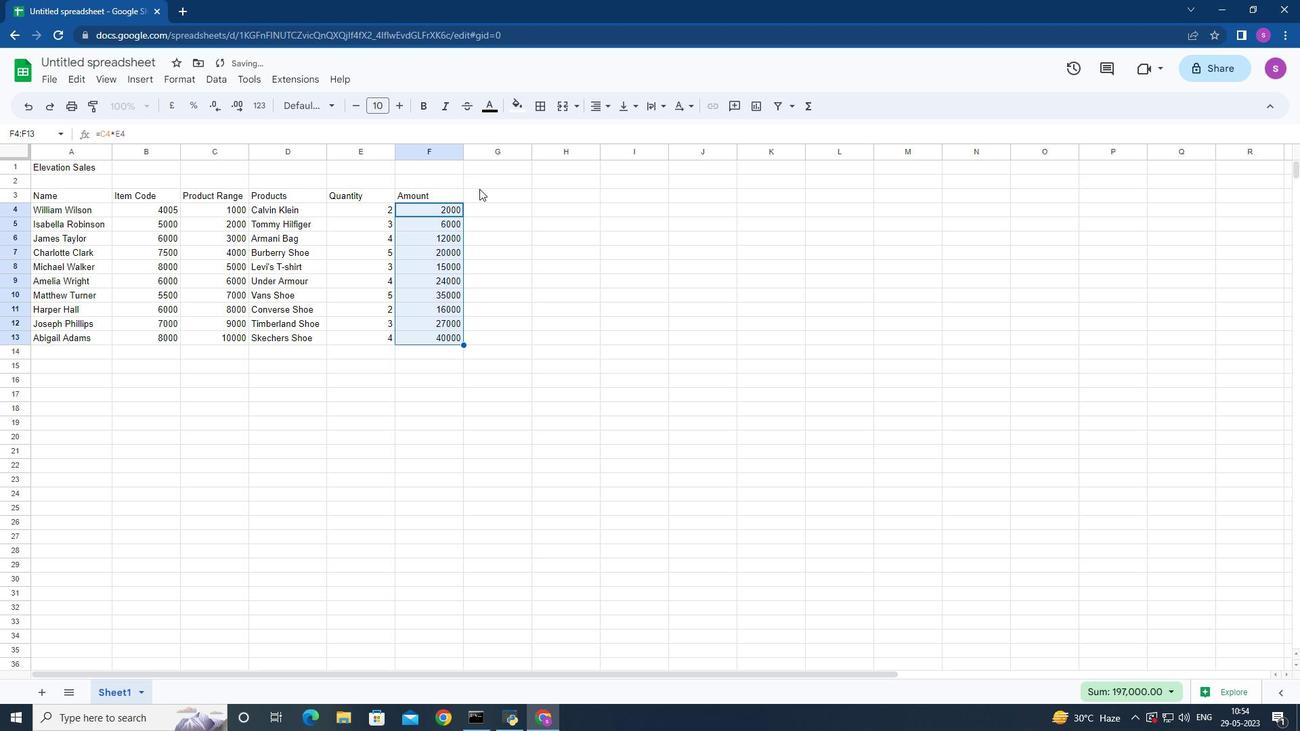 
Action: Mouse pressed left at (478, 188)
Screenshot: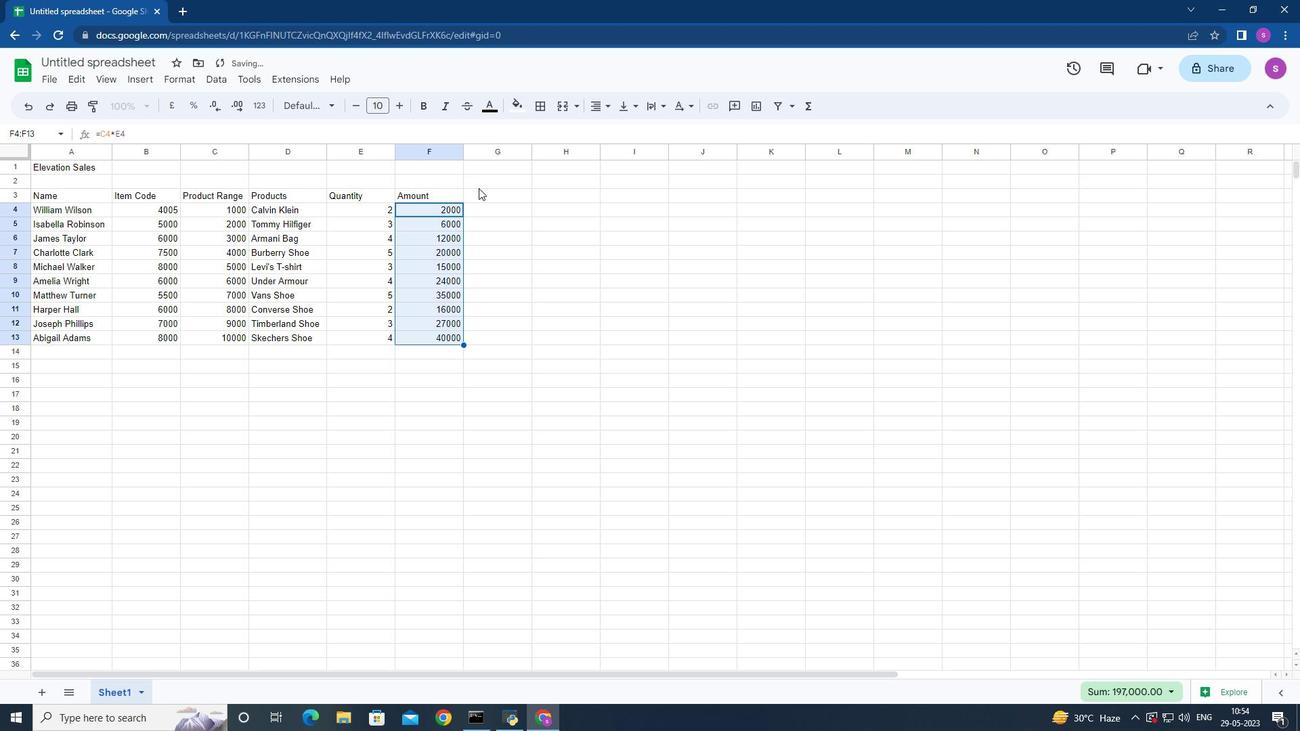 
Action: Mouse moved to (480, 195)
Screenshot: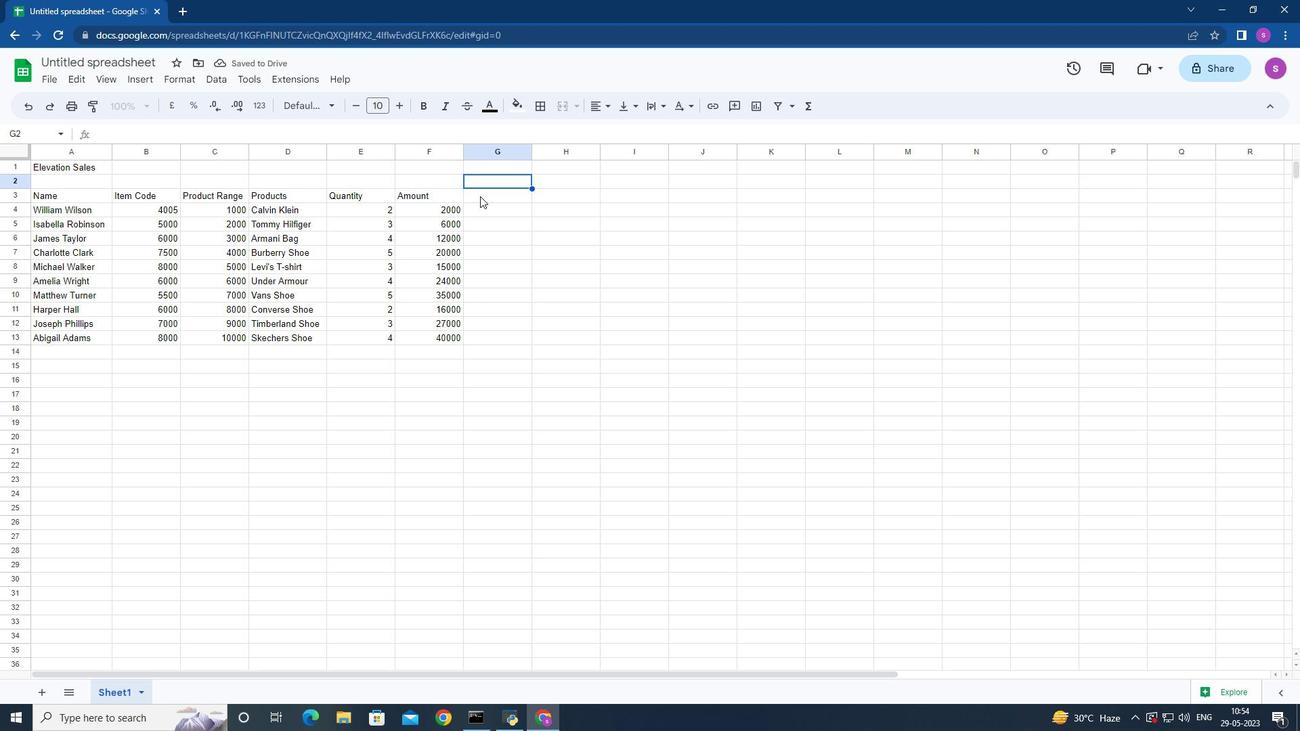 
Action: Mouse pressed left at (480, 195)
Screenshot: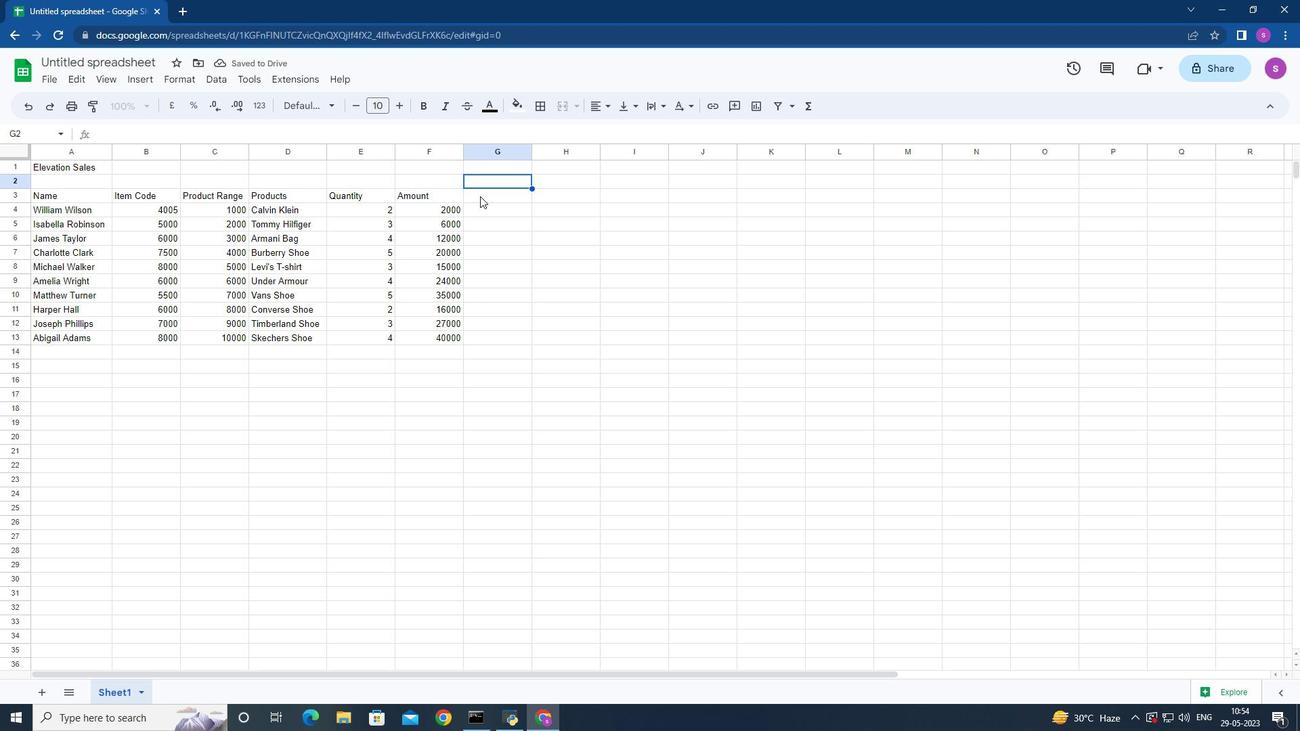 
Action: Key pressed <Key.shift>Tax<Key.down><Key.shift>+<Key.backspace>=<Key.backspace>=<Key.shift><Key.shift><Key.shift><Key.shift><Key.shift><Key.shift><Key.shift>(
Screenshot: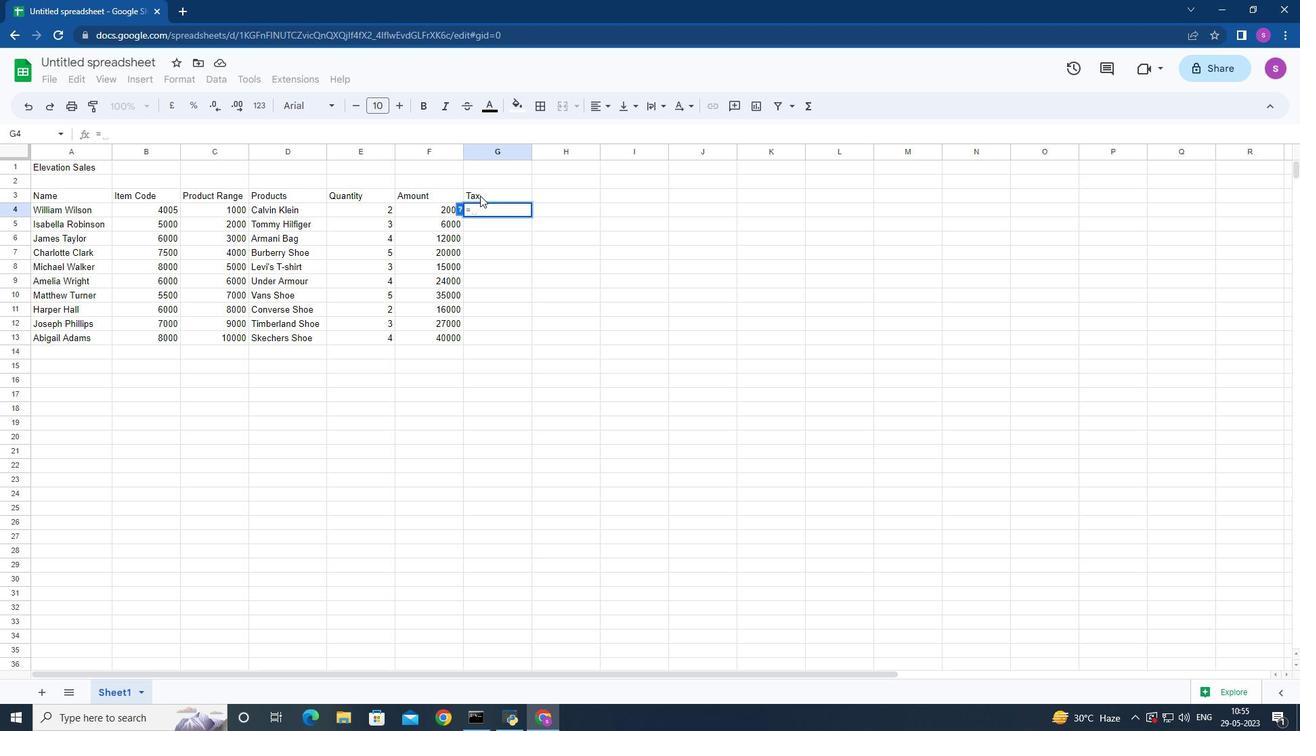 
Action: Mouse moved to (411, 208)
Screenshot: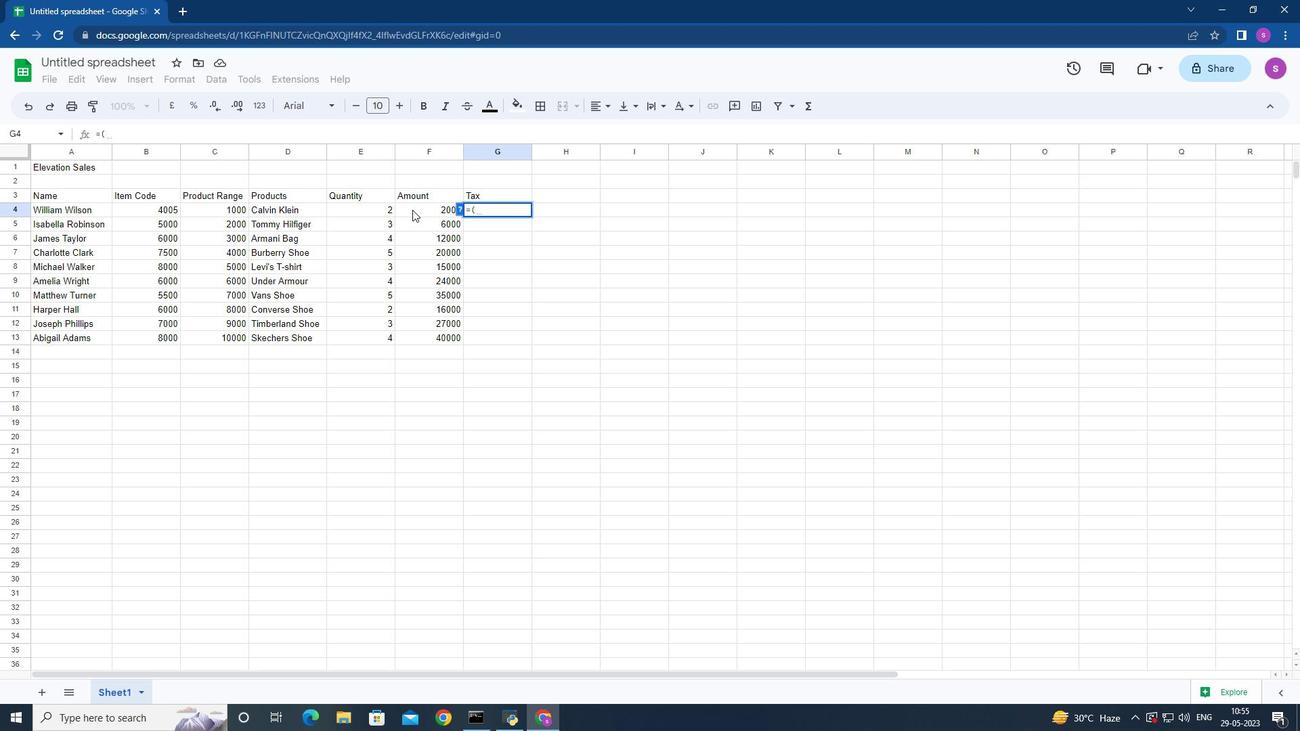 
Action: Mouse pressed left at (411, 208)
Screenshot: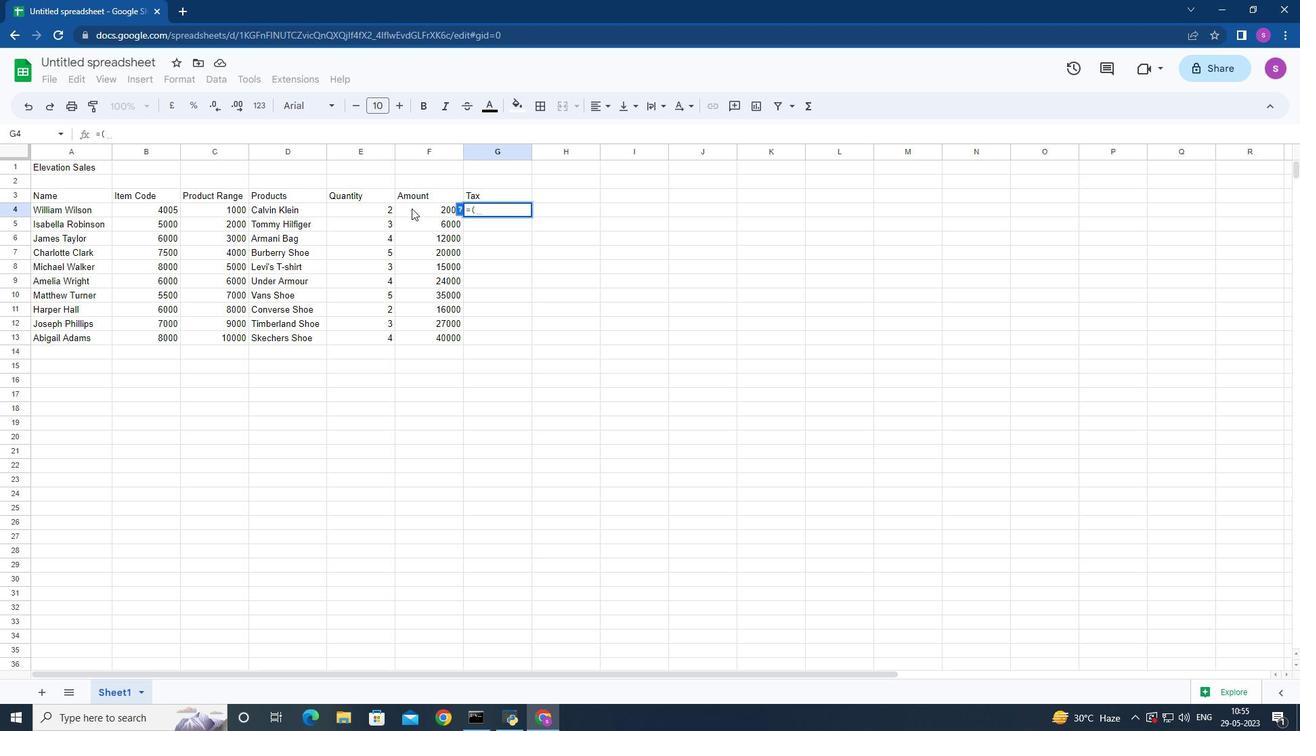 
Action: Key pressed *12<Key.shift><Key.shift><Key.shift><Key.shift>%<Key.shift>)<Key.enter>
Screenshot: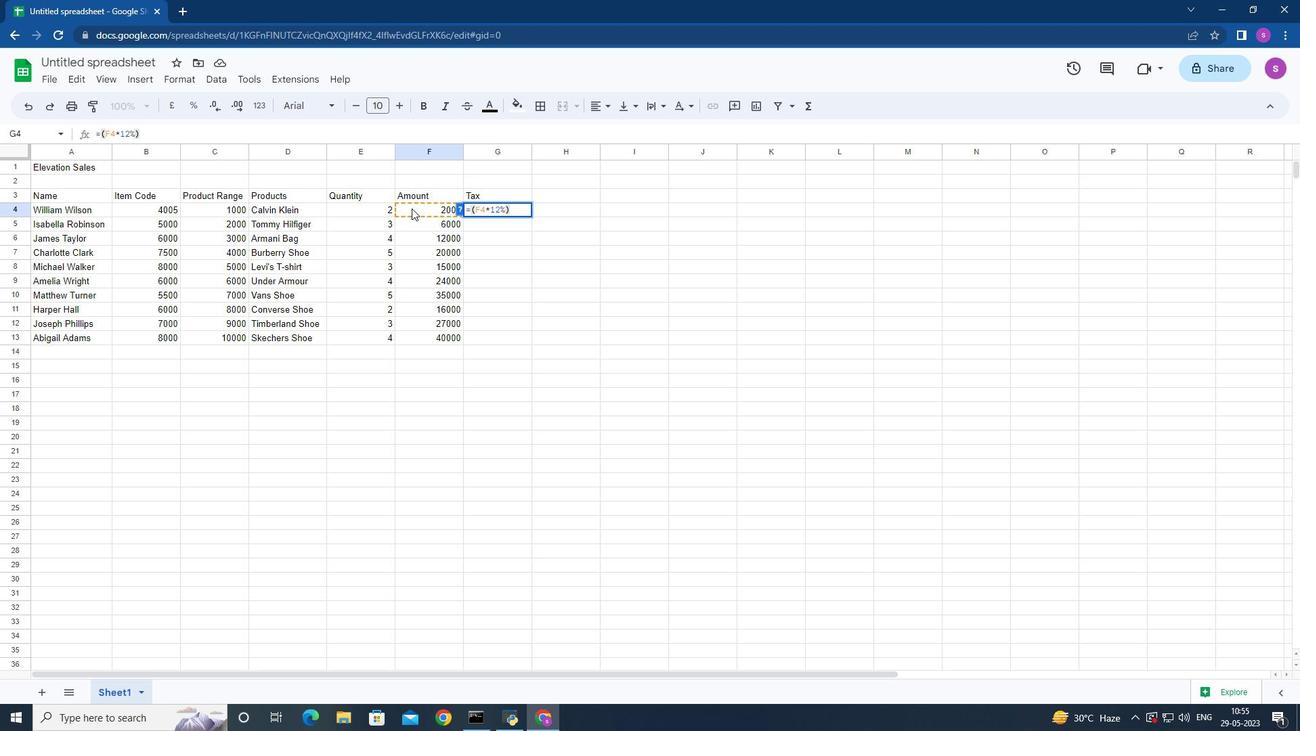 
Action: Mouse moved to (545, 314)
Screenshot: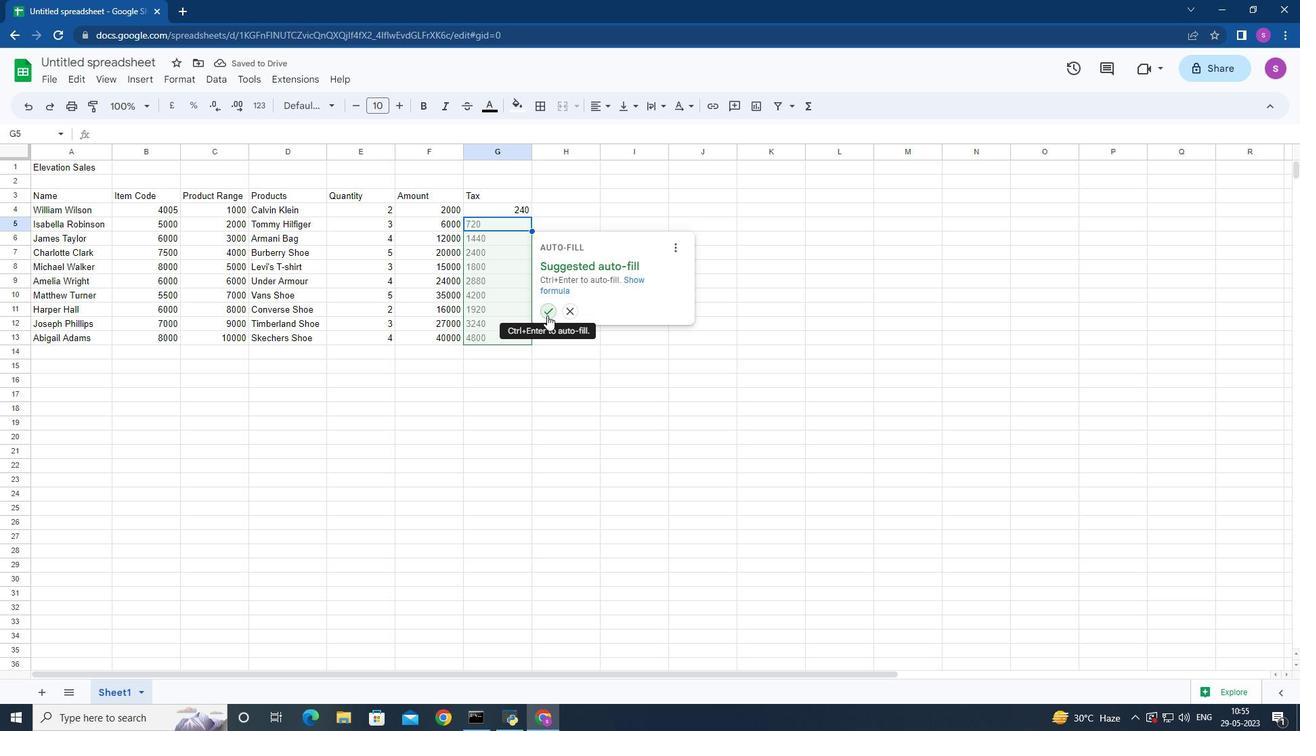 
Action: Mouse pressed left at (545, 314)
Screenshot: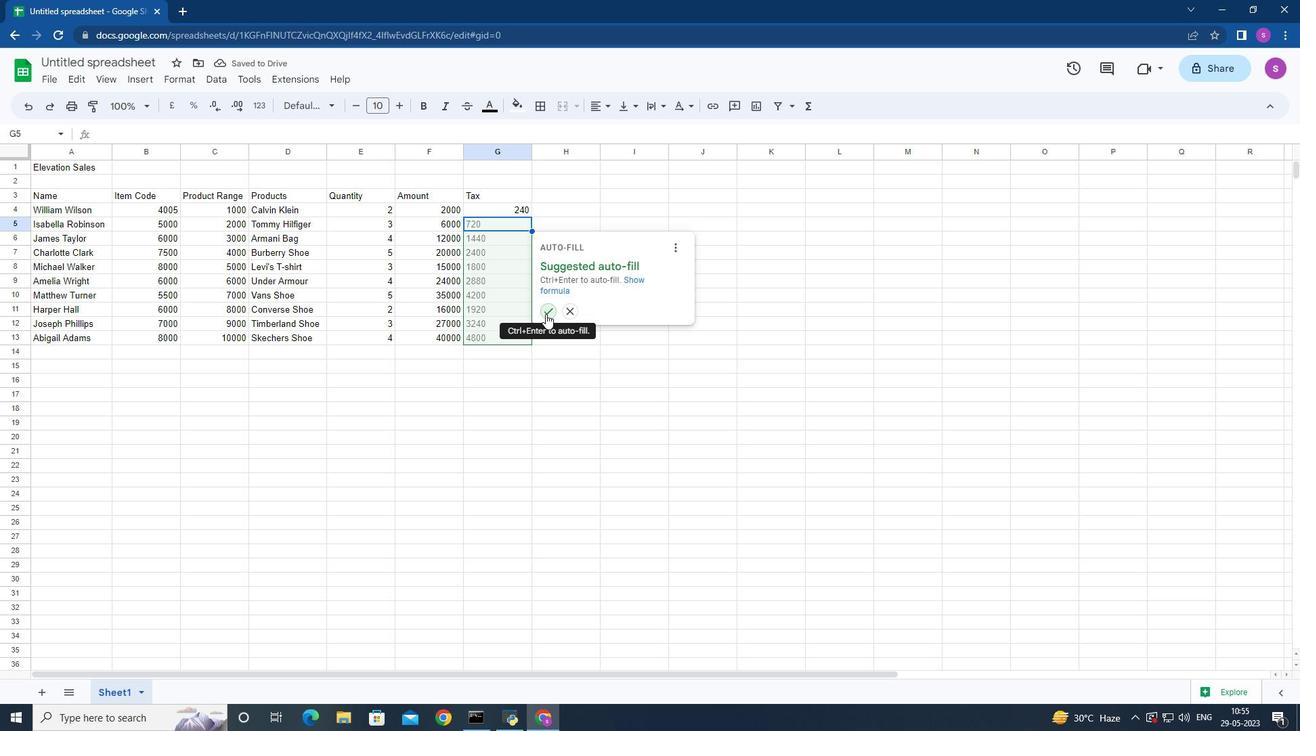 
Action: Mouse moved to (482, 204)
Screenshot: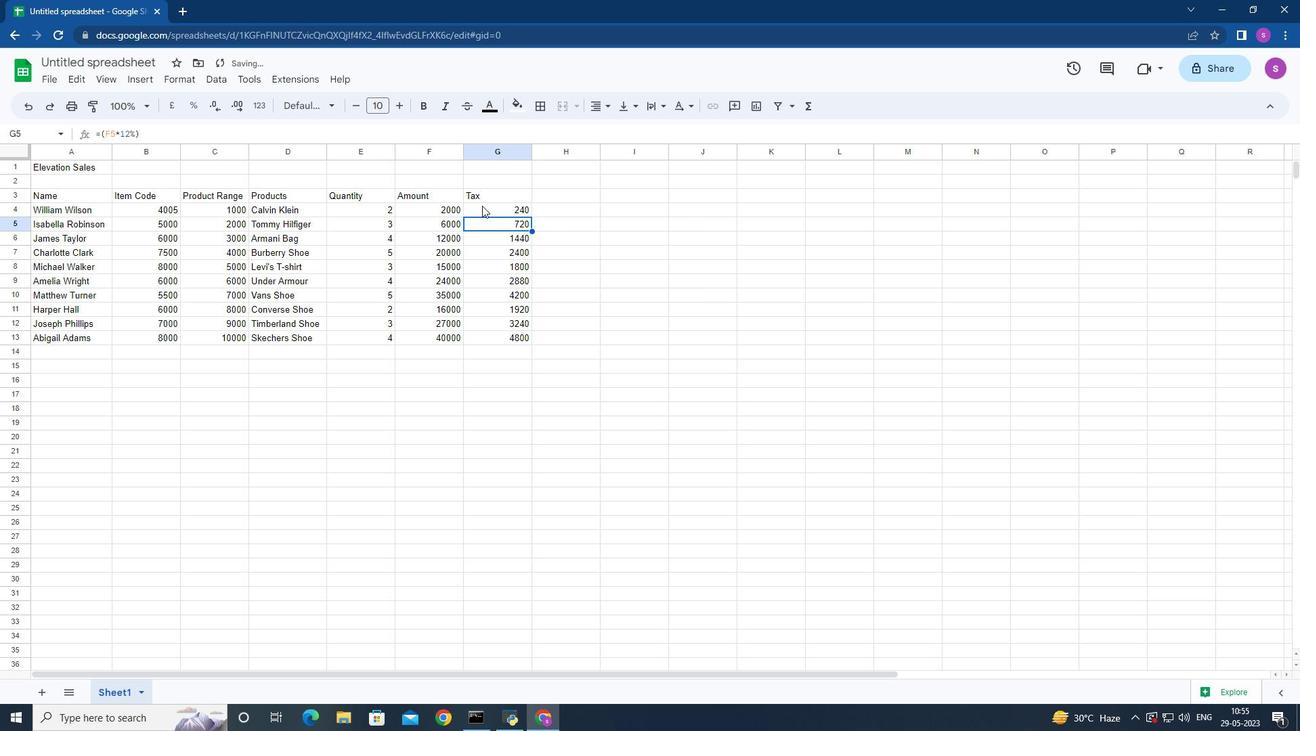 
Action: Mouse pressed left at (482, 204)
Screenshot: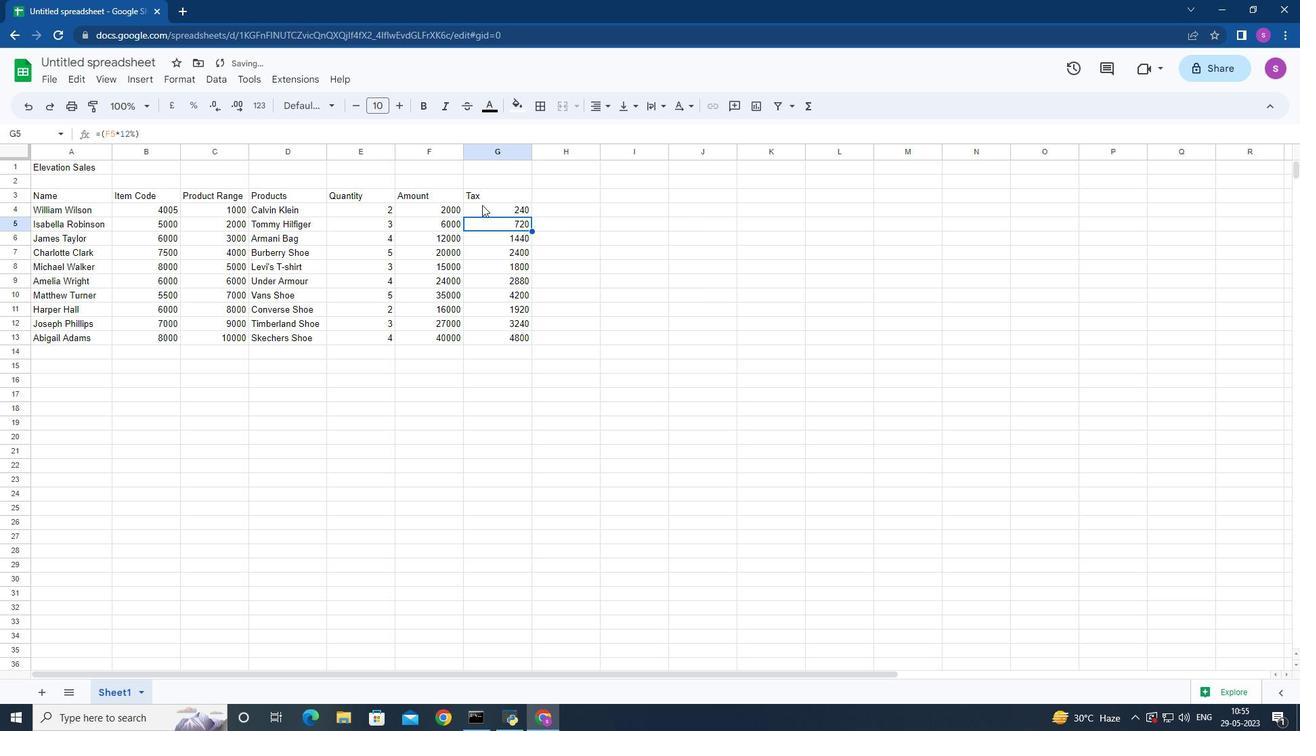 
Action: Mouse moved to (553, 196)
Screenshot: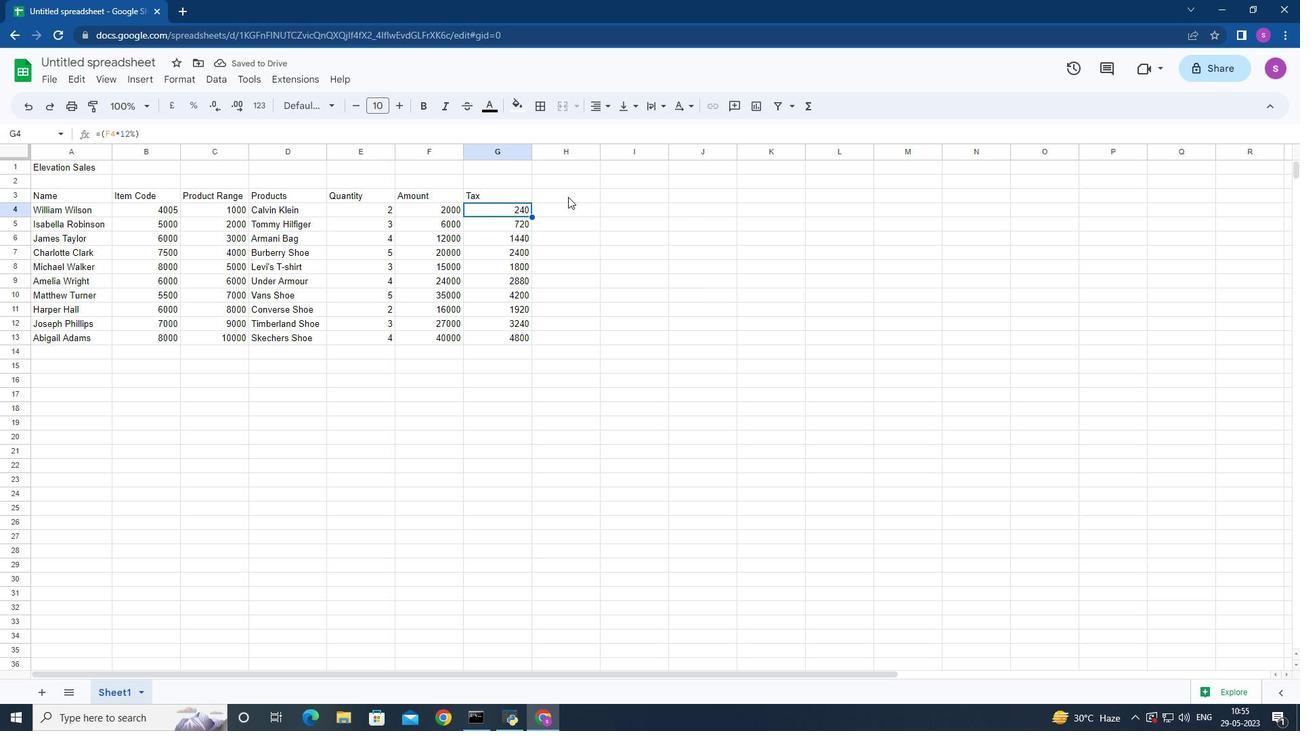 
Action: Mouse pressed left at (553, 196)
Screenshot: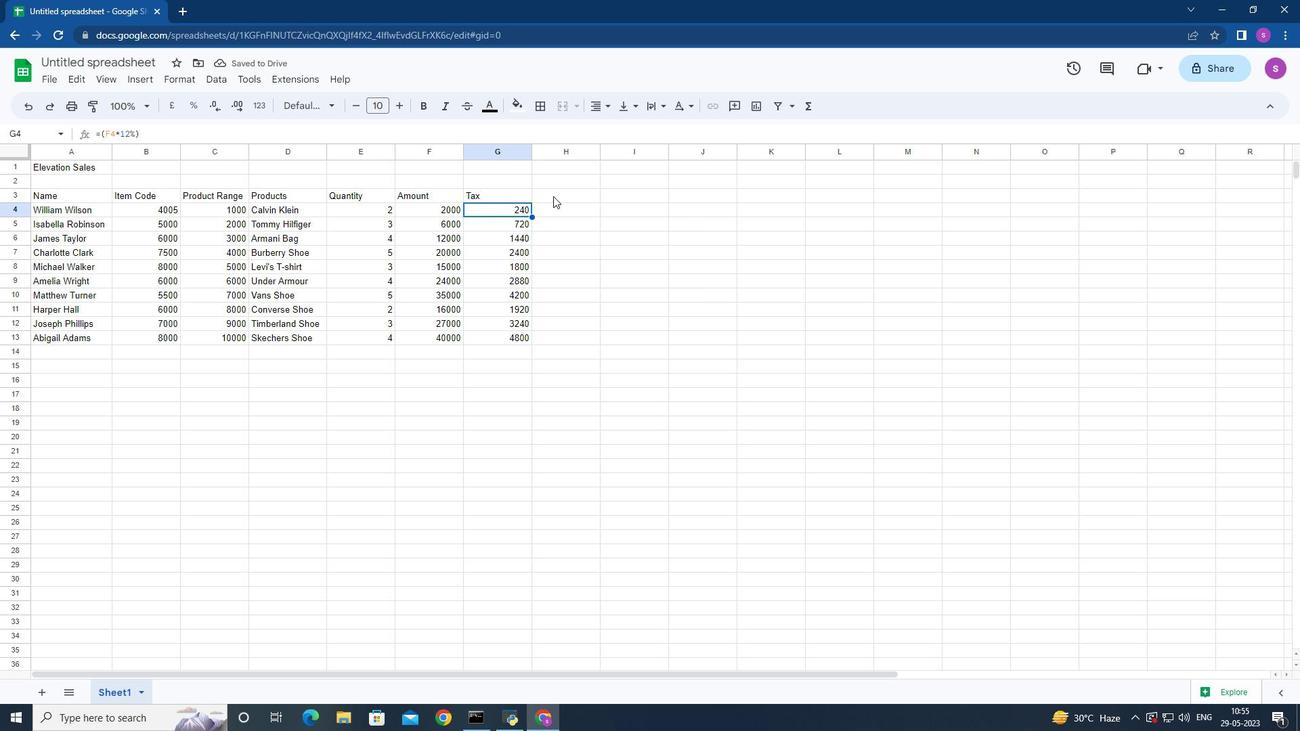 
Action: Key pressed <Key.shift>Total<Key.down>=<Key.enter>
Screenshot: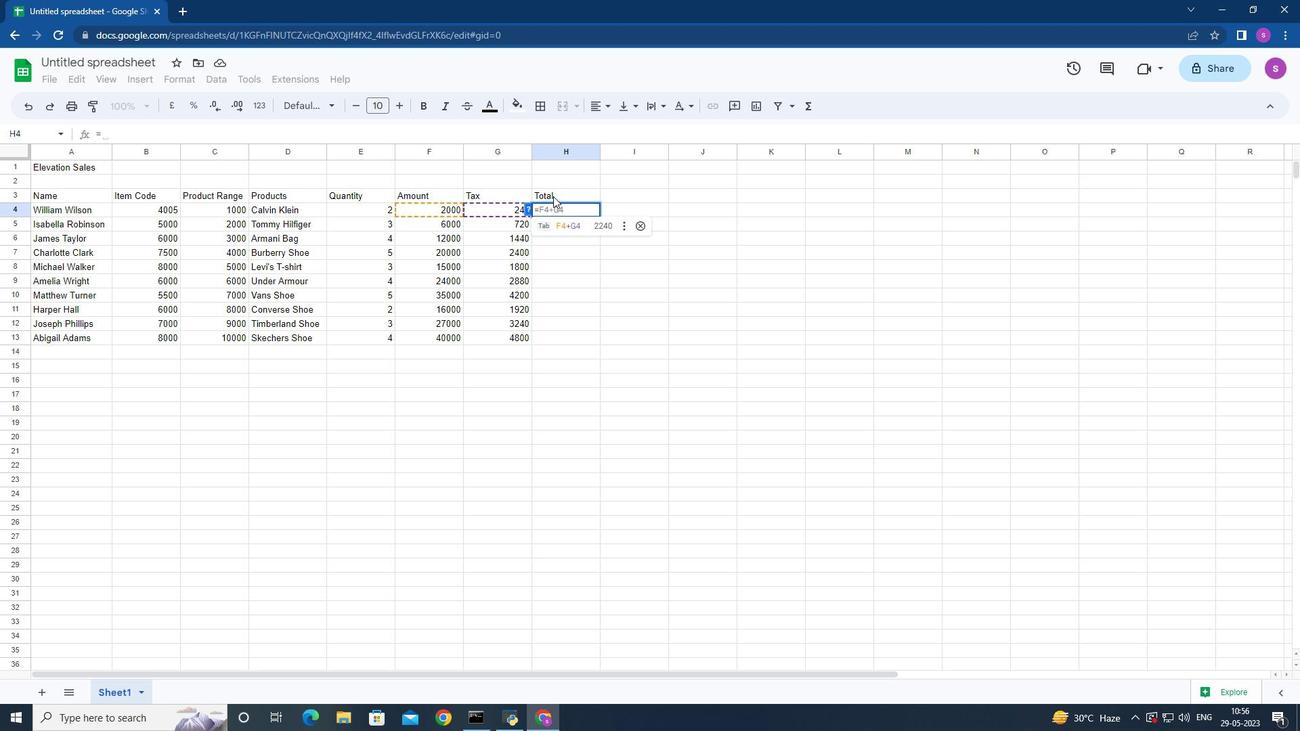 
Action: Mouse moved to (556, 210)
Screenshot: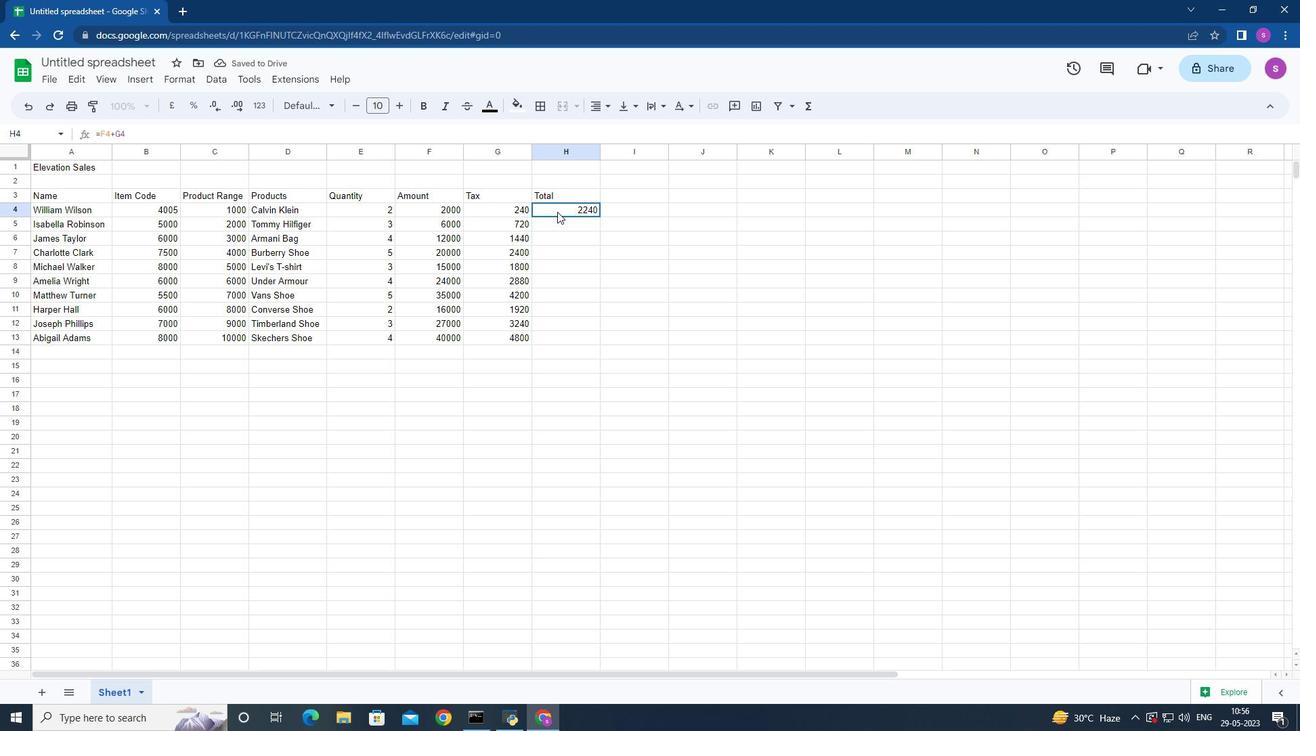 
Action: Mouse pressed left at (556, 210)
Screenshot: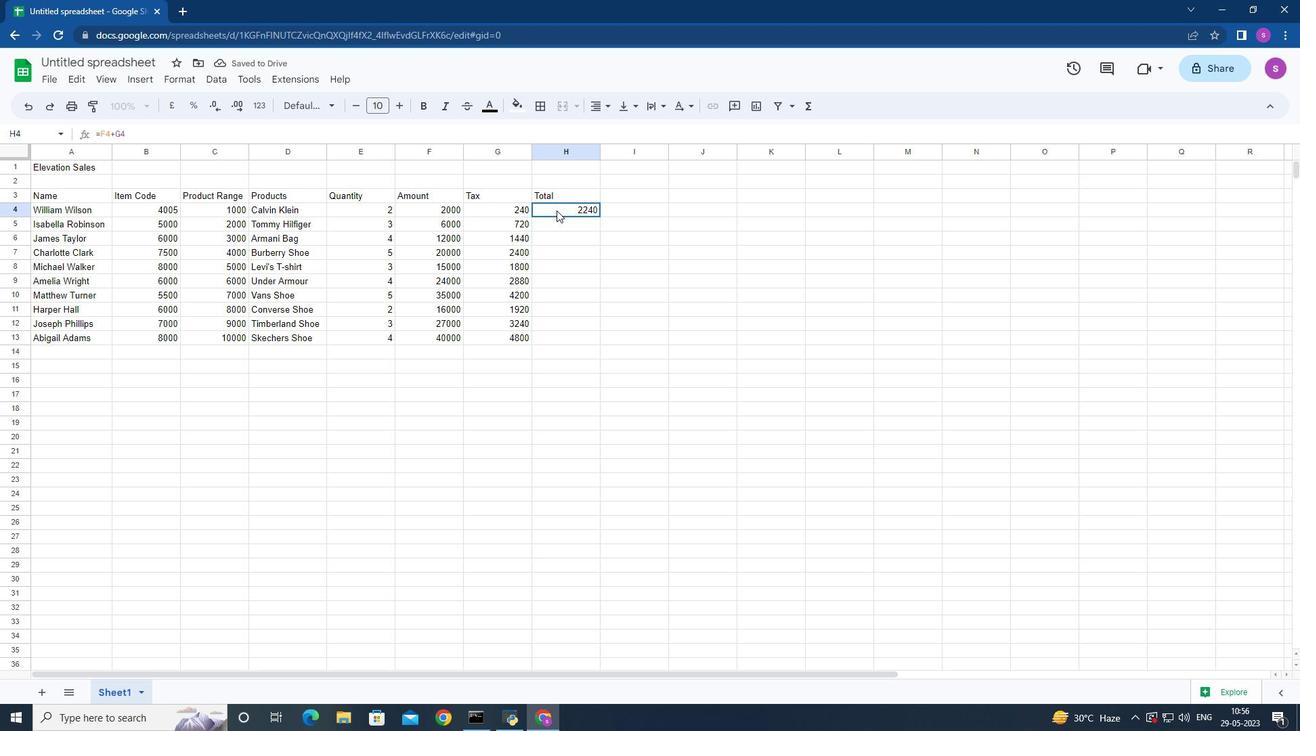 
Action: Mouse moved to (600, 216)
Screenshot: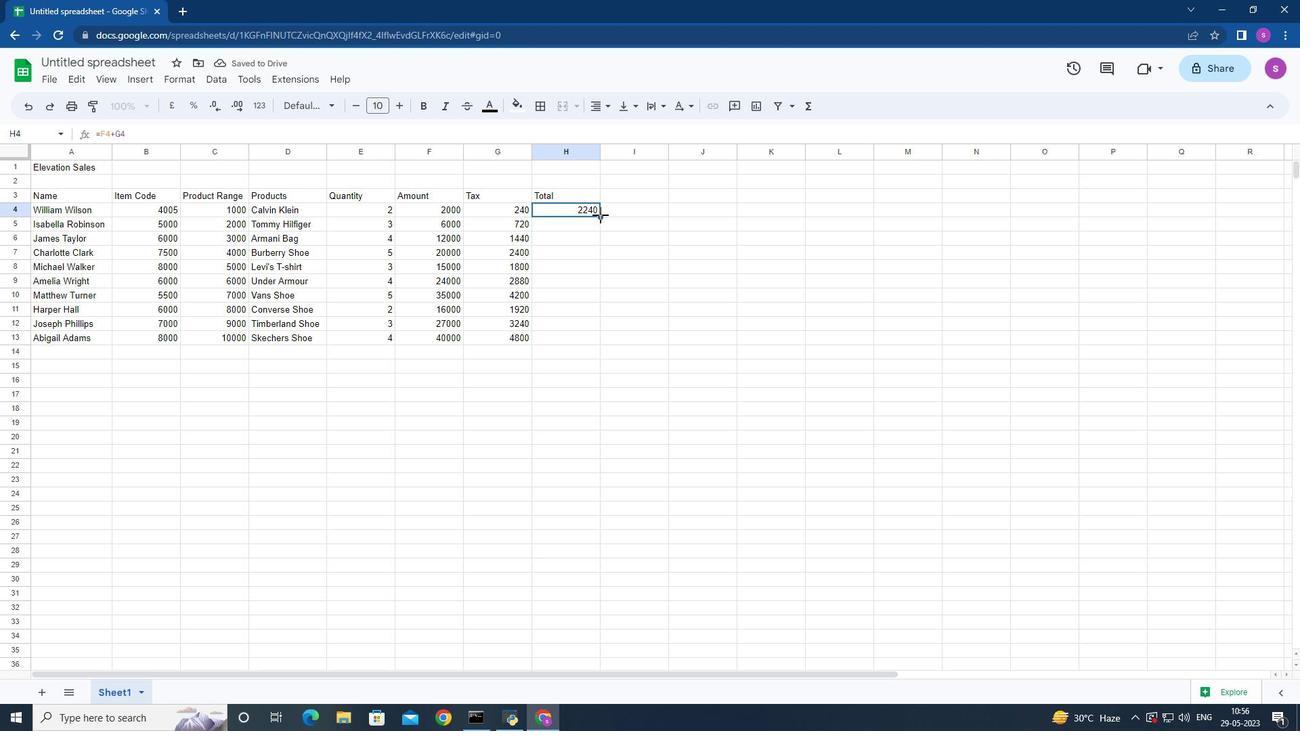 
Action: Mouse pressed left at (600, 216)
Screenshot: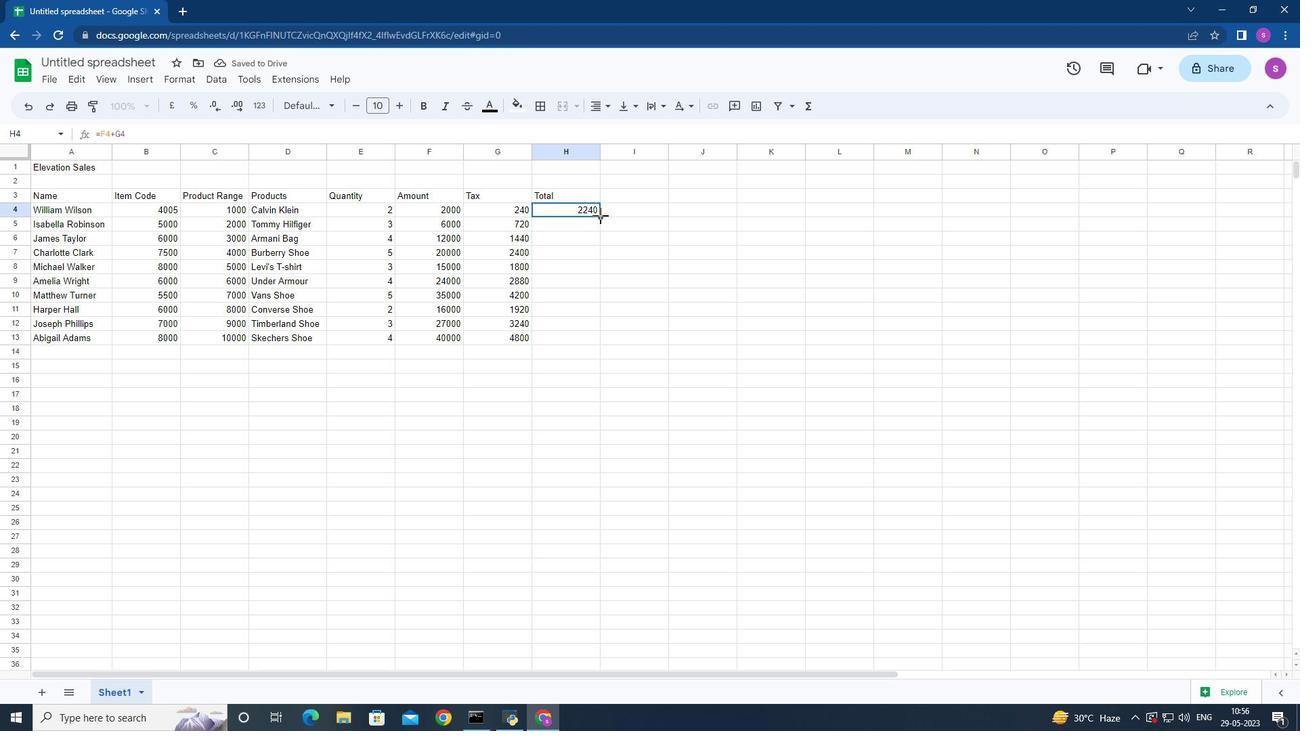 
Action: Mouse moved to (628, 323)
Screenshot: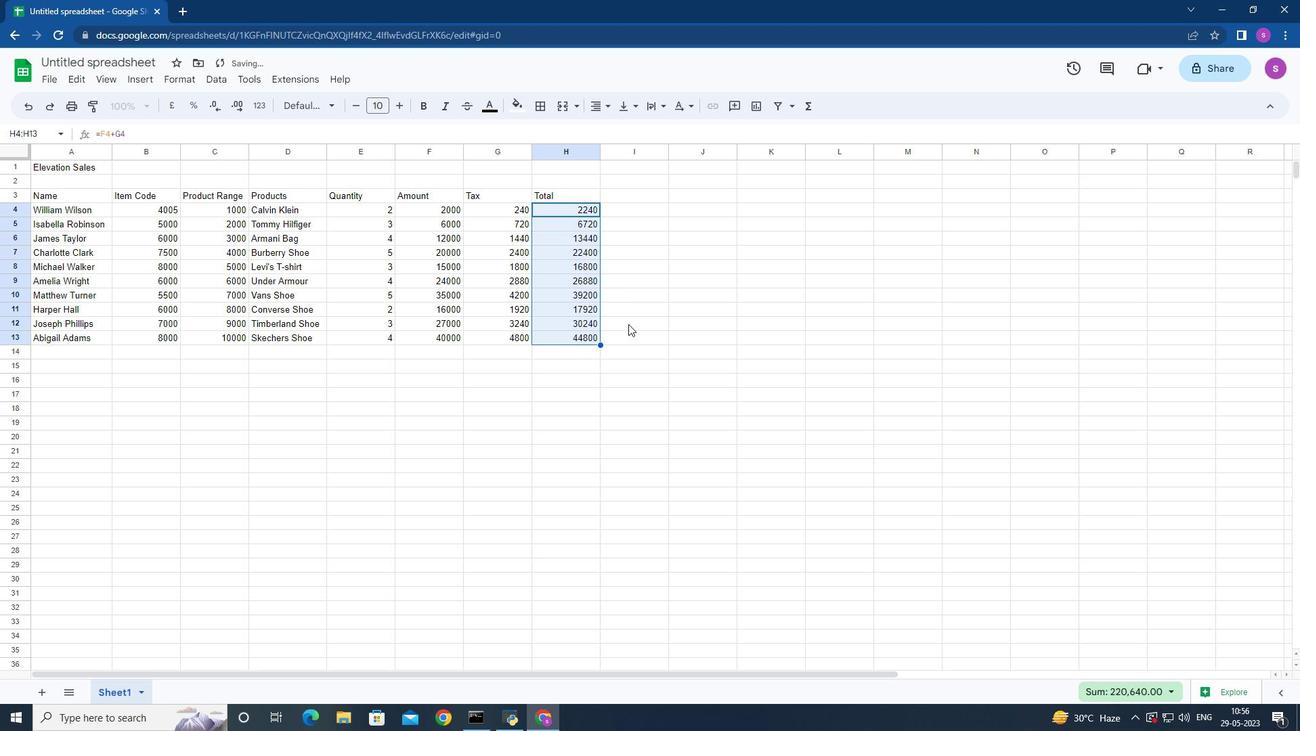
Action: Mouse pressed left at (628, 323)
Screenshot: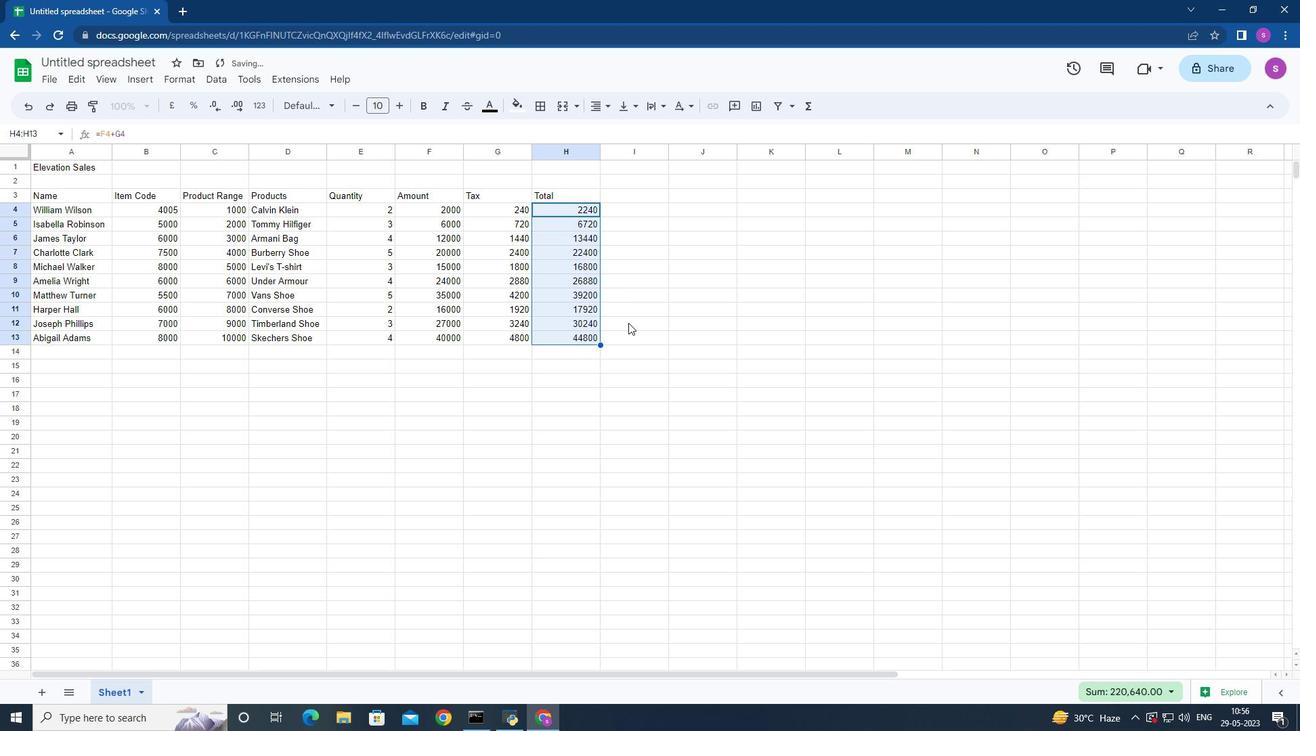 
Action: Mouse moved to (624, 201)
Screenshot: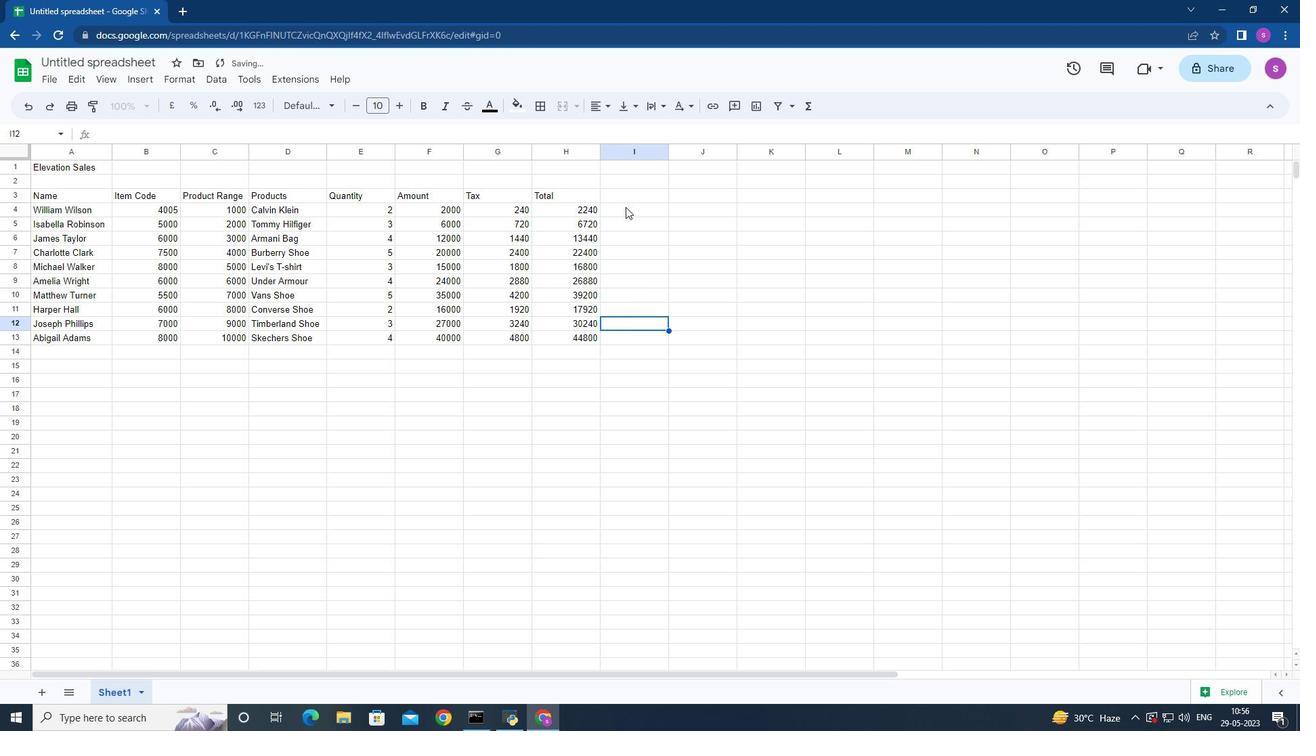 
Action: Mouse pressed left at (624, 201)
Screenshot: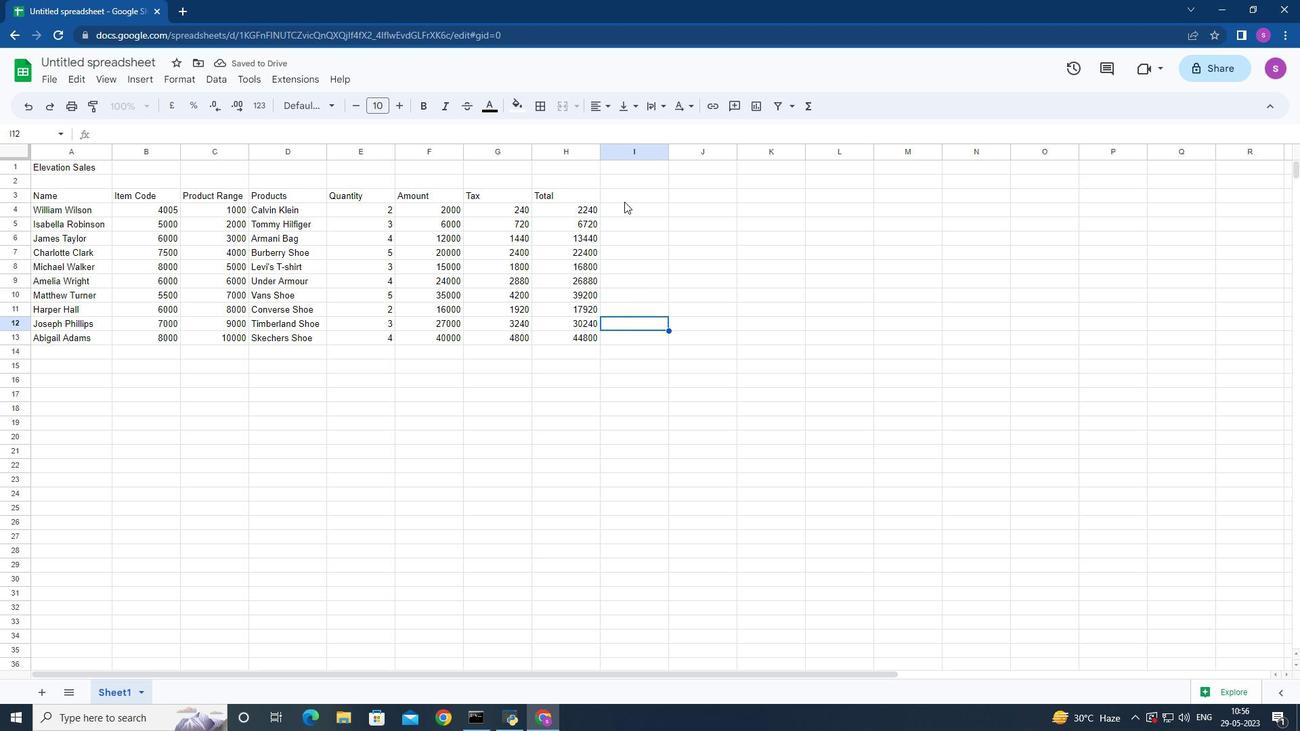 
Action: Mouse moved to (247, 155)
Screenshot: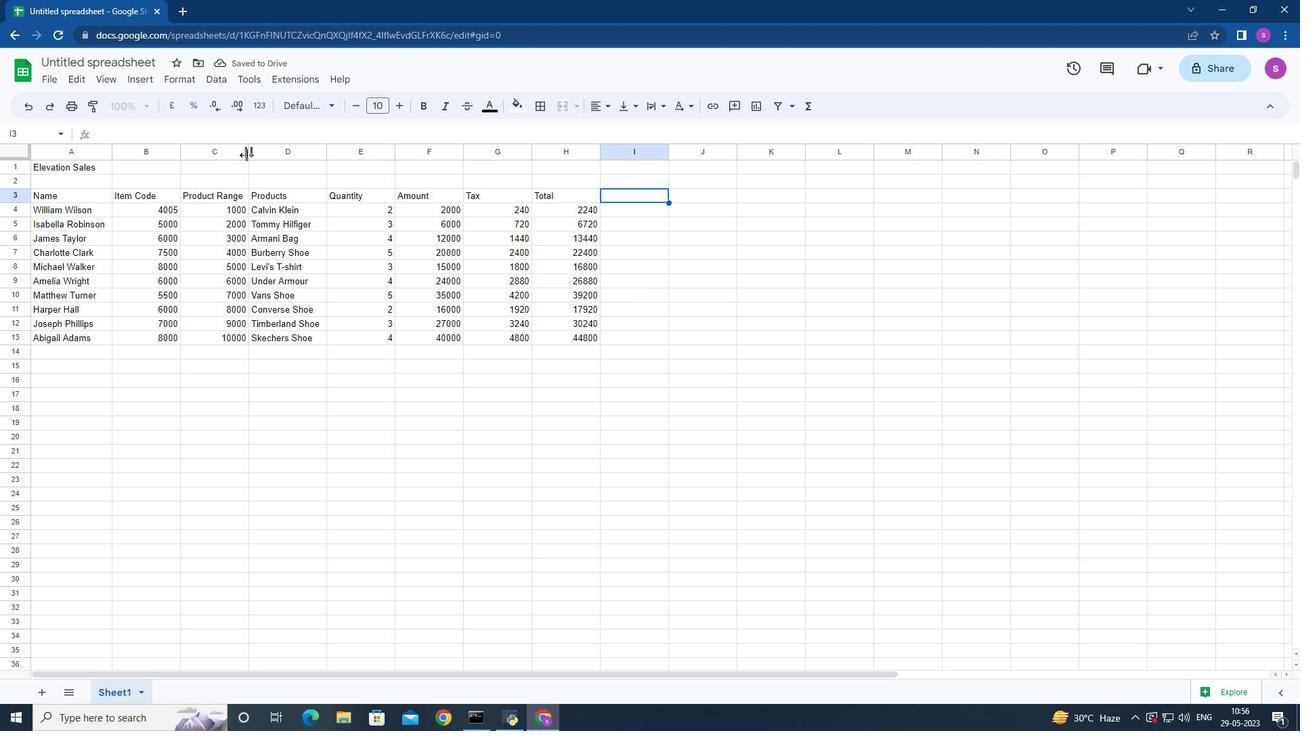 
Action: Mouse pressed left at (247, 155)
Screenshot: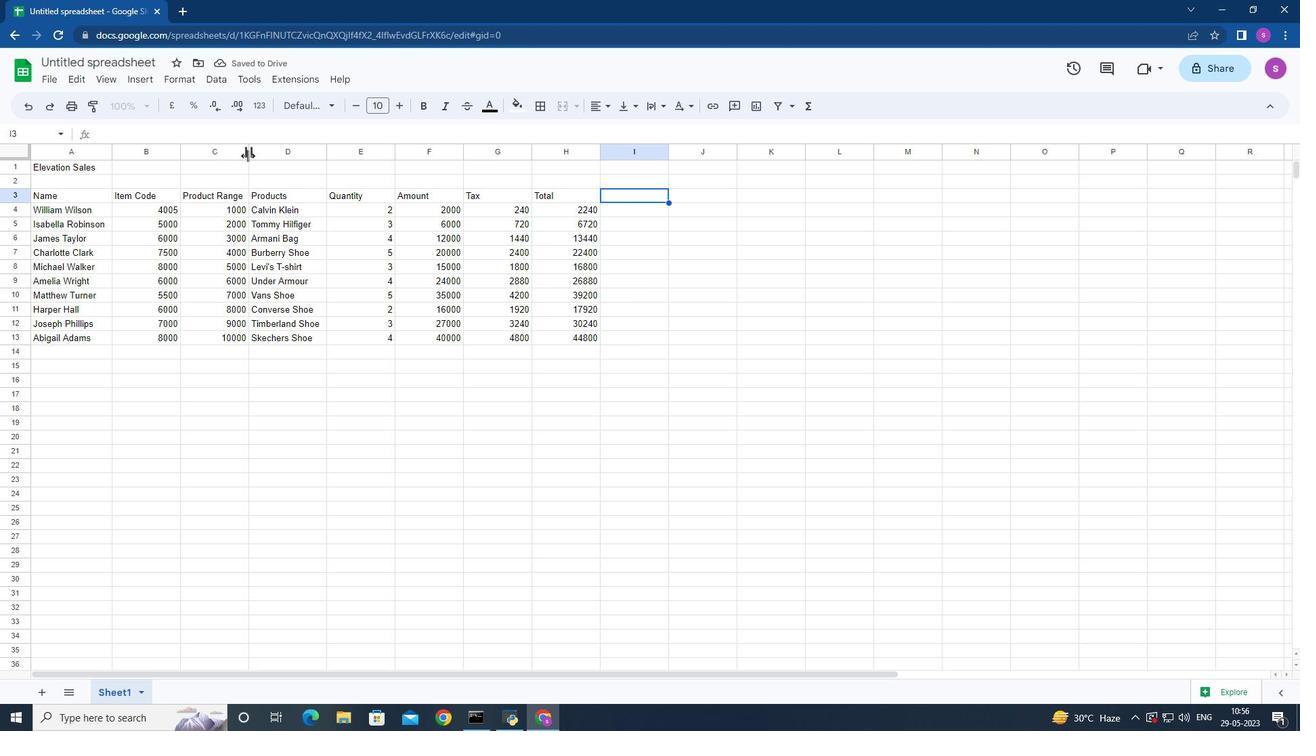 
Action: Mouse moved to (341, 155)
Screenshot: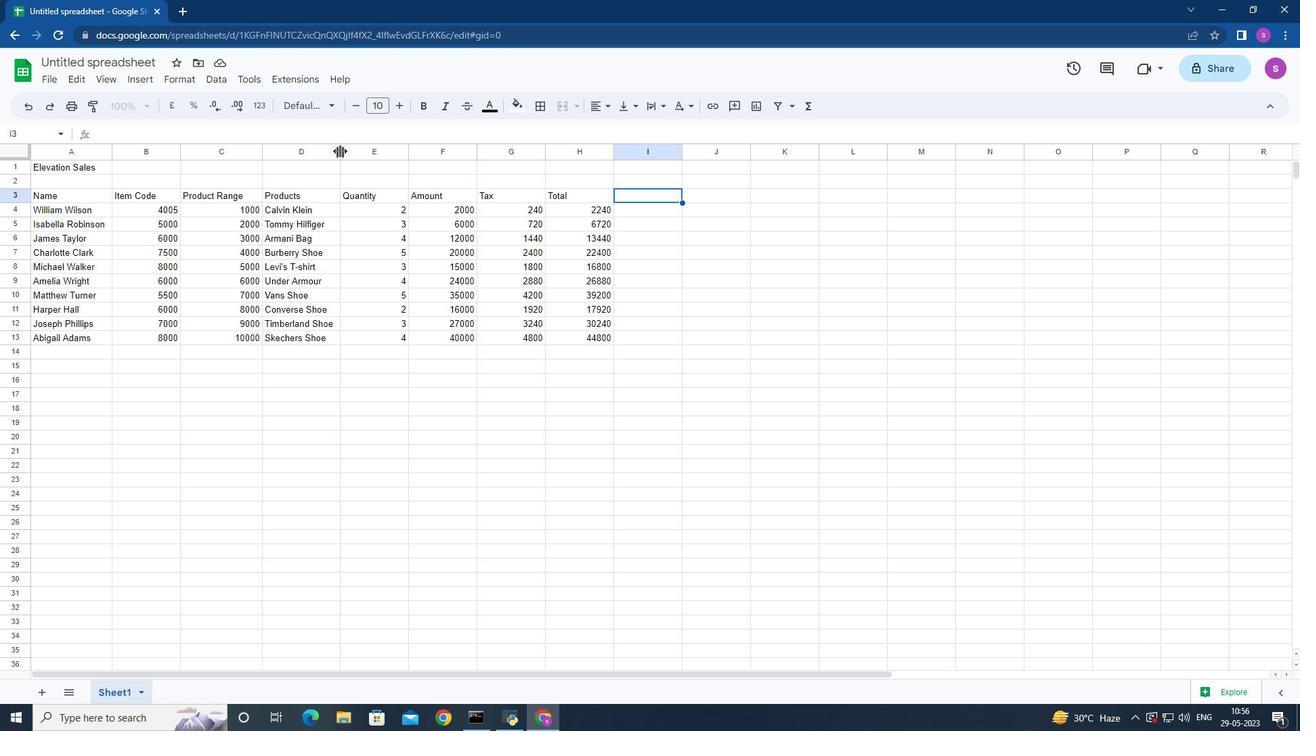 
Action: Mouse pressed left at (341, 155)
Screenshot: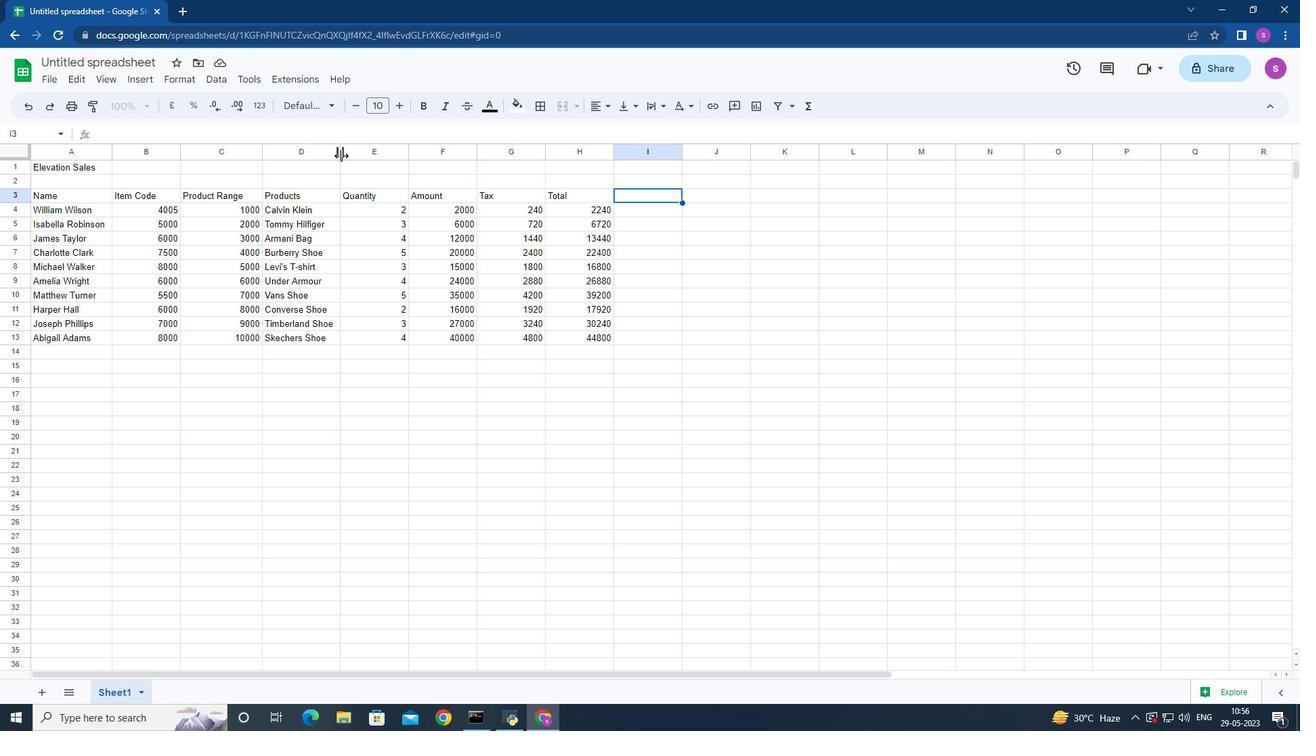 
Action: Mouse moved to (594, 358)
Screenshot: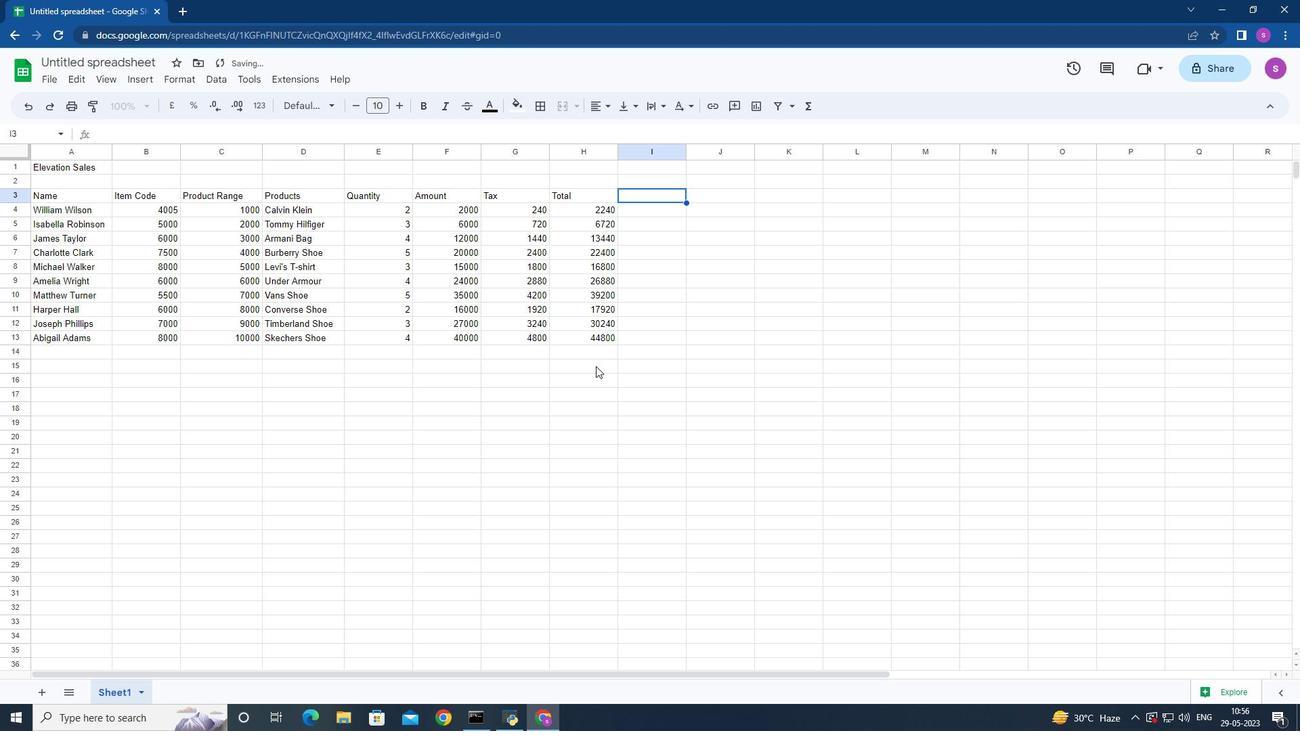 
Action: Mouse pressed left at (594, 358)
Screenshot: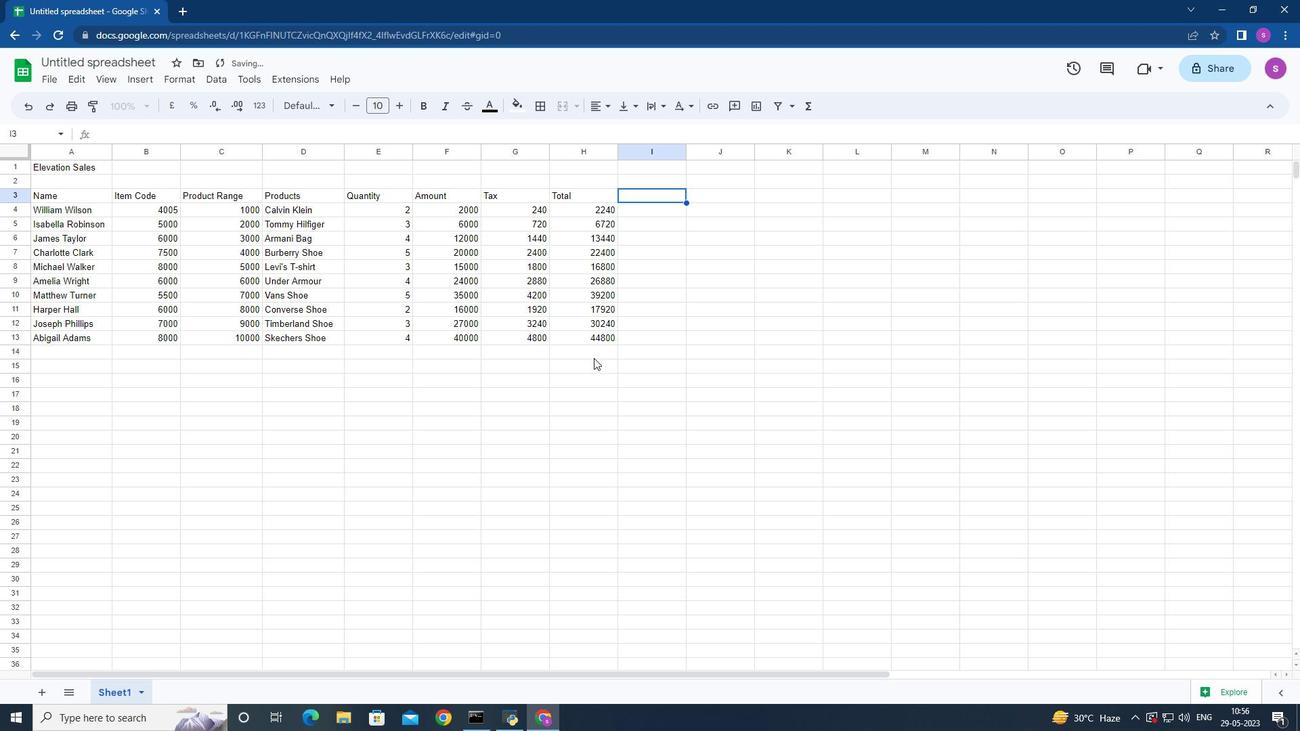 
Action: Mouse moved to (621, 334)
Screenshot: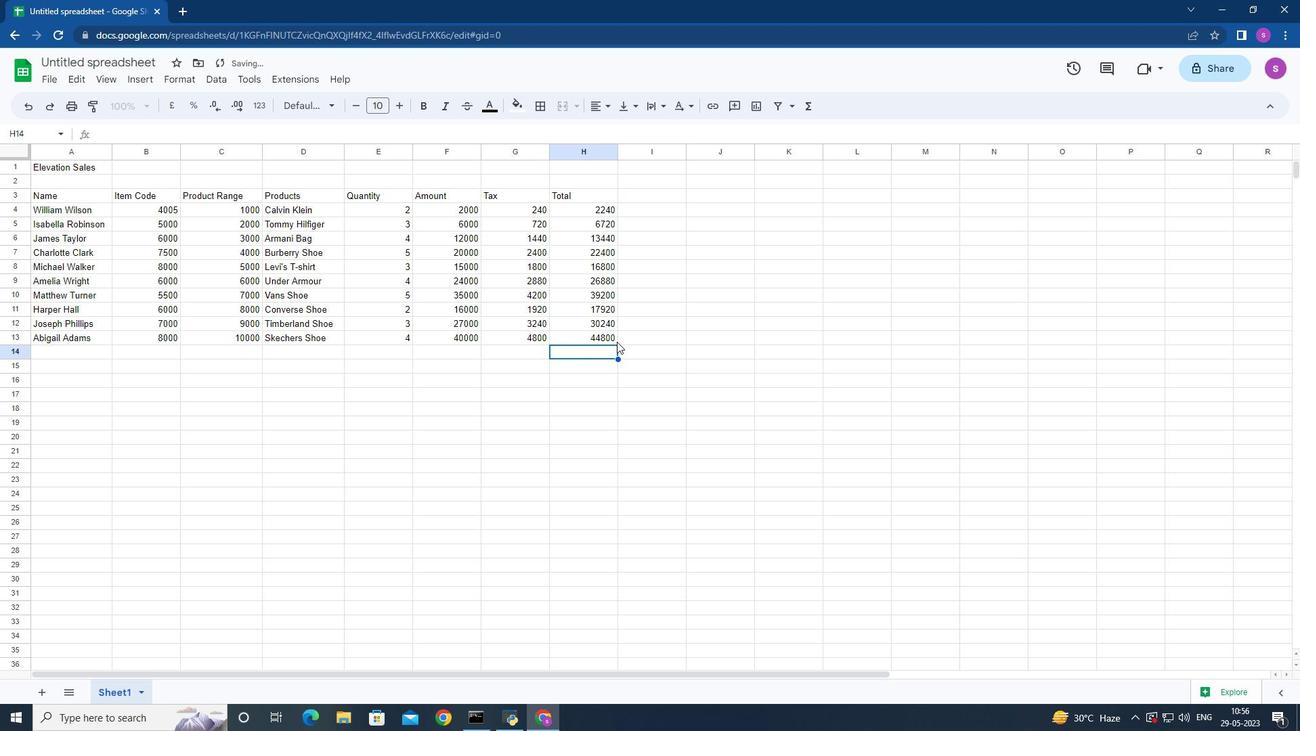 
Action: Mouse pressed left at (621, 334)
Screenshot: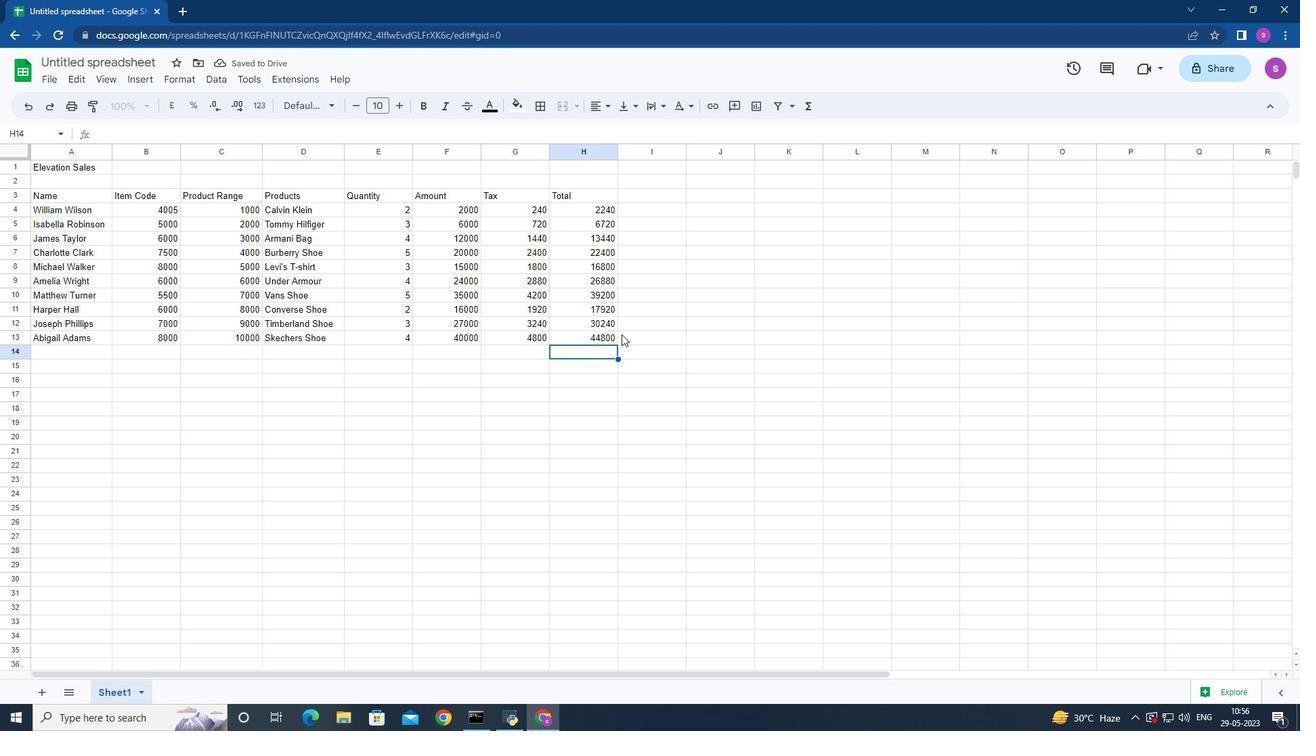 
Action: Mouse moved to (106, 63)
Screenshot: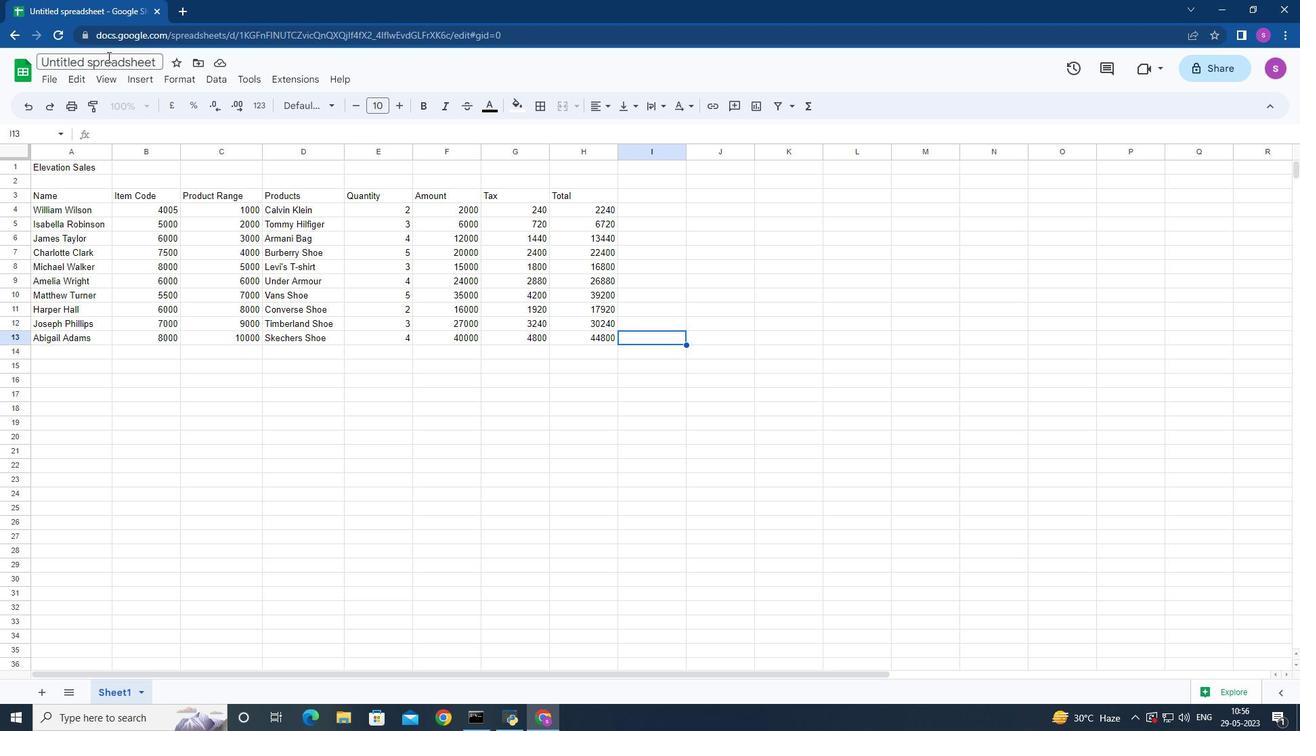 
Action: Mouse pressed left at (106, 63)
Screenshot: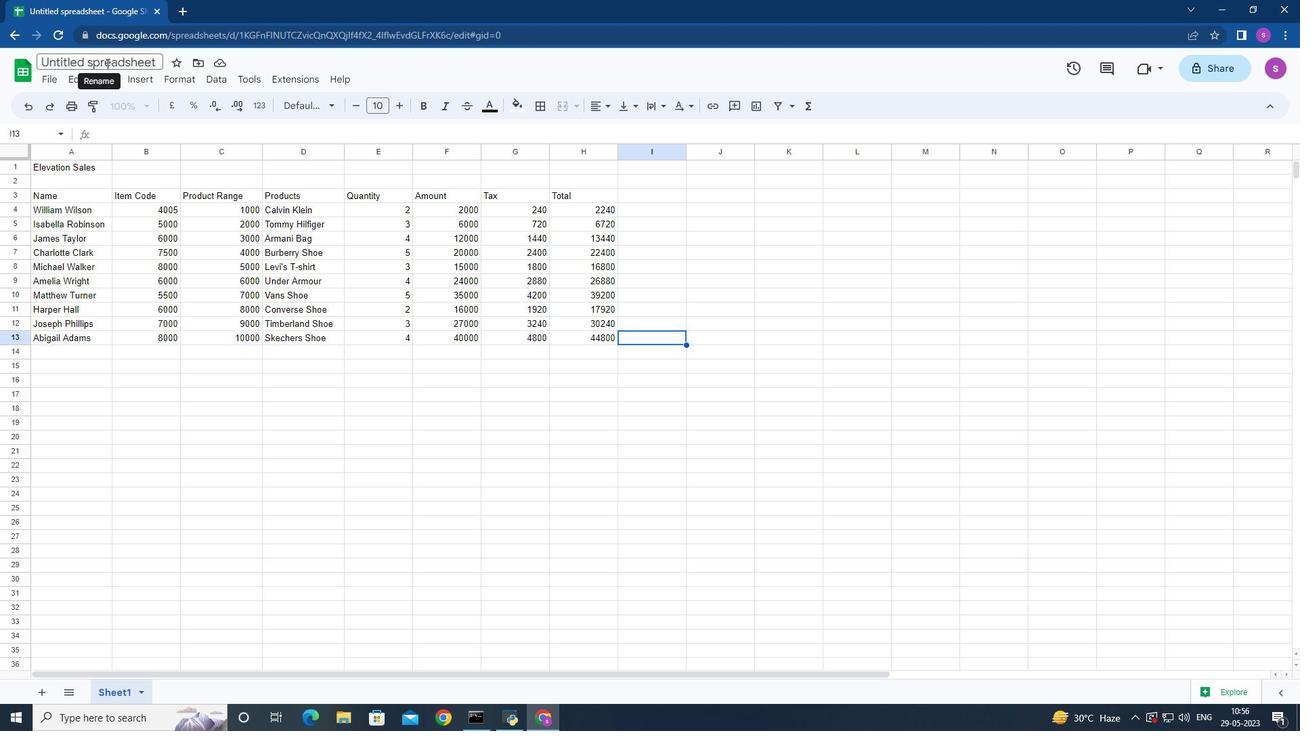 
Action: Key pressed <Key.backspace><Key.shift><Key.shift><Key.shift><Key.shift><Key.shift><Key.shift><Key.shift><Key.shift><Key.shift><Key.shift><Key.shift><Key.shift><Key.shift><Key.shift><Key.shift><Key.shift><Key.shift><Key.shift><Key.shift><Key.shift><Key.shift><Key.shift><Key.shift><Key.shift><Key.shift><Key.shift><Key.shift><Key.shift><Key.shift><Key.shift><Key.shift><Key.shift><Key.shift><Key.shift><Key.shift><Key.shift><Key.shift><Key.shift><Key.shift><Key.shift><Key.shift><Key.shift><Key.shift><Key.shift><Key.shift><Key.shift><Key.shift><Key.shift><Key.shift><Key.shift>E<Key.backspace><Key.shift><Key.shift><Key.shift><Key.shift><Key.shift><Key.shift><Key.shift><Key.shift><Key.shift><Key.shift><Key.shift><Key.shift><Key.shift><Key.shift><Key.shift>Elevation<Key.space><Key.shift>Sales<Key.space><Key.shift>Log<Key.space><Key.shift>Book<Key.enter>
Screenshot: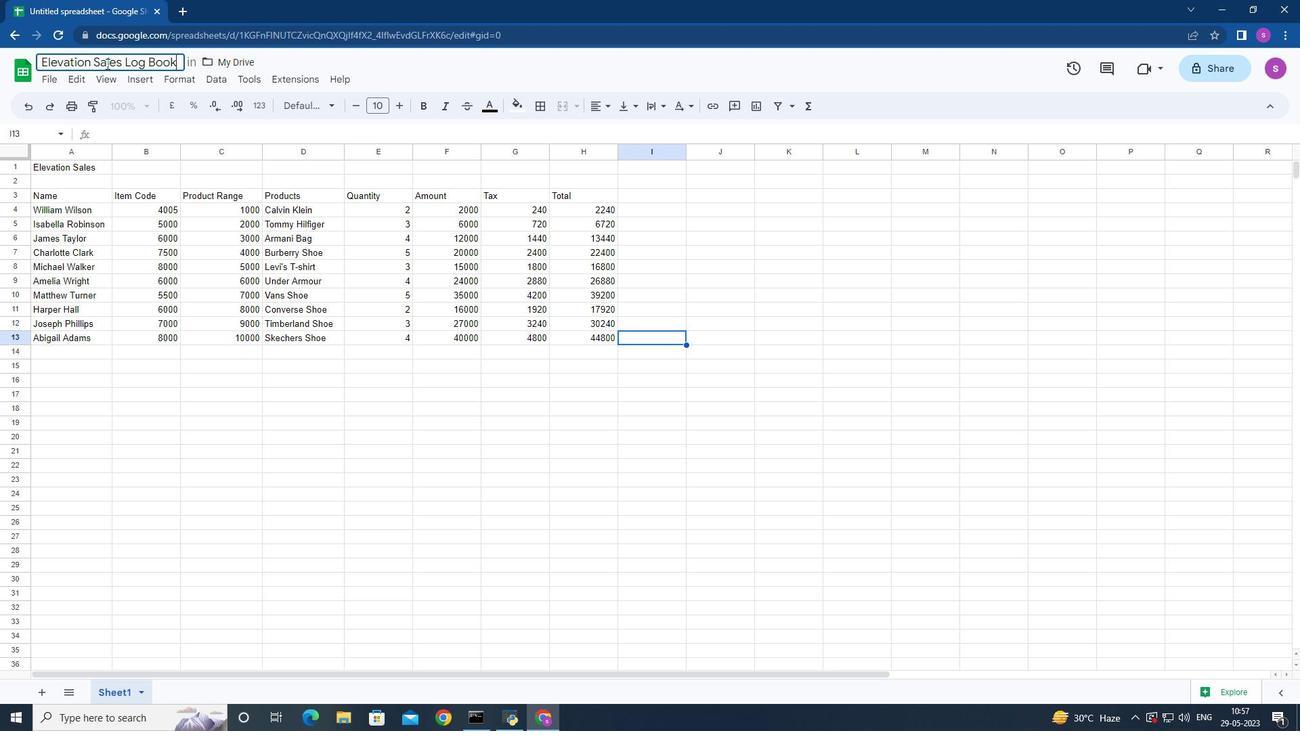 
Action: Mouse moved to (434, 403)
Screenshot: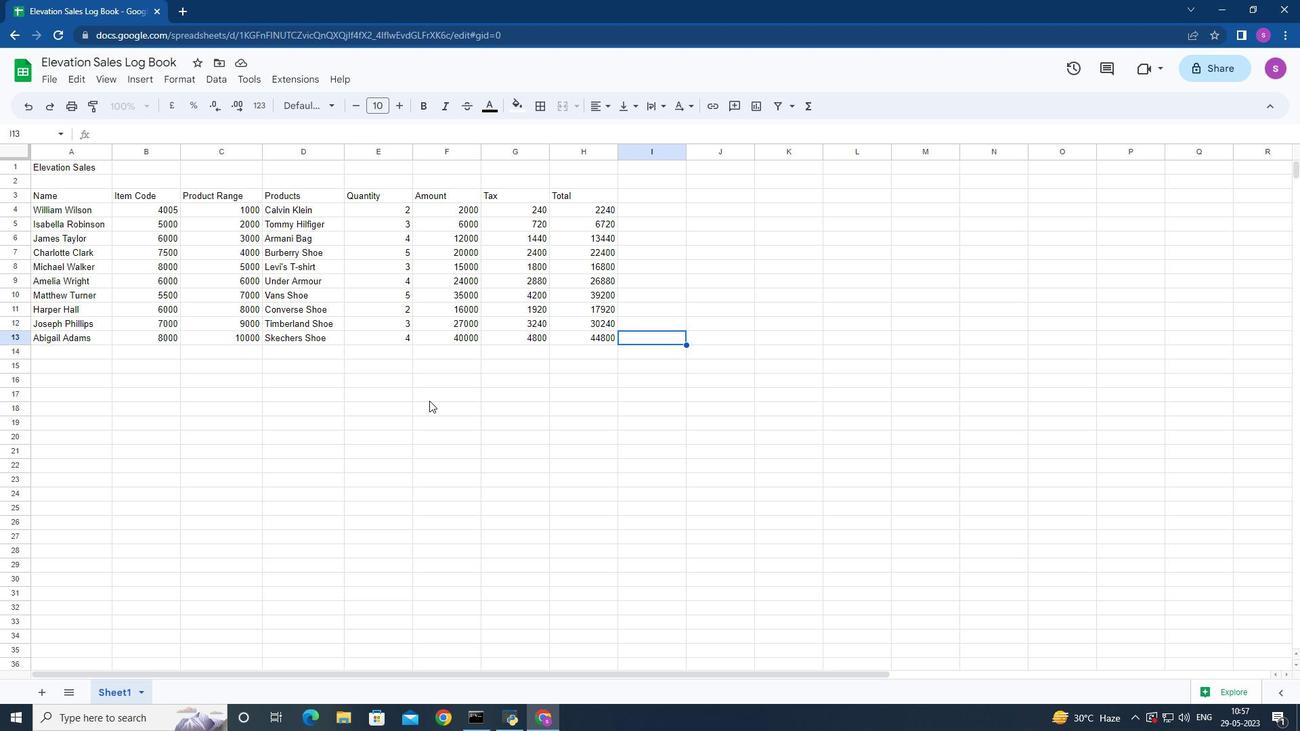 
Action: Mouse scrolled (434, 403) with delta (0, 0)
Screenshot: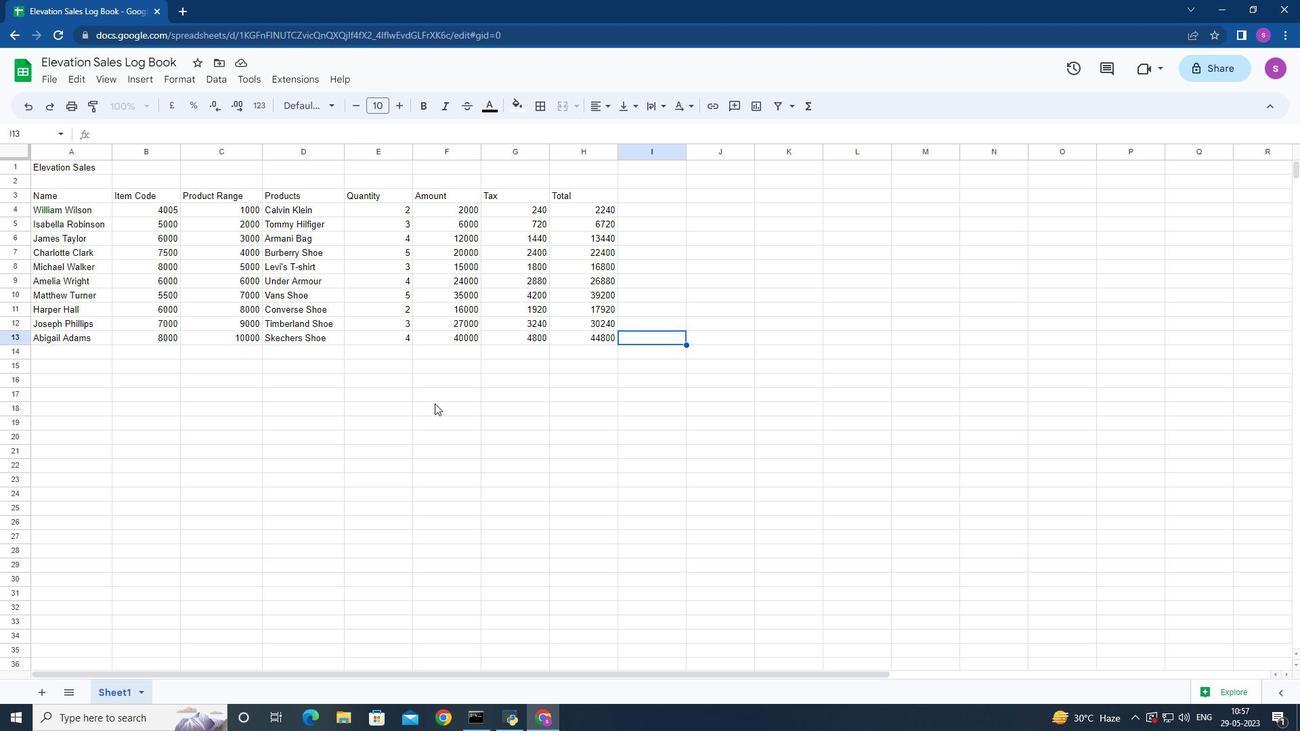 
Action: Mouse moved to (630, 176)
Screenshot: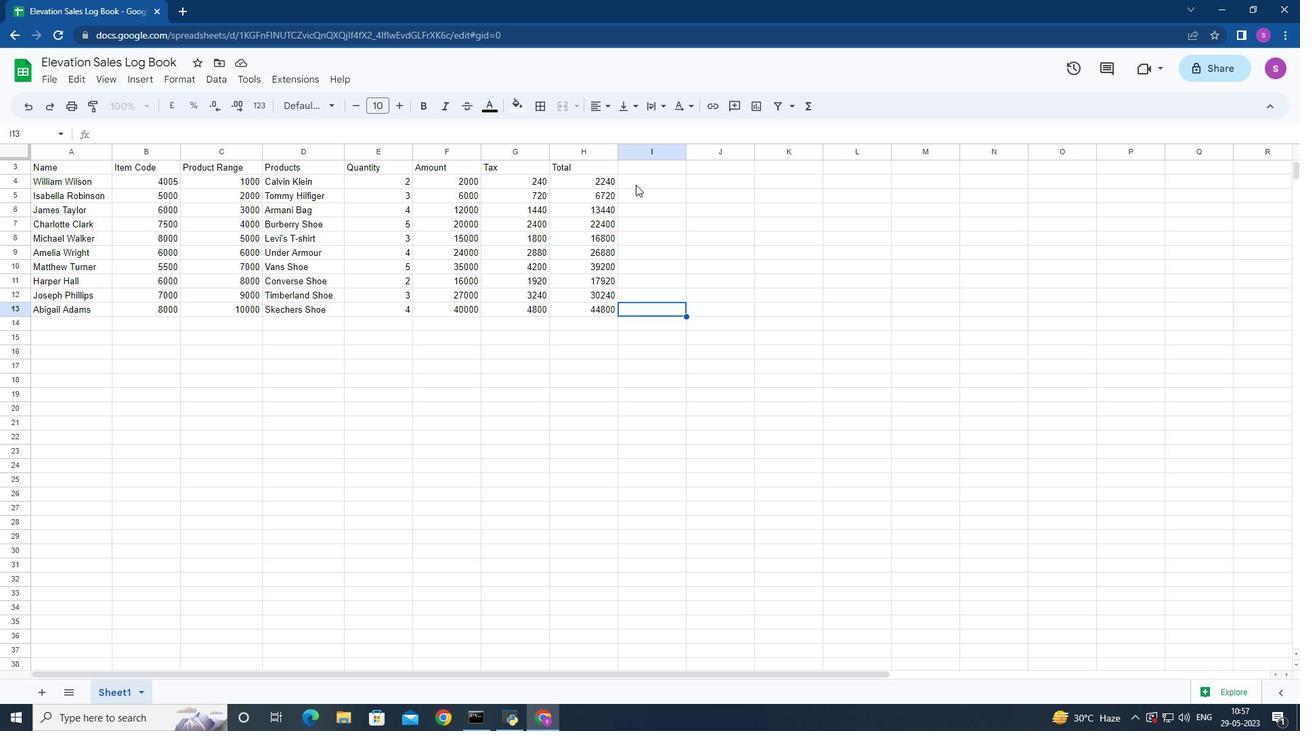
Action: Mouse pressed left at (630, 176)
Screenshot: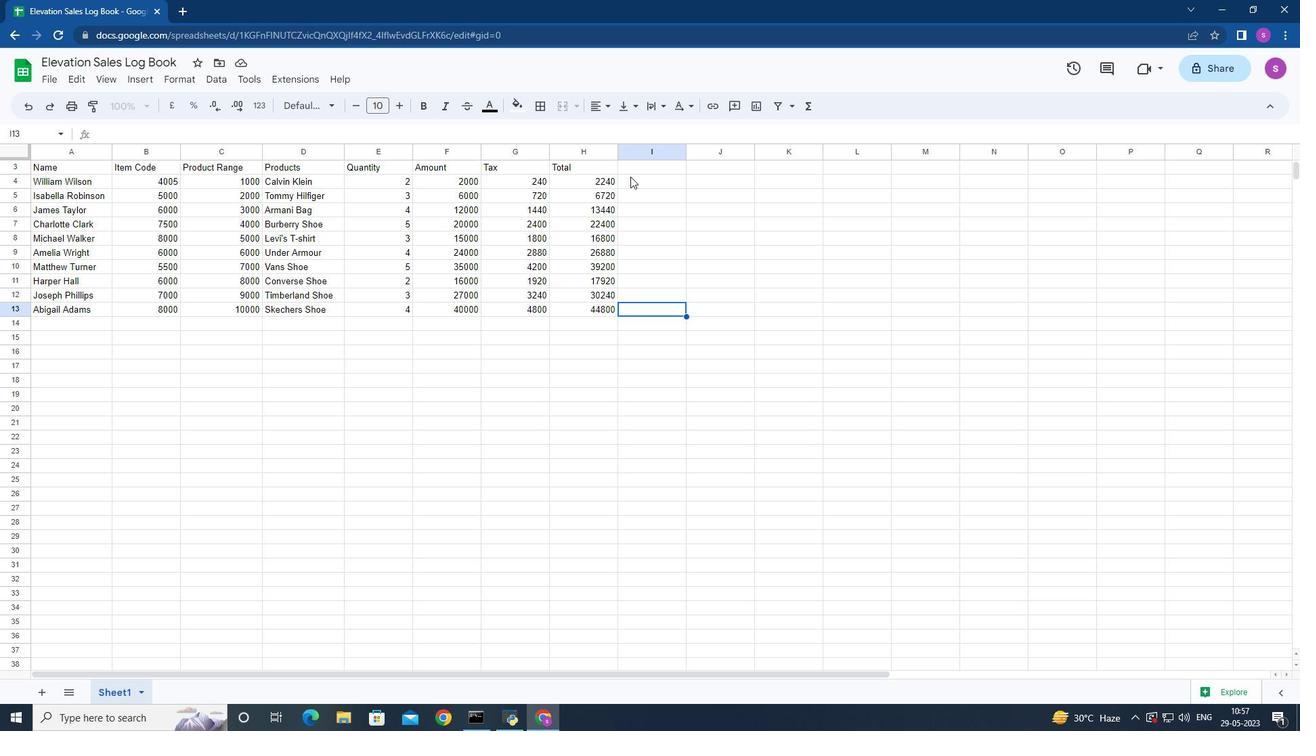 
Action: Mouse moved to (567, 181)
Screenshot: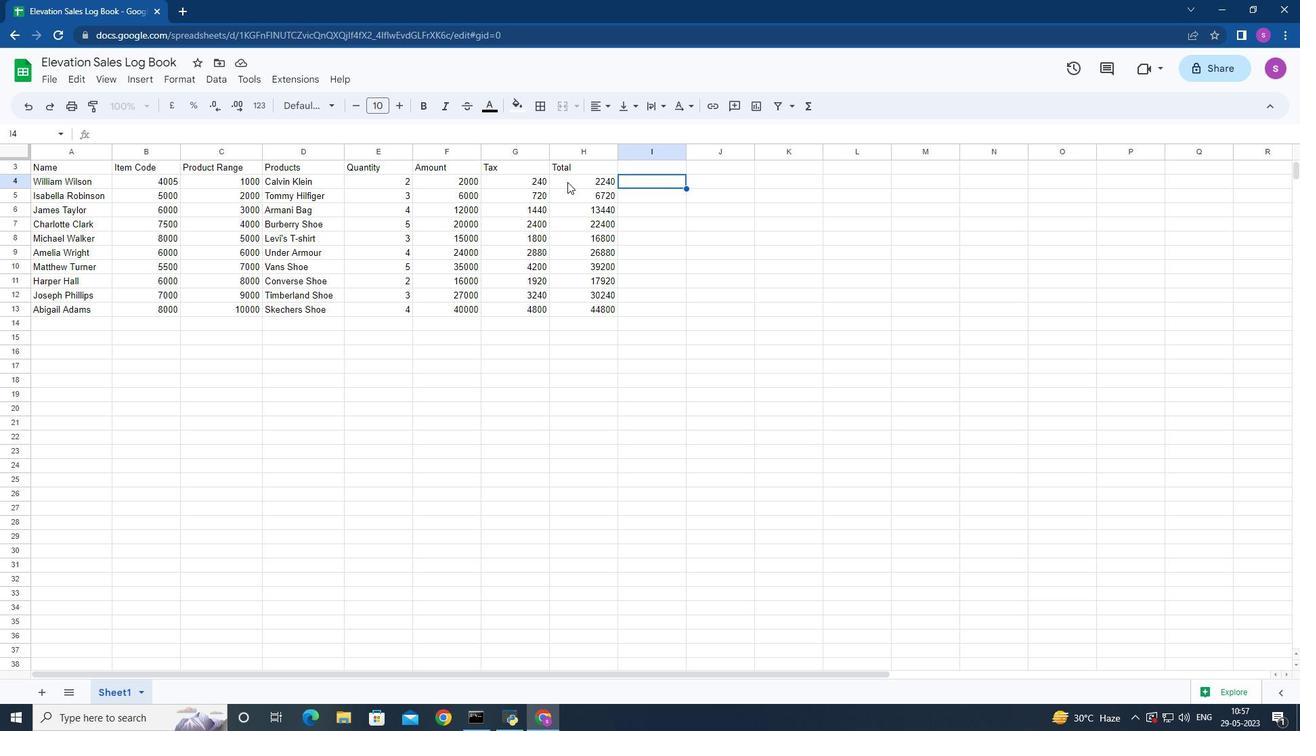 
Action: Mouse pressed left at (567, 181)
Screenshot: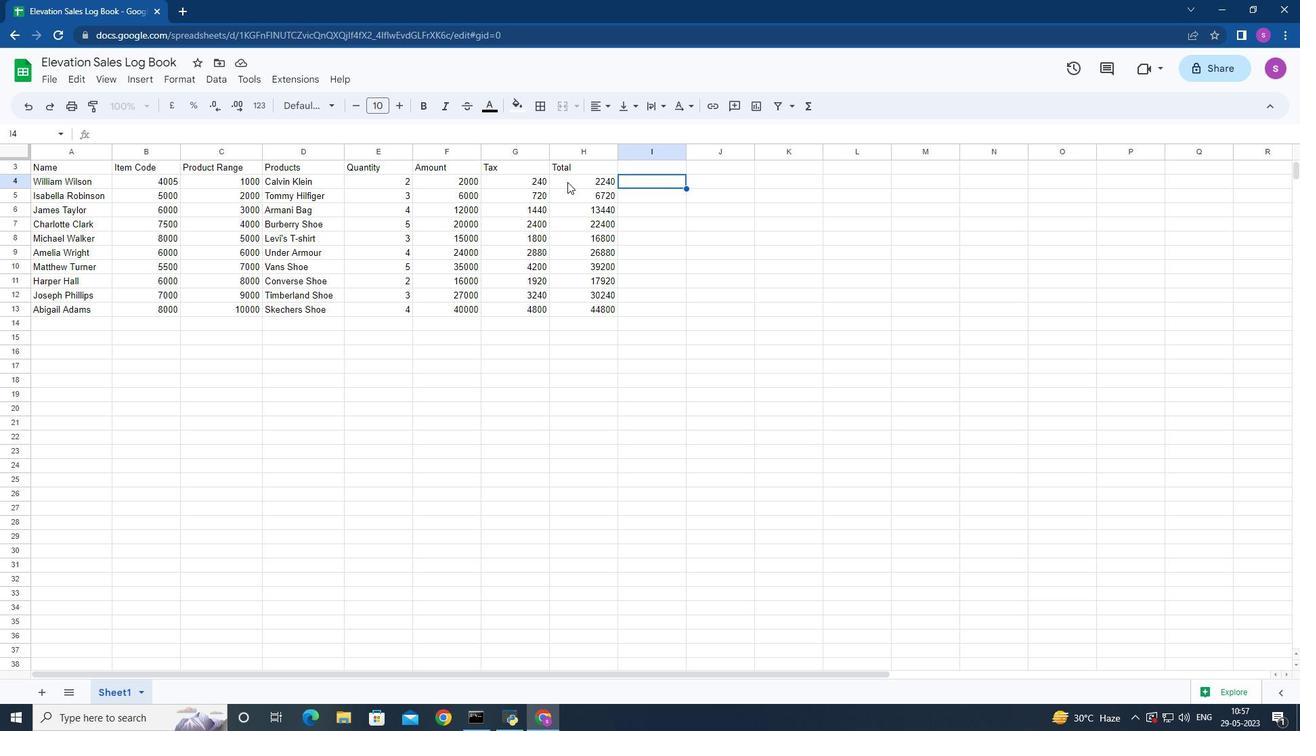 
Action: Mouse moved to (676, 320)
Screenshot: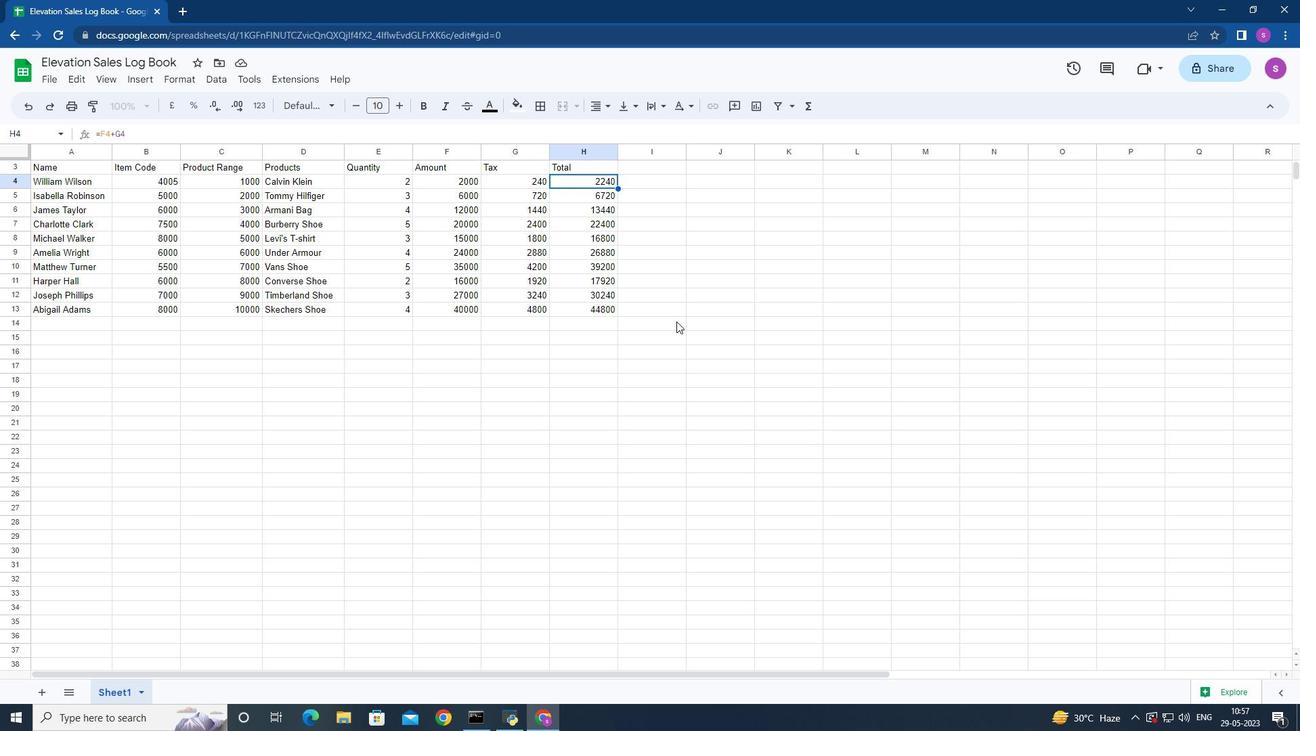 
Action: Mouse scrolled (676, 321) with delta (0, 0)
Screenshot: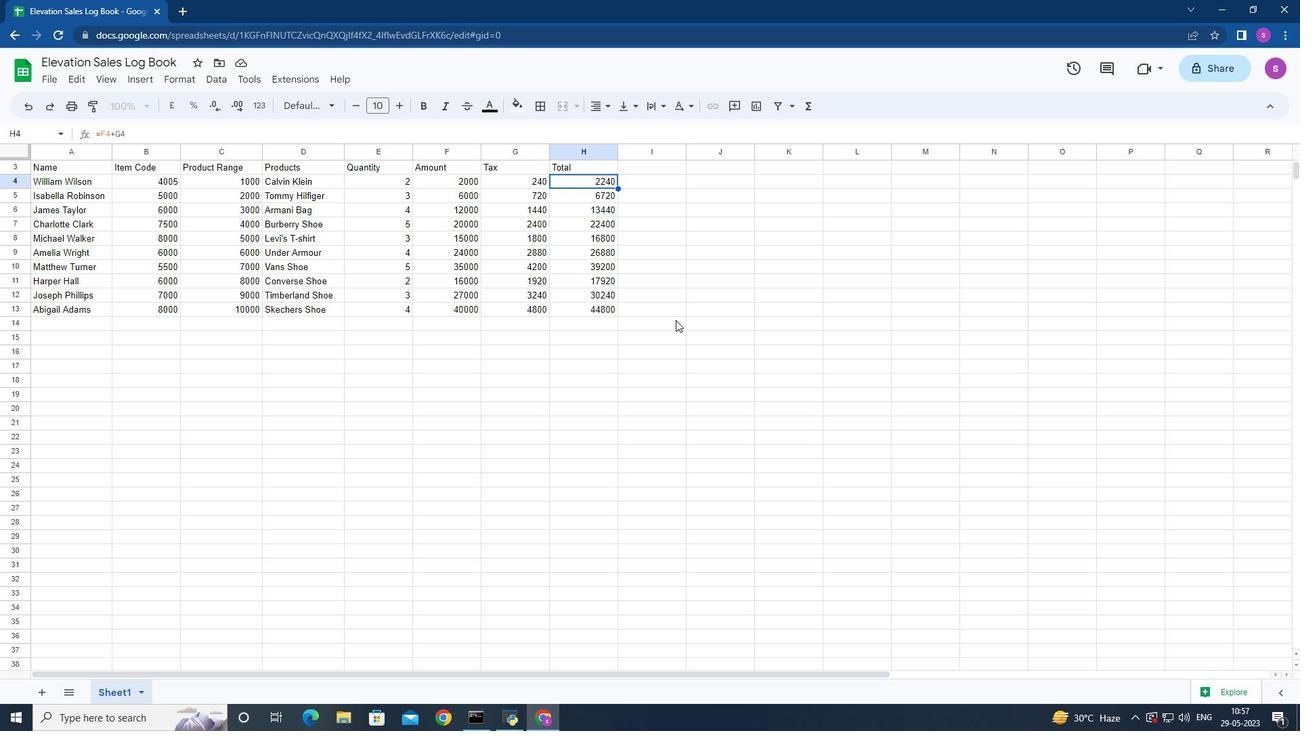 
Action: Mouse scrolled (676, 321) with delta (0, 0)
Screenshot: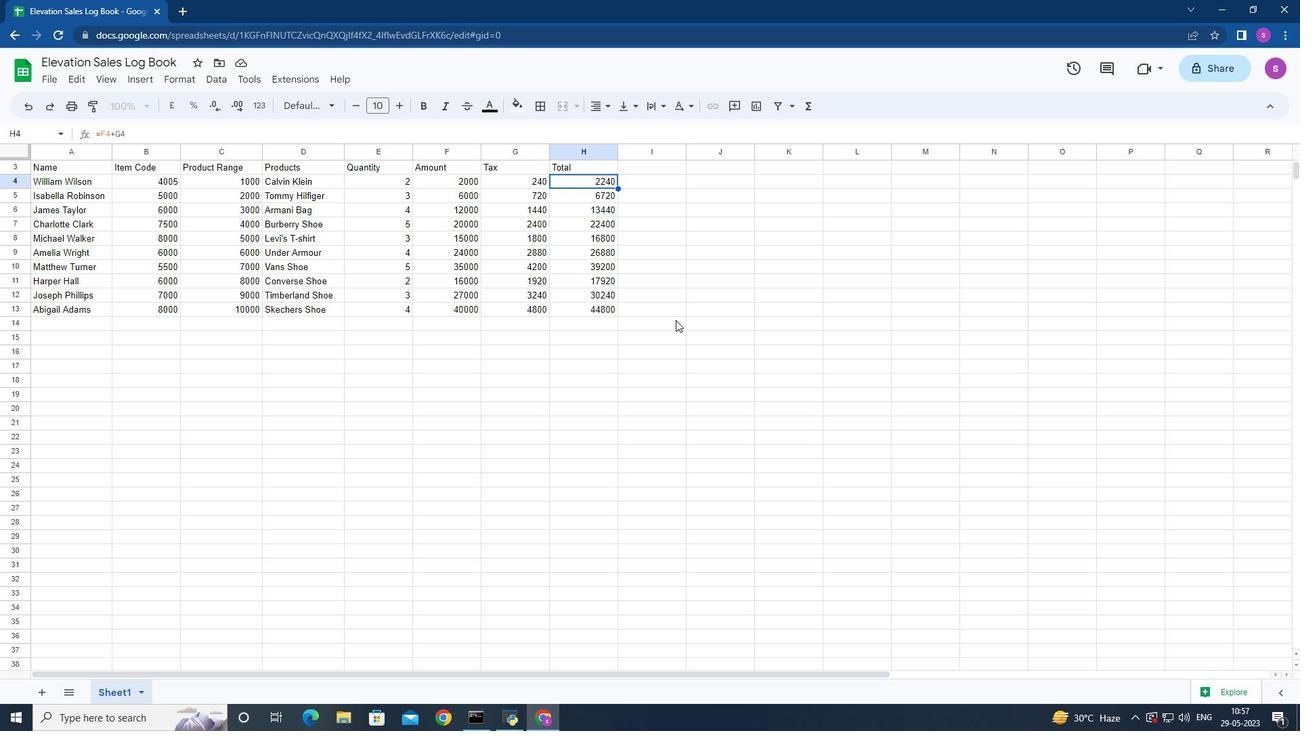 
Action: Mouse scrolled (676, 321) with delta (0, 0)
Screenshot: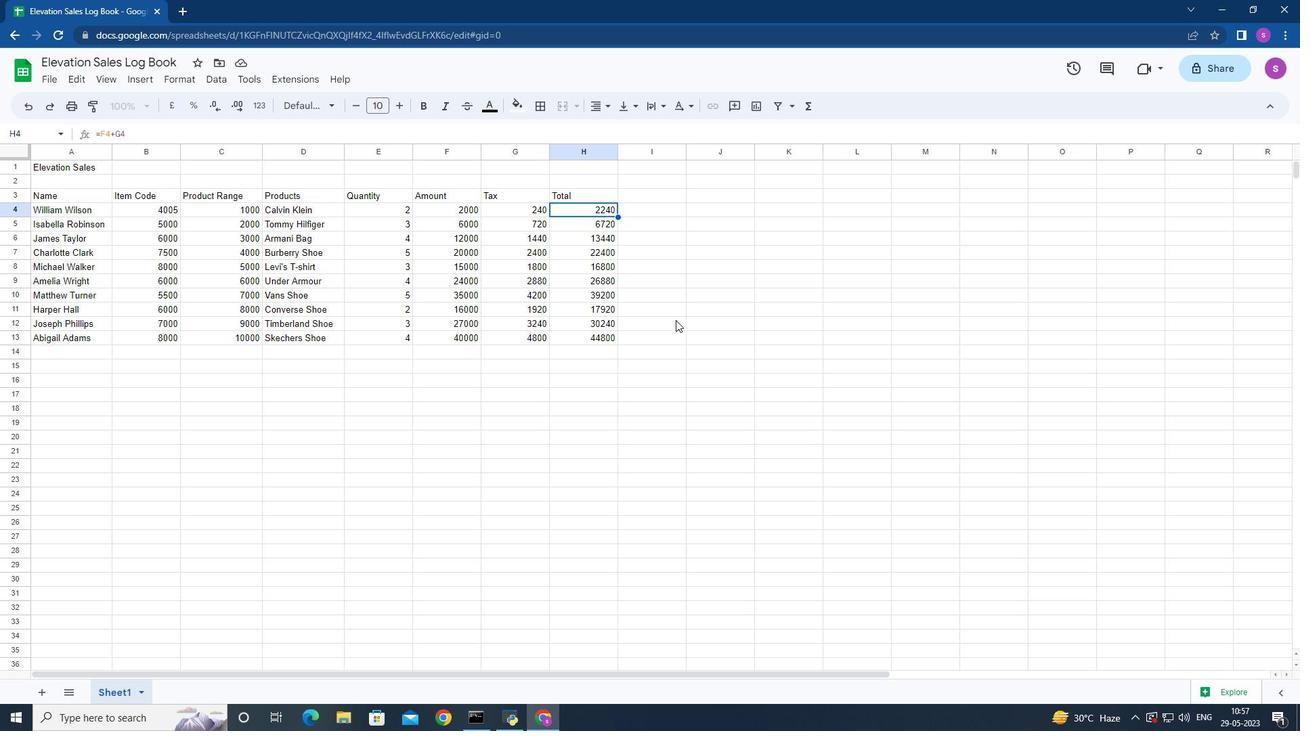 
Action: Mouse moved to (489, 210)
Screenshot: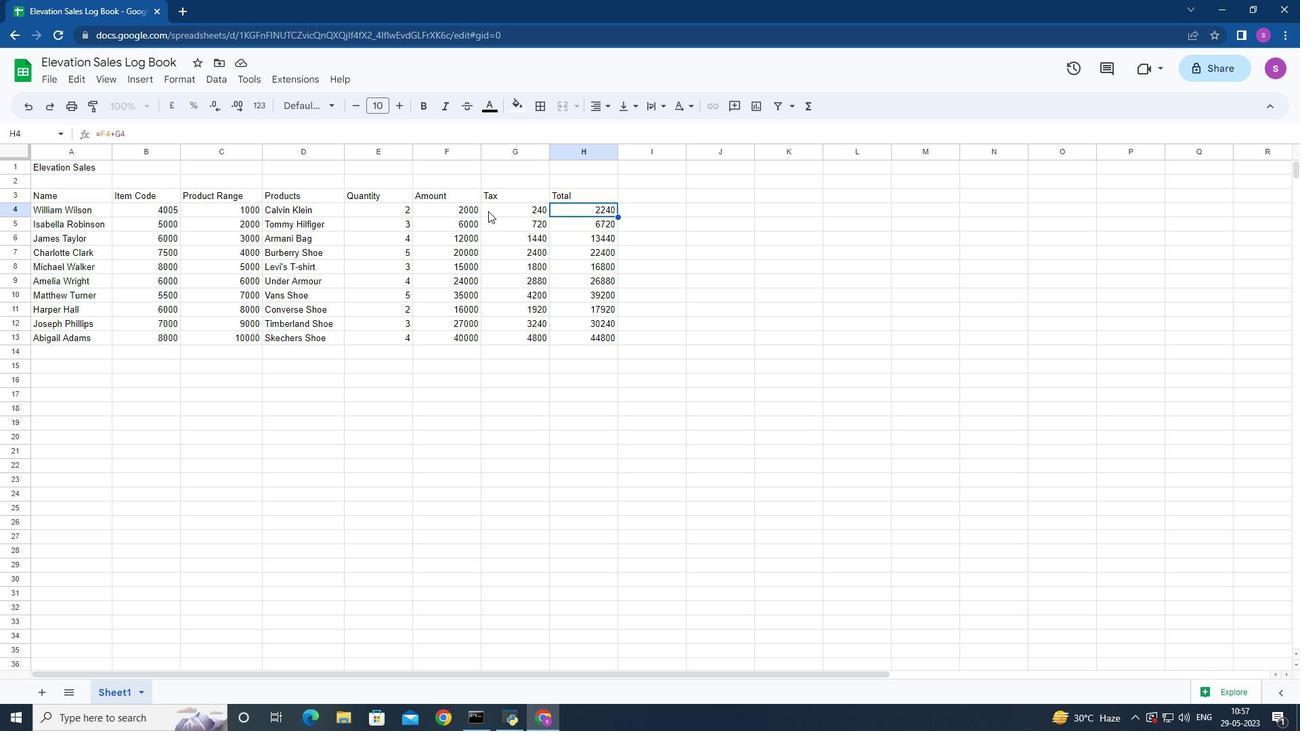 
Action: Mouse pressed left at (489, 210)
Screenshot: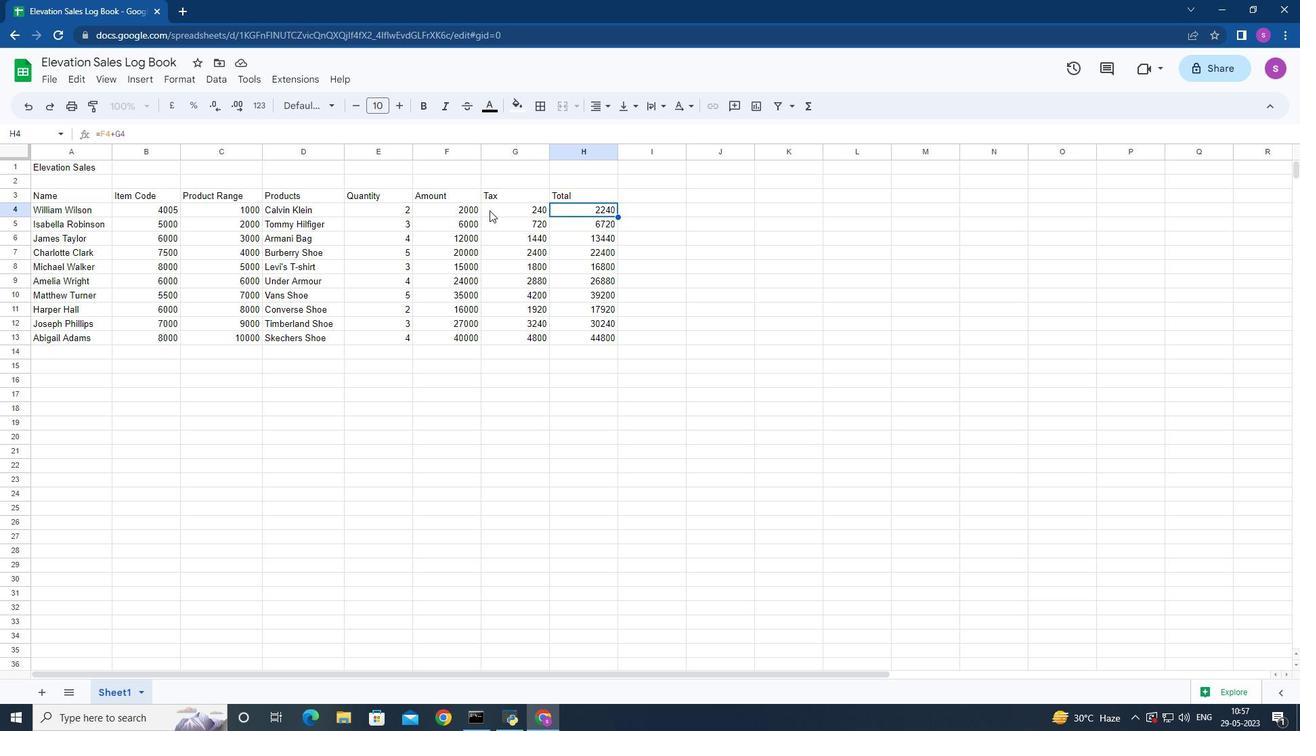 
Action: Mouse moved to (427, 209)
Screenshot: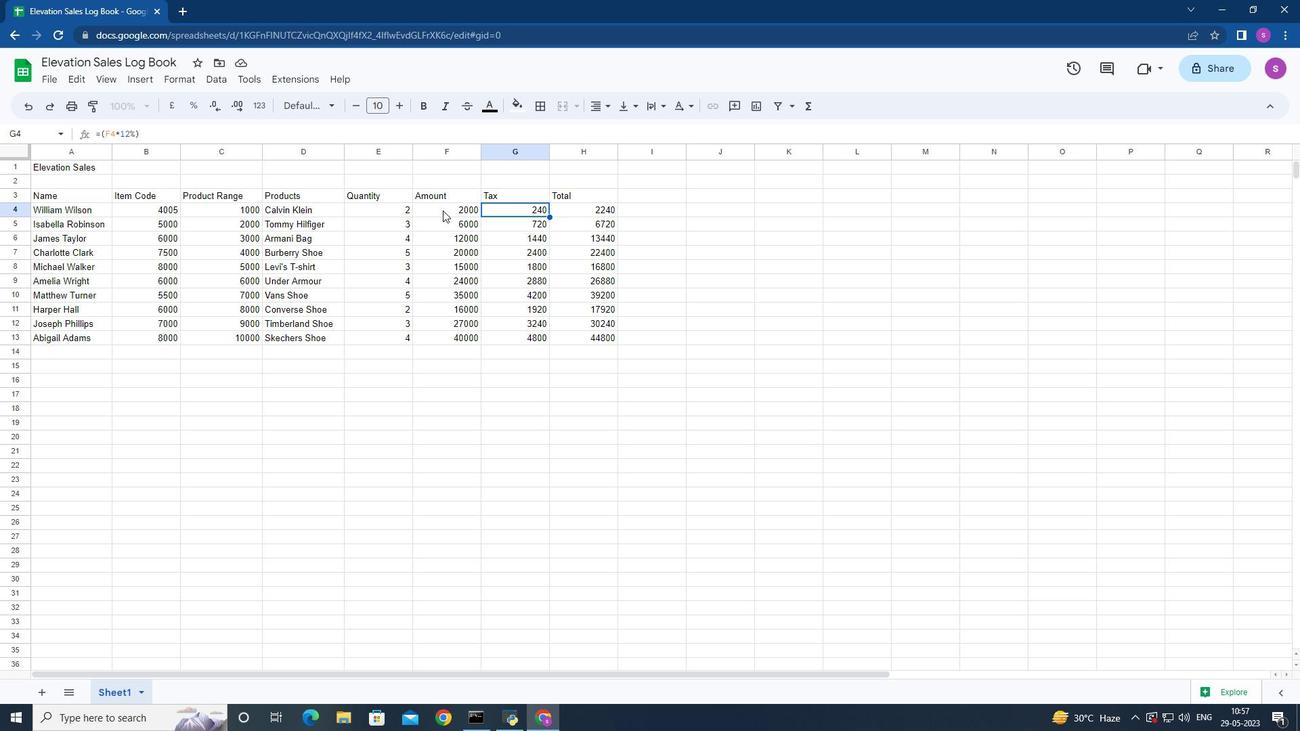 
Action: Mouse pressed left at (427, 209)
Screenshot: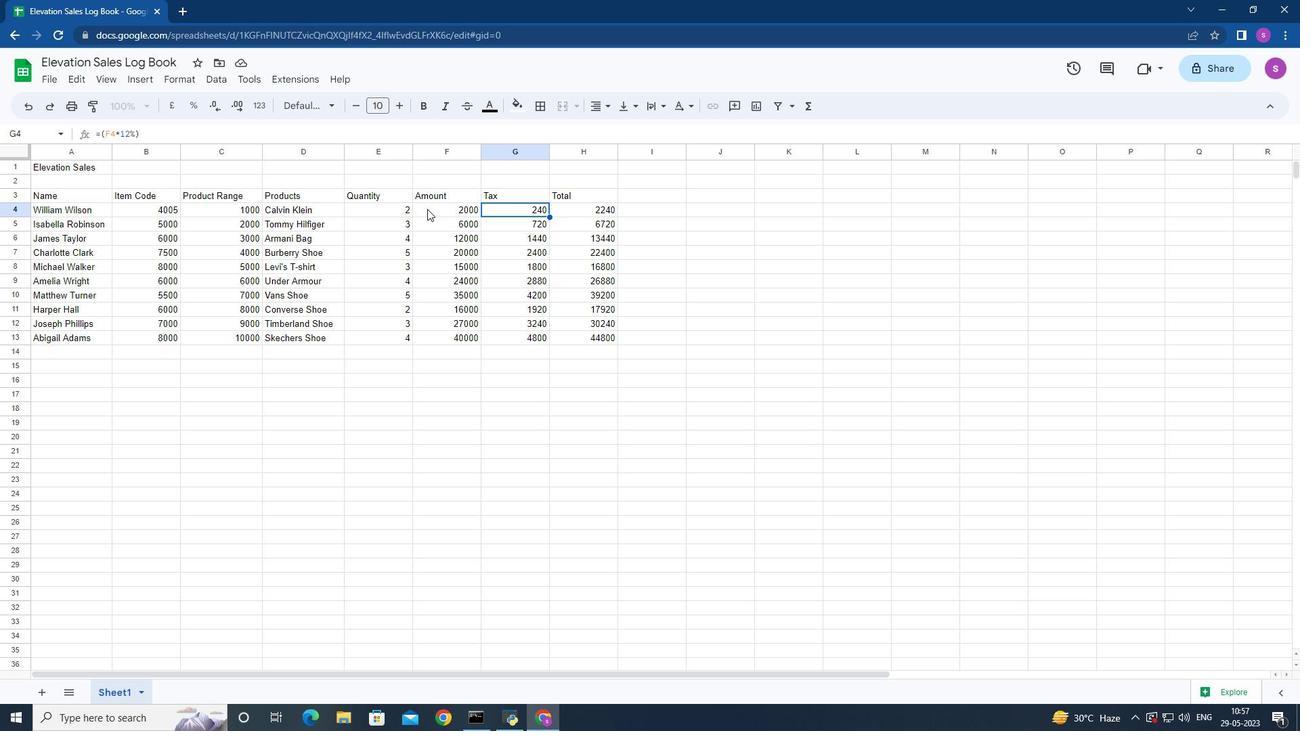 
Action: Mouse moved to (644, 212)
Screenshot: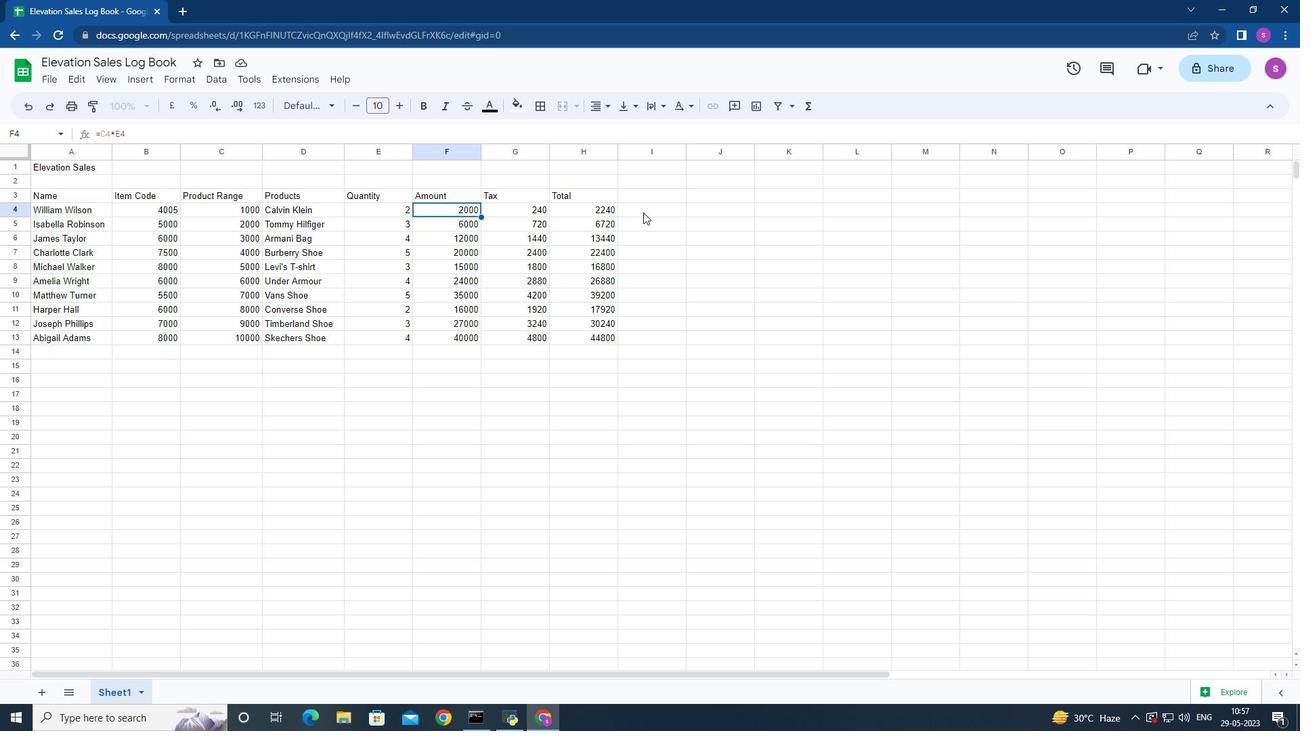 
